 Task: You are planning a trip to New York City and want to book a unique Airbnb experience. Explore five Airbnb accommodations in NYC, each with its own flavor and Airbnb listings.
Action: Mouse moved to (405, 59)
Screenshot: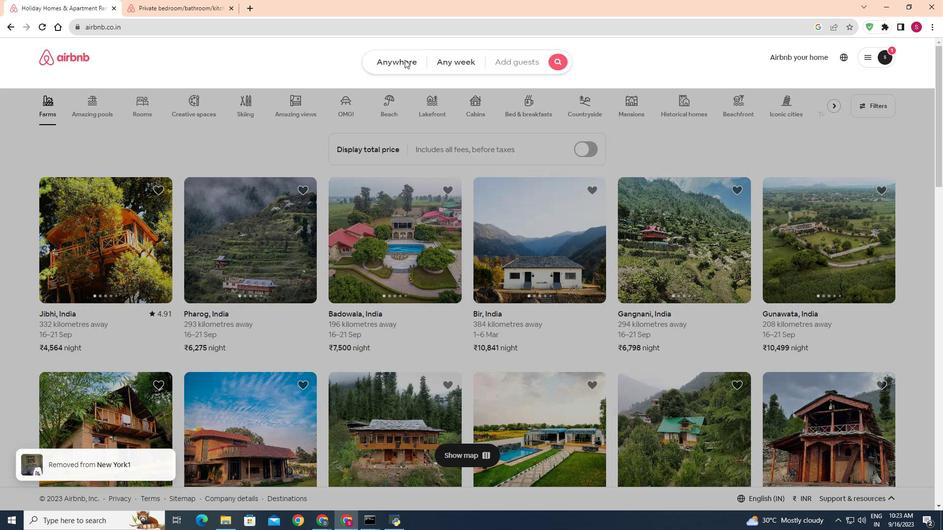 
Action: Mouse pressed left at (405, 59)
Screenshot: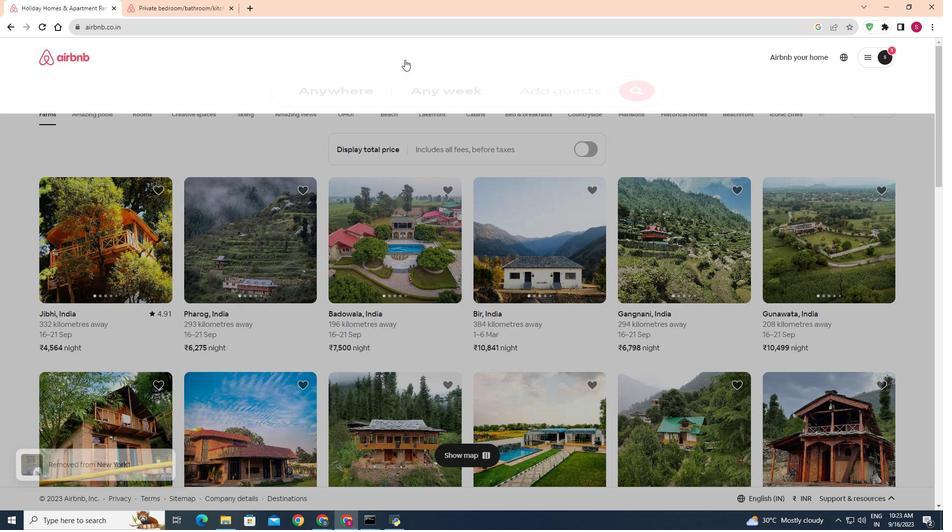 
Action: Mouse moved to (311, 93)
Screenshot: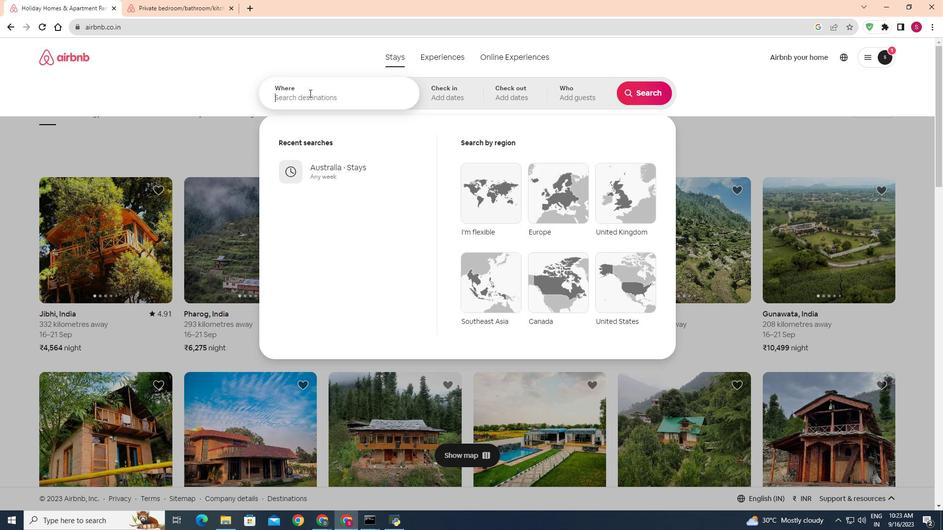
Action: Mouse pressed left at (311, 93)
Screenshot: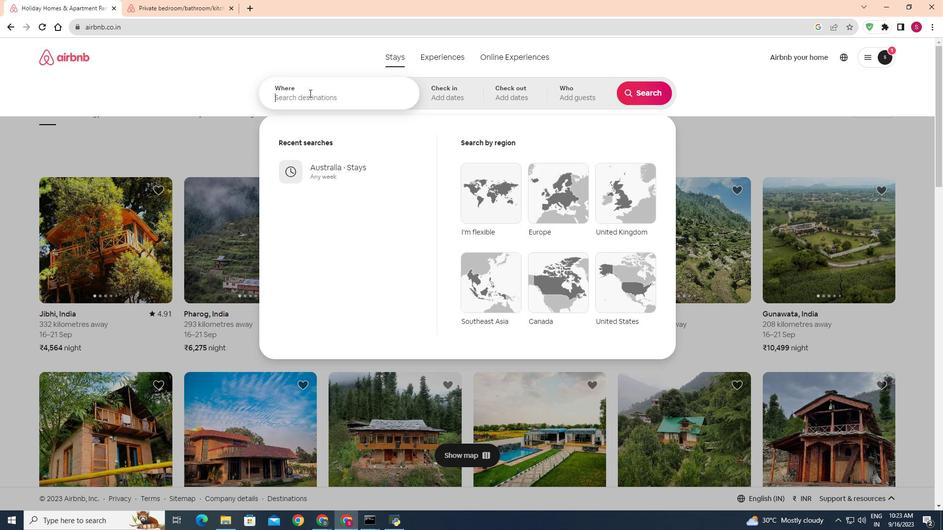 
Action: Mouse moved to (309, 93)
Screenshot: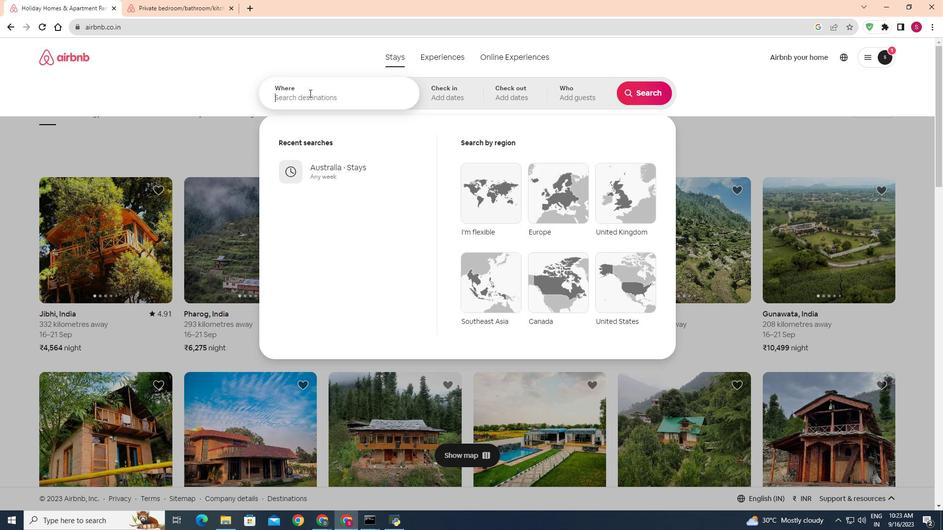 
Action: Key pressed <Key.shift><Key.shift><Key.shift><Key.shift><Key.shift>New<Key.space><Key.shift><Key.shift><Key.shift><Key.shift><Key.shift><Key.shift><Key.shift>York<Key.space><Key.shift>City<Key.enter>
Screenshot: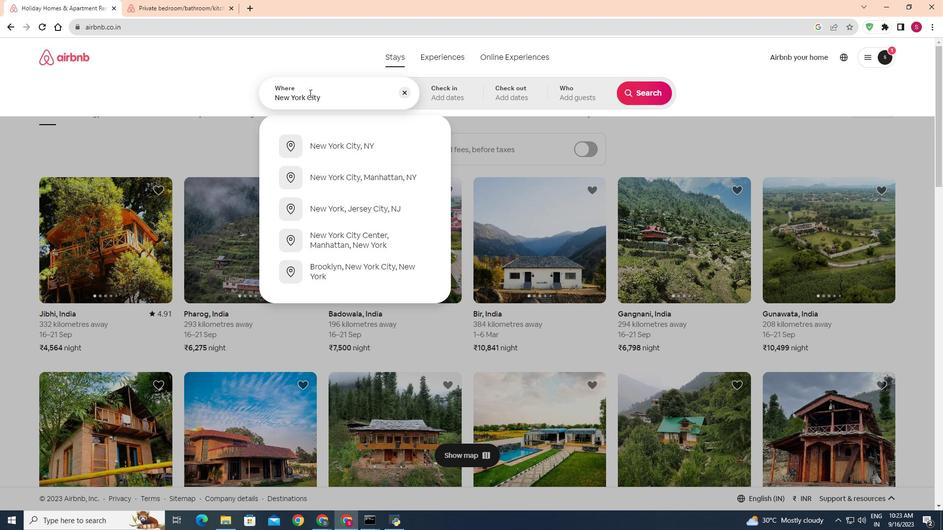 
Action: Mouse moved to (641, 92)
Screenshot: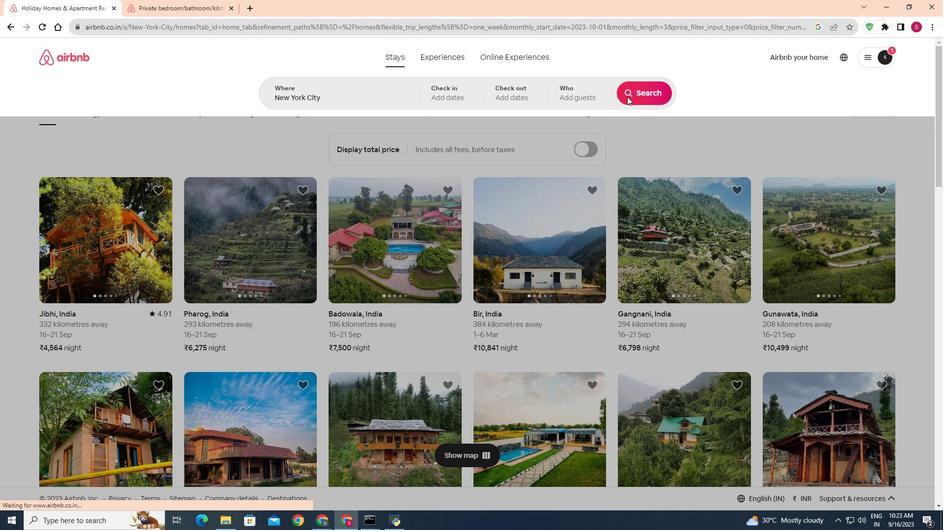 
Action: Mouse pressed left at (641, 92)
Screenshot: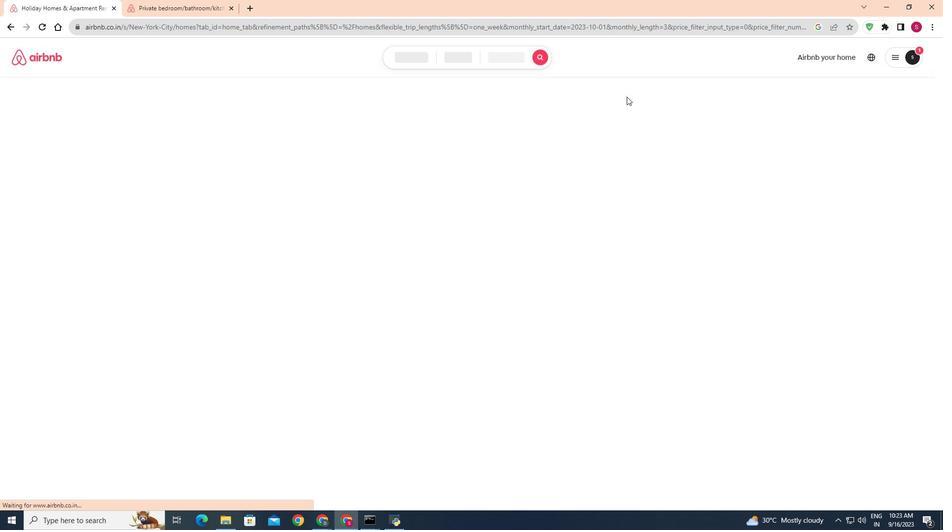 
Action: Mouse moved to (150, 261)
Screenshot: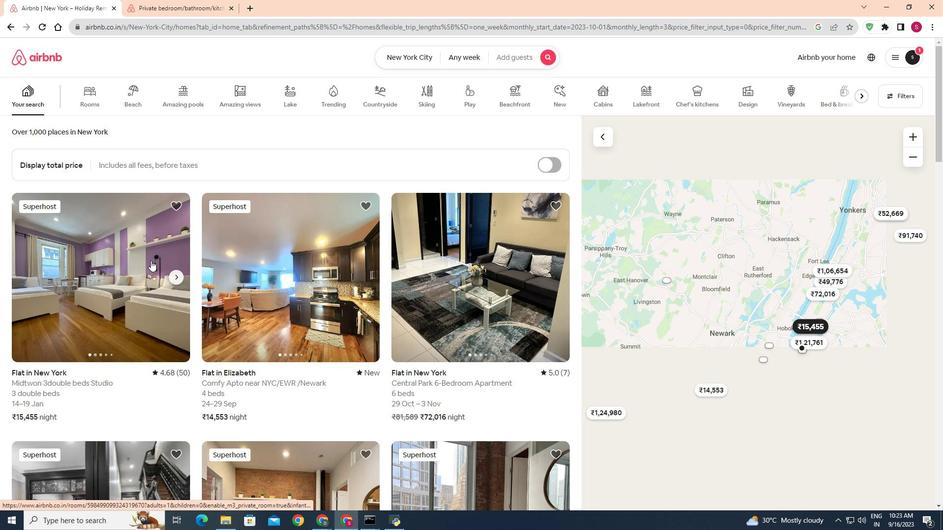 
Action: Mouse pressed left at (150, 261)
Screenshot: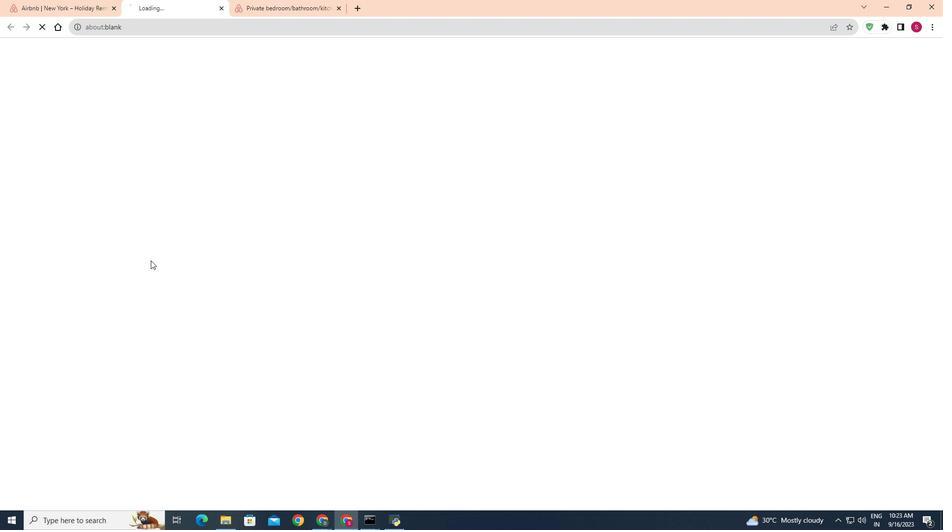 
Action: Mouse moved to (715, 364)
Screenshot: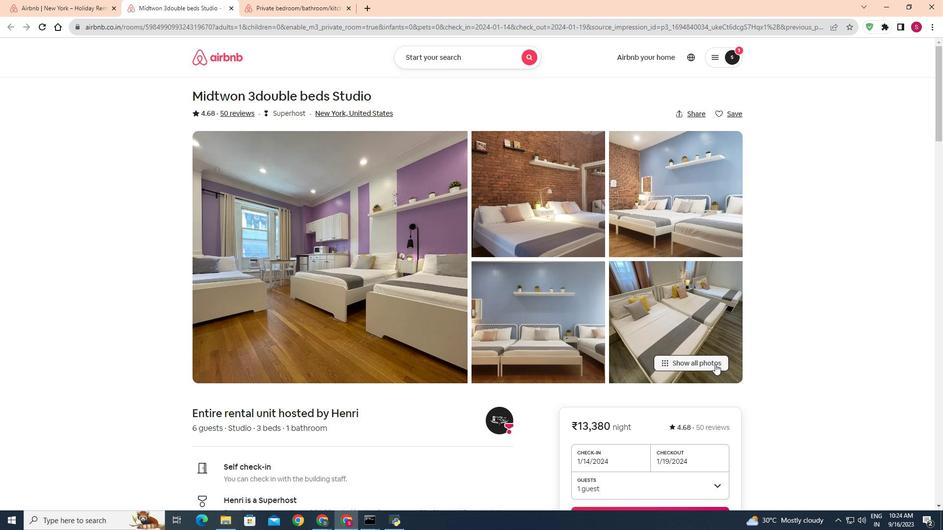 
Action: Mouse pressed left at (715, 364)
Screenshot: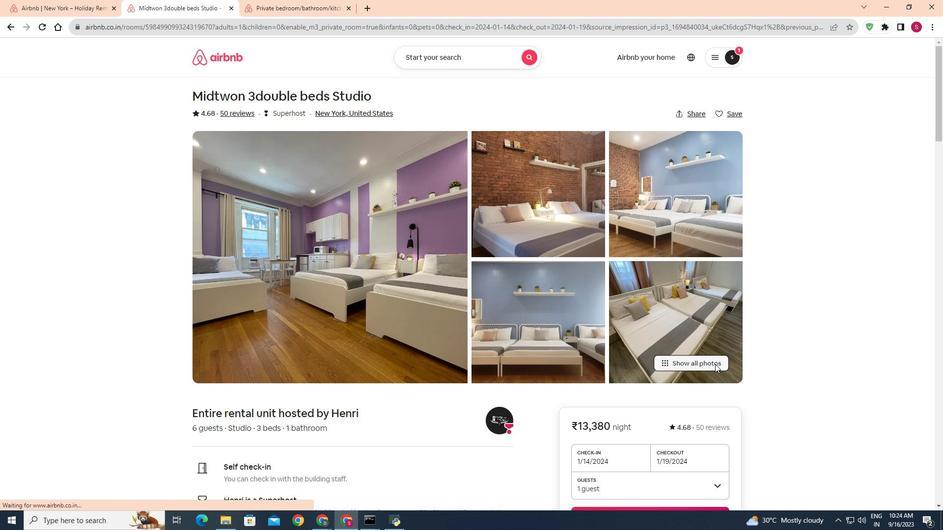 
Action: Mouse moved to (693, 299)
Screenshot: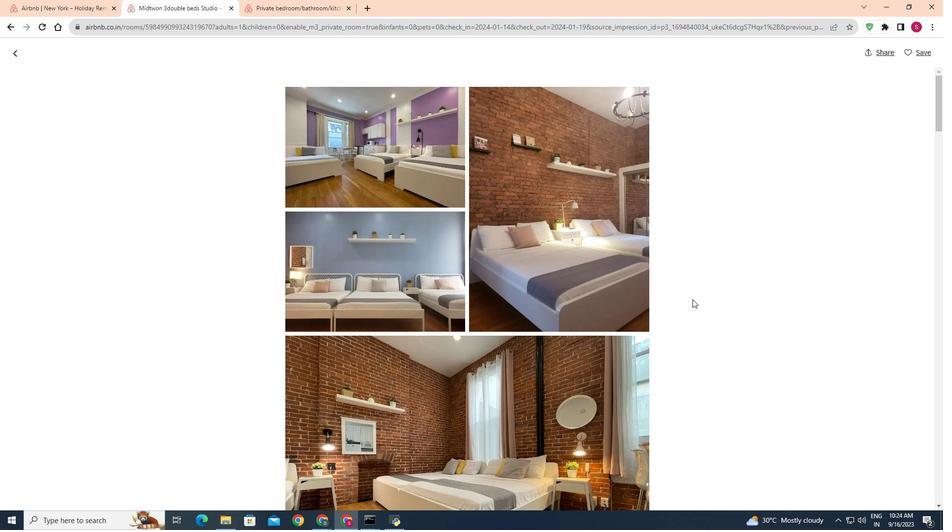 
Action: Mouse scrolled (693, 299) with delta (0, 0)
Screenshot: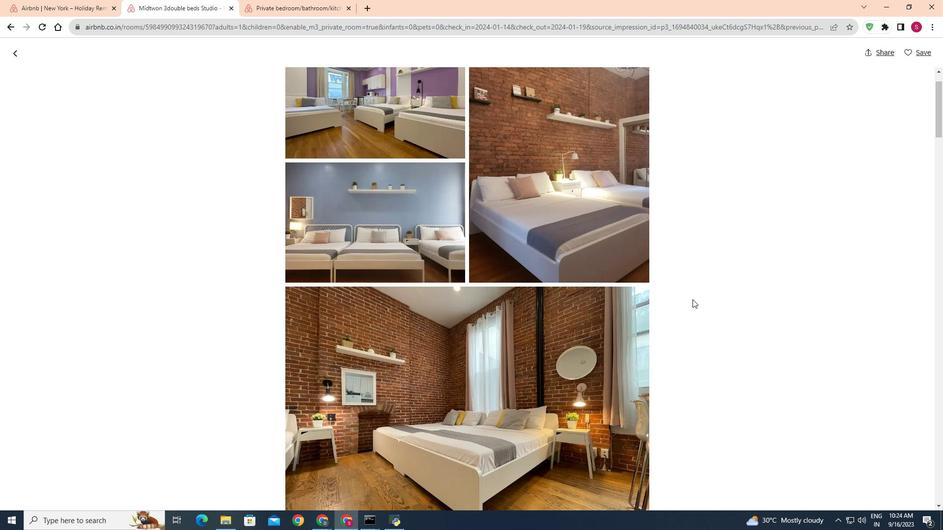 
Action: Mouse scrolled (693, 299) with delta (0, 0)
Screenshot: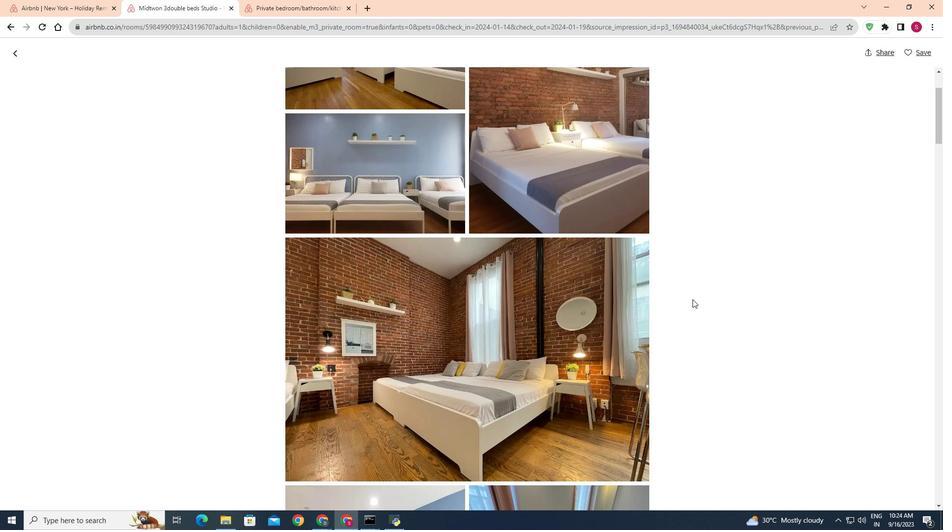 
Action: Mouse scrolled (693, 299) with delta (0, 0)
Screenshot: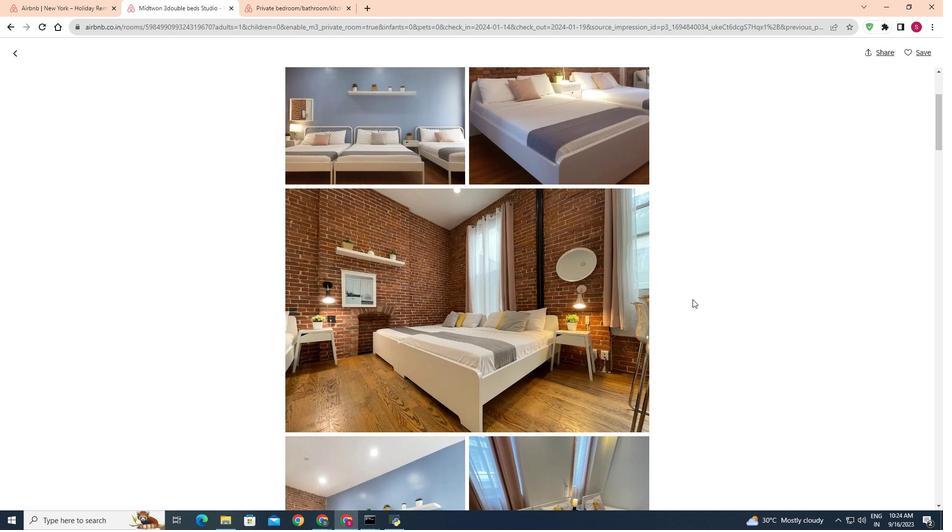 
Action: Mouse scrolled (693, 299) with delta (0, 0)
Screenshot: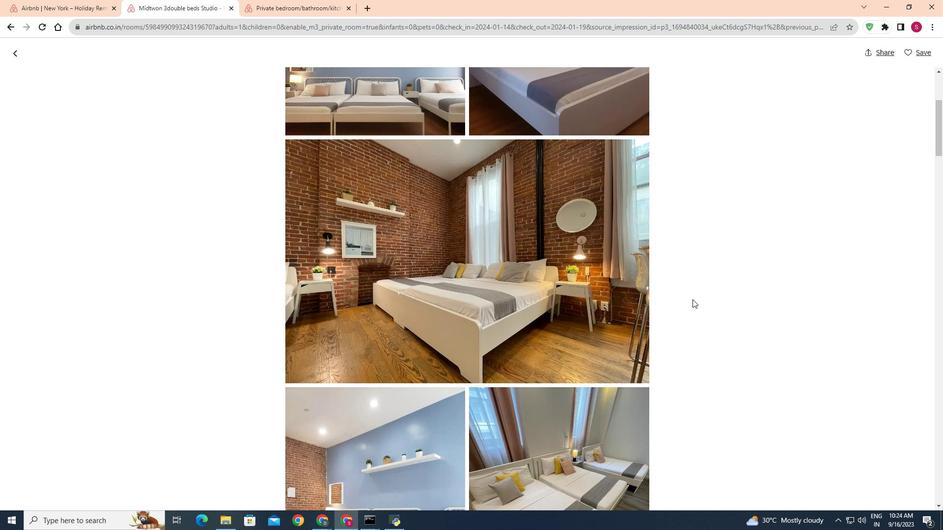 
Action: Mouse scrolled (693, 299) with delta (0, 0)
Screenshot: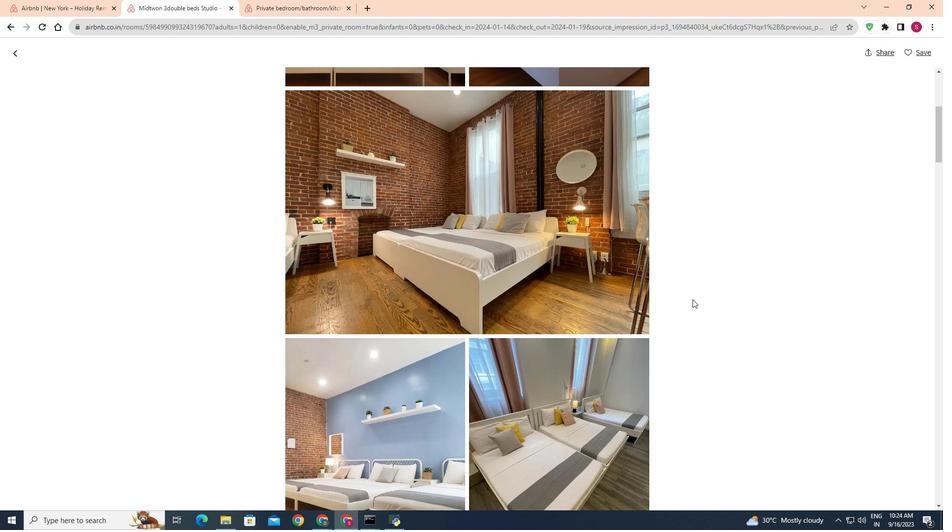 
Action: Mouse scrolled (693, 299) with delta (0, 0)
Screenshot: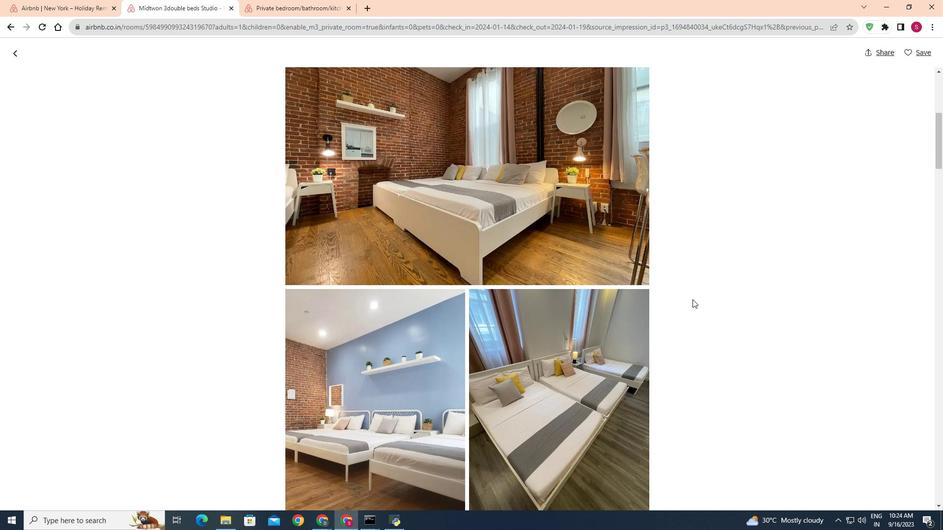 
Action: Mouse scrolled (693, 299) with delta (0, 0)
Screenshot: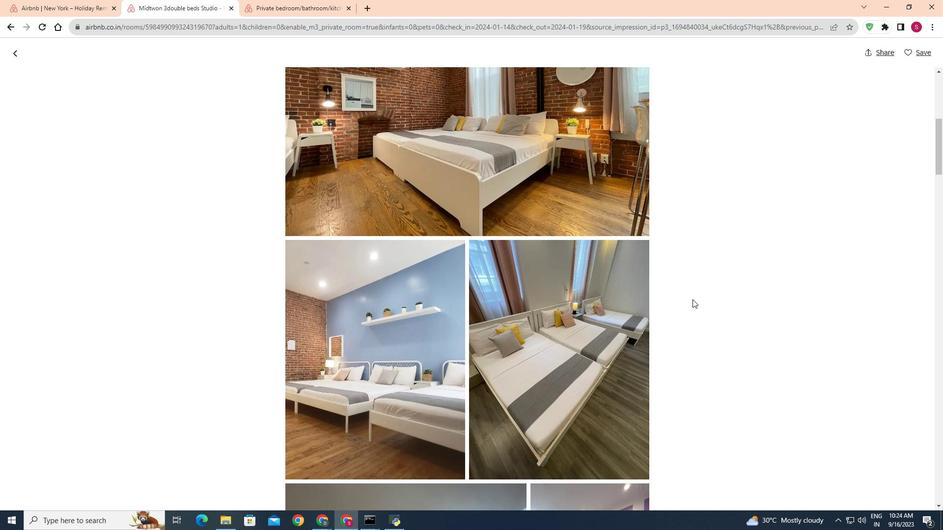 
Action: Mouse scrolled (693, 299) with delta (0, 0)
Screenshot: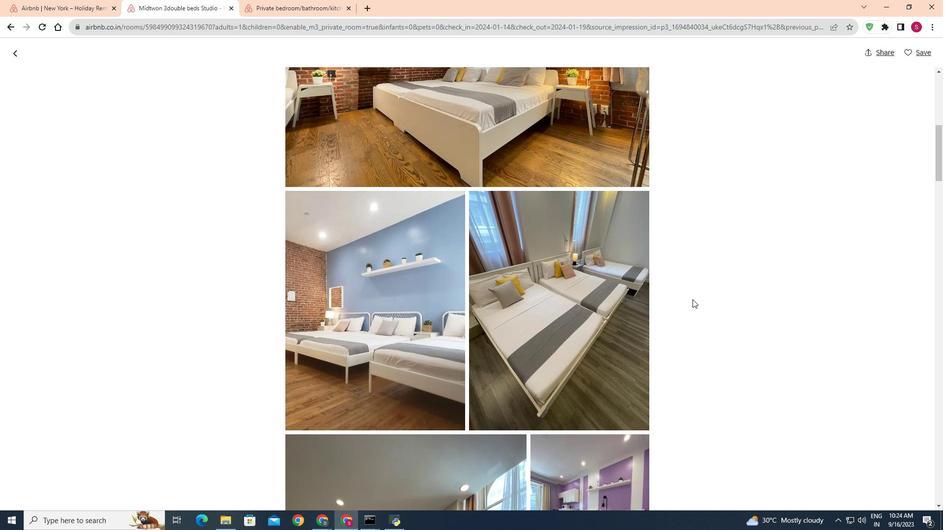 
Action: Mouse scrolled (693, 299) with delta (0, 0)
Screenshot: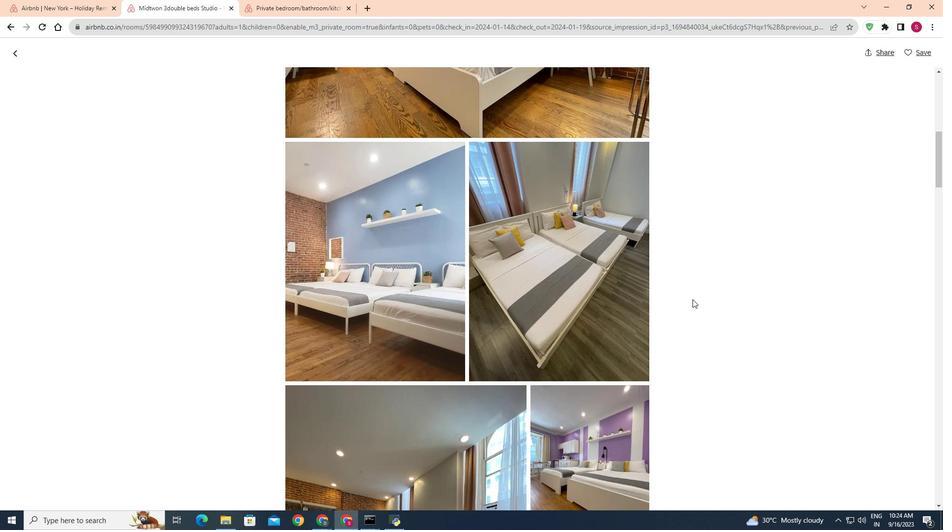 
Action: Mouse scrolled (693, 299) with delta (0, 0)
Screenshot: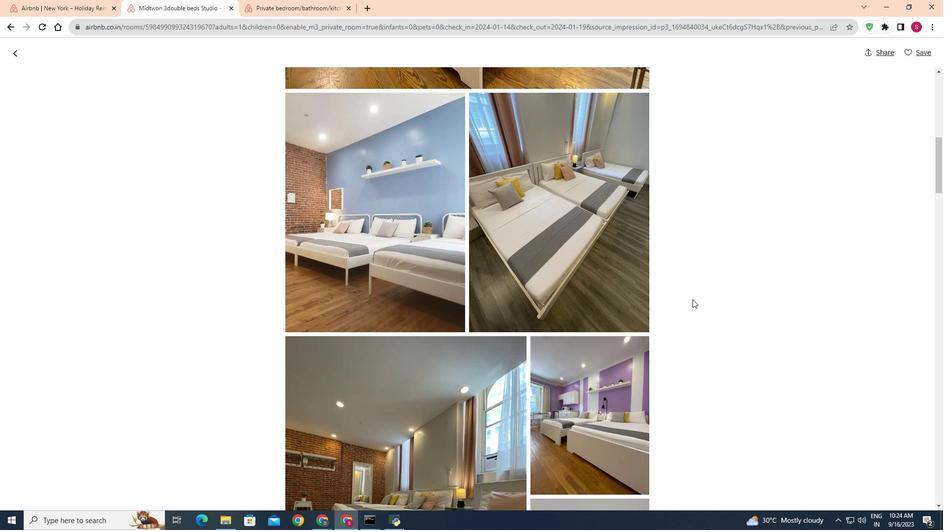 
Action: Mouse scrolled (693, 299) with delta (0, 0)
Screenshot: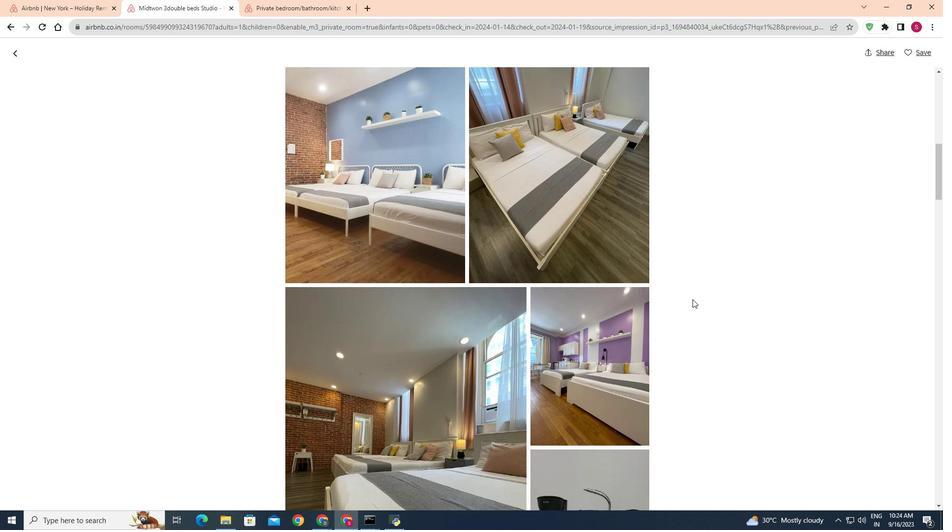 
Action: Mouse scrolled (693, 299) with delta (0, 0)
Screenshot: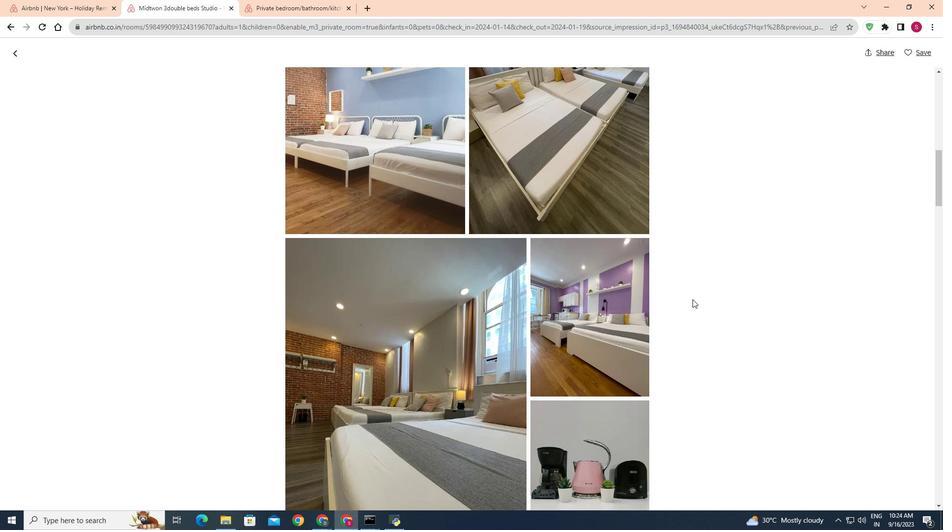 
Action: Mouse scrolled (693, 299) with delta (0, 0)
Screenshot: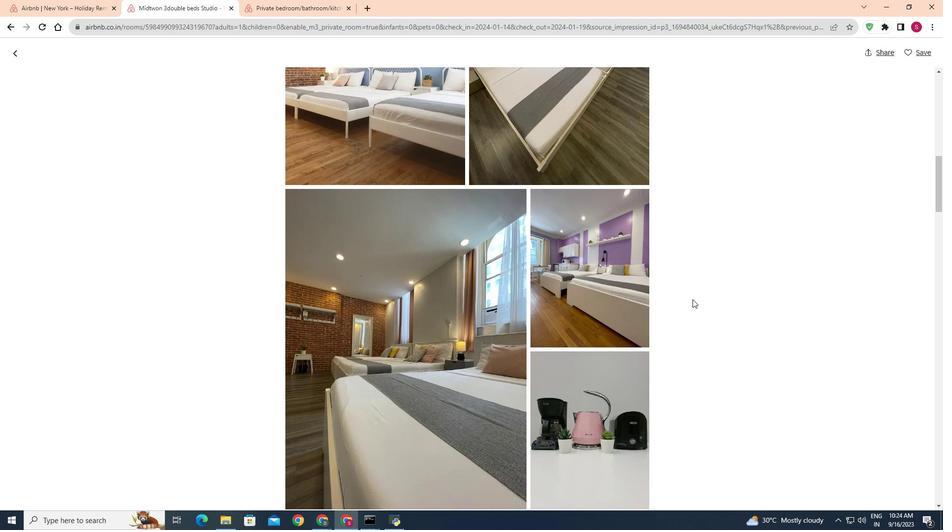 
Action: Mouse scrolled (693, 299) with delta (0, 0)
Screenshot: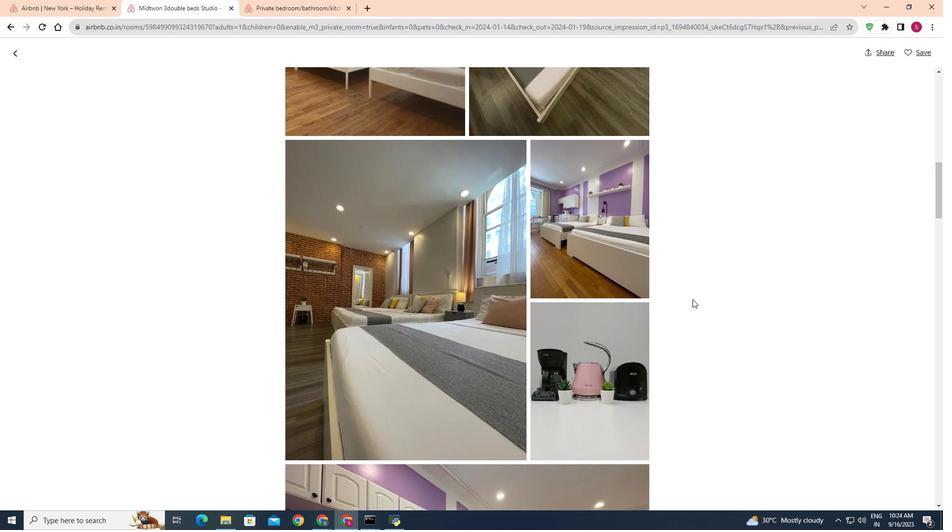 
Action: Mouse moved to (693, 300)
Screenshot: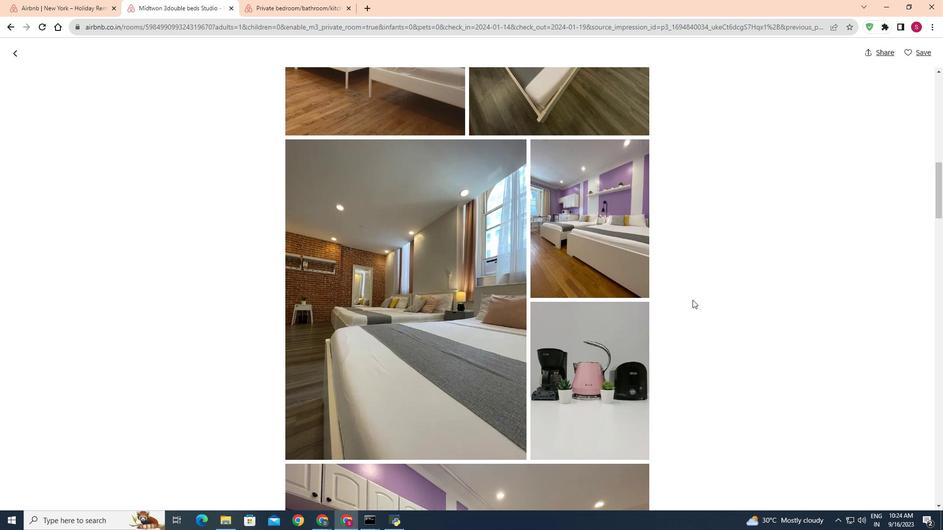 
Action: Mouse scrolled (693, 299) with delta (0, 0)
Screenshot: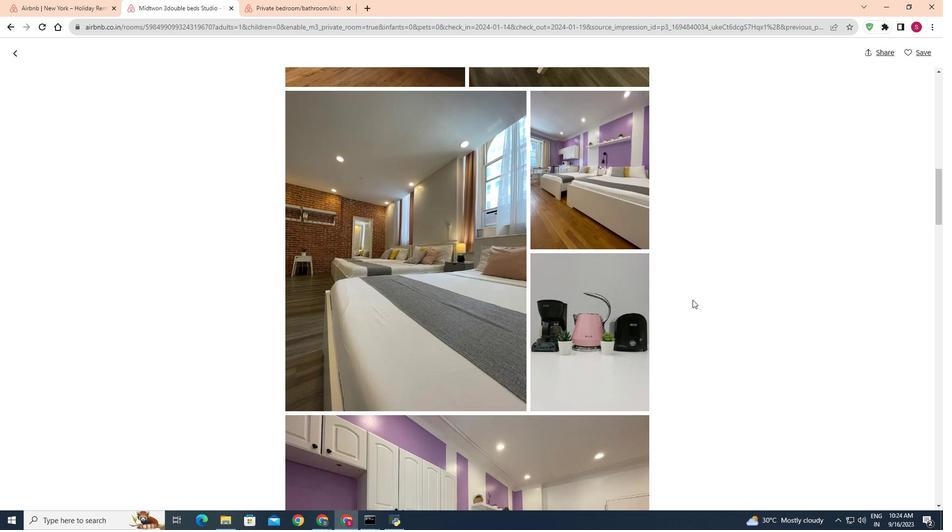 
Action: Mouse scrolled (693, 299) with delta (0, 0)
Screenshot: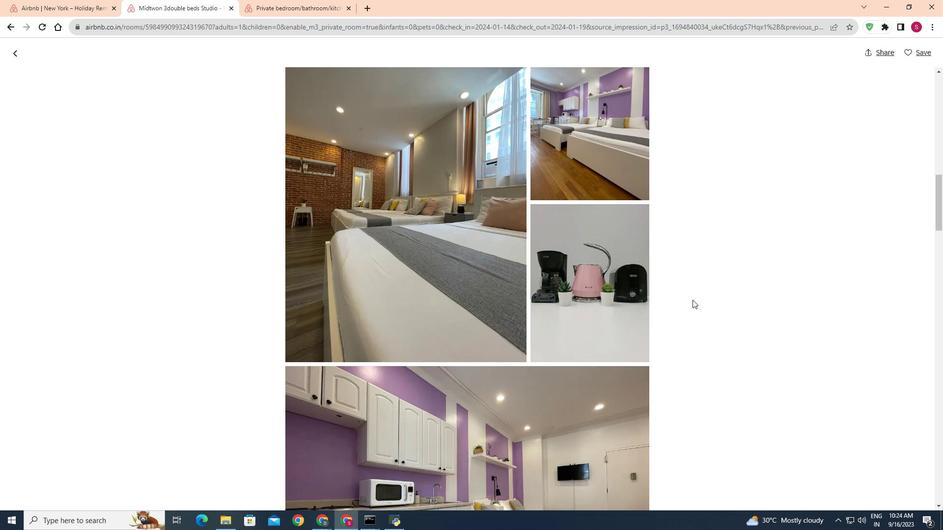 
Action: Mouse scrolled (693, 299) with delta (0, 0)
Screenshot: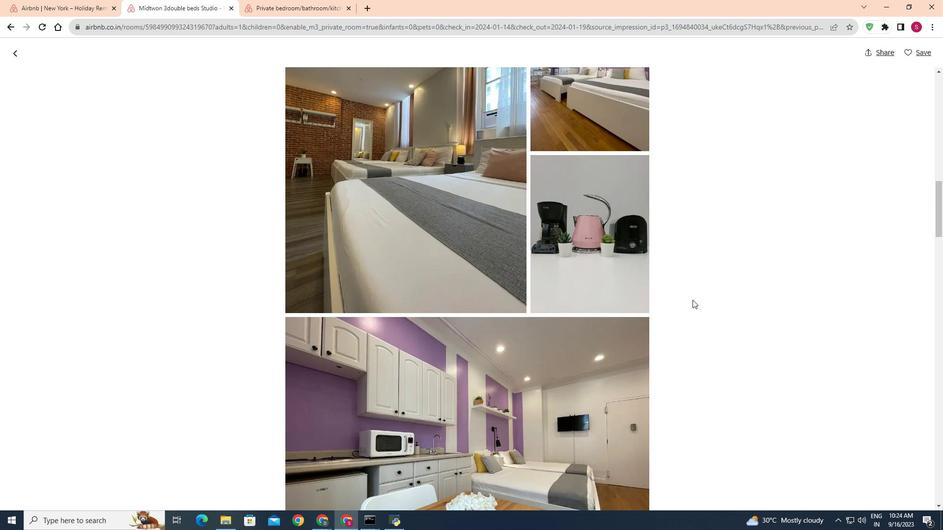 
Action: Mouse scrolled (693, 299) with delta (0, 0)
Screenshot: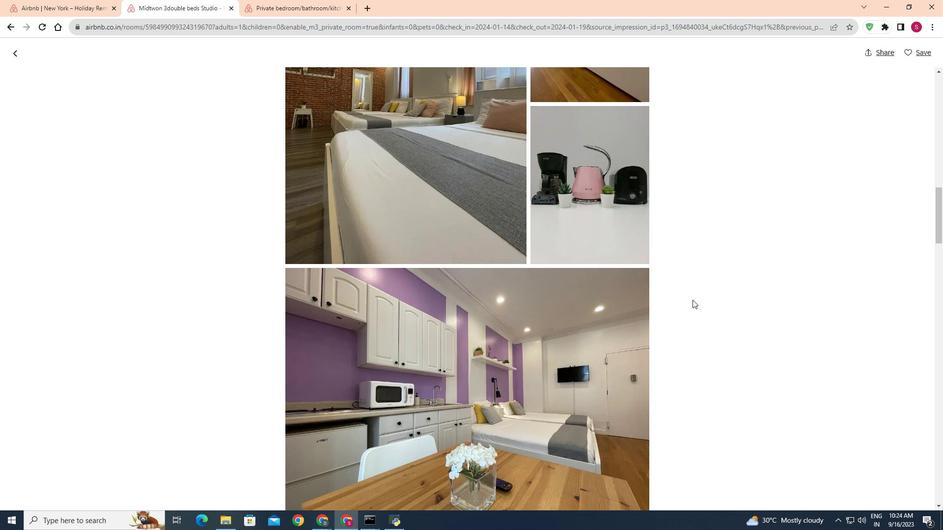
Action: Mouse scrolled (693, 299) with delta (0, 0)
Screenshot: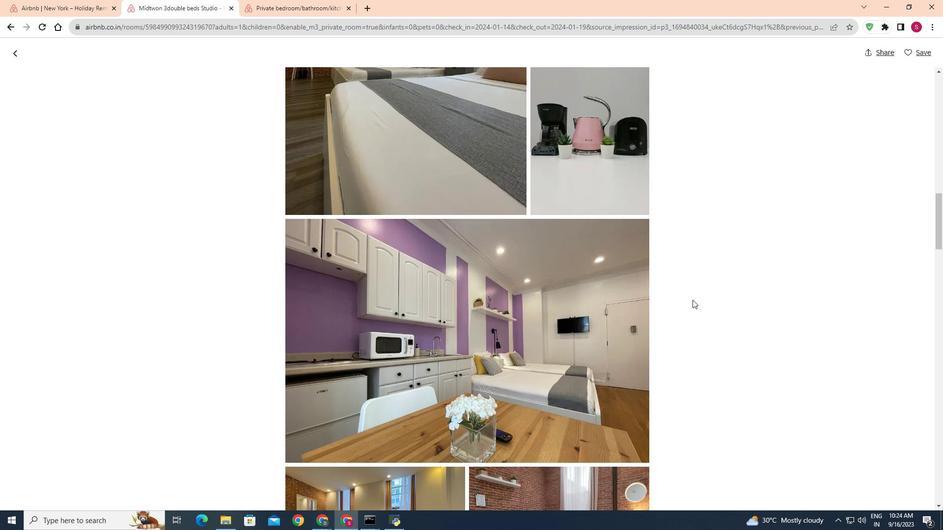 
Action: Mouse scrolled (693, 299) with delta (0, 0)
Screenshot: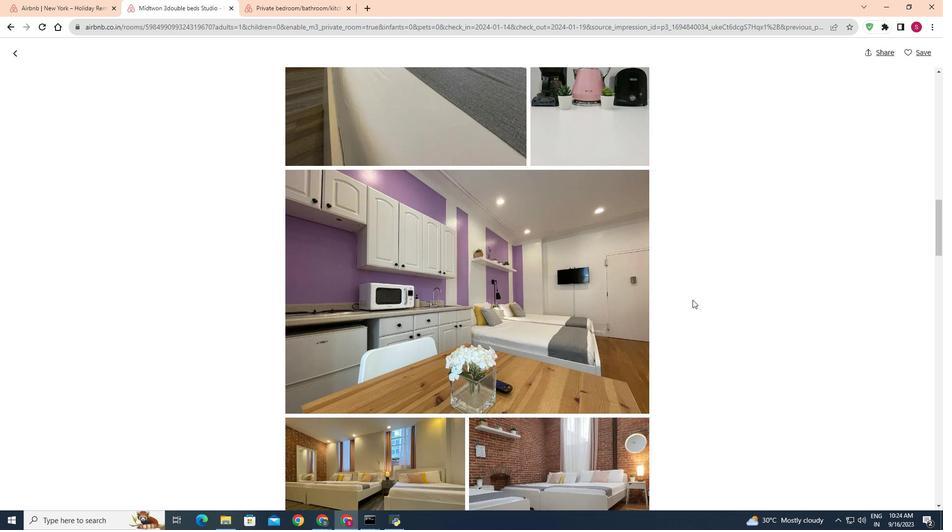 
Action: Mouse scrolled (693, 299) with delta (0, 0)
Screenshot: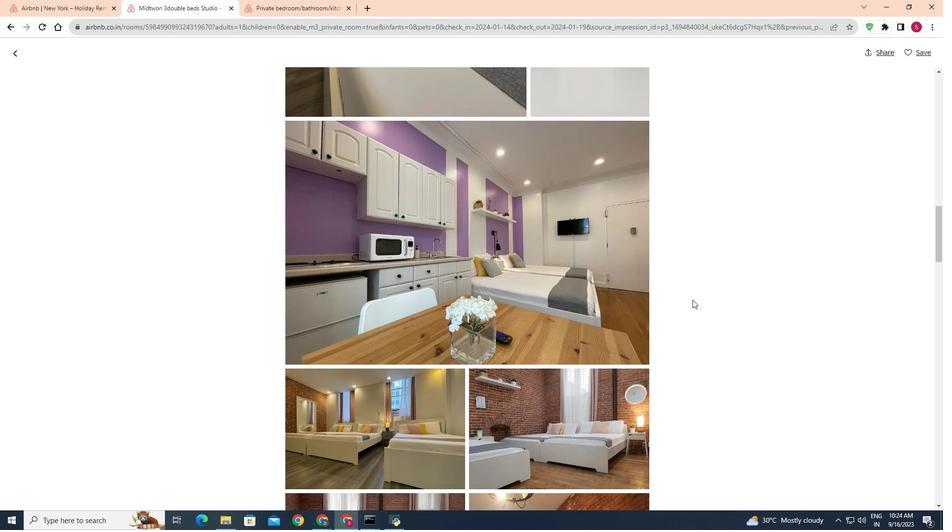 
Action: Mouse scrolled (693, 299) with delta (0, 0)
Screenshot: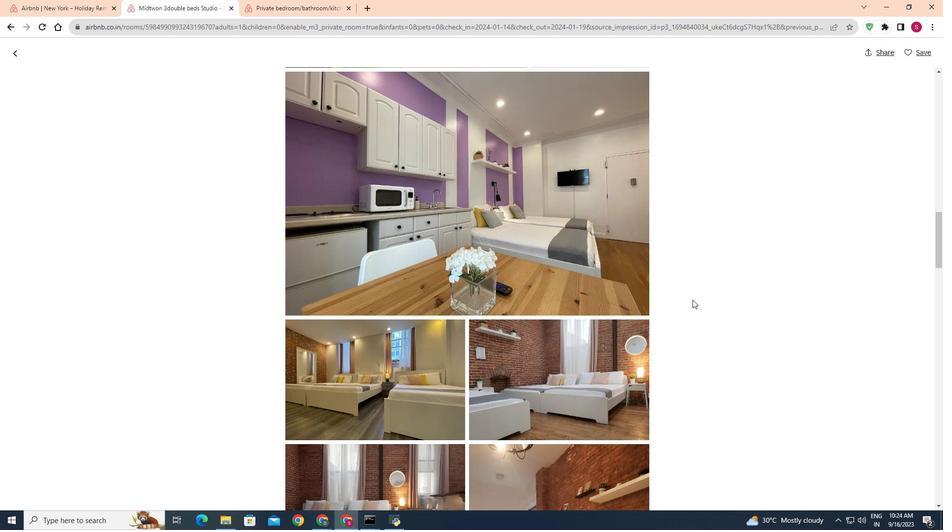 
Action: Mouse moved to (694, 299)
Screenshot: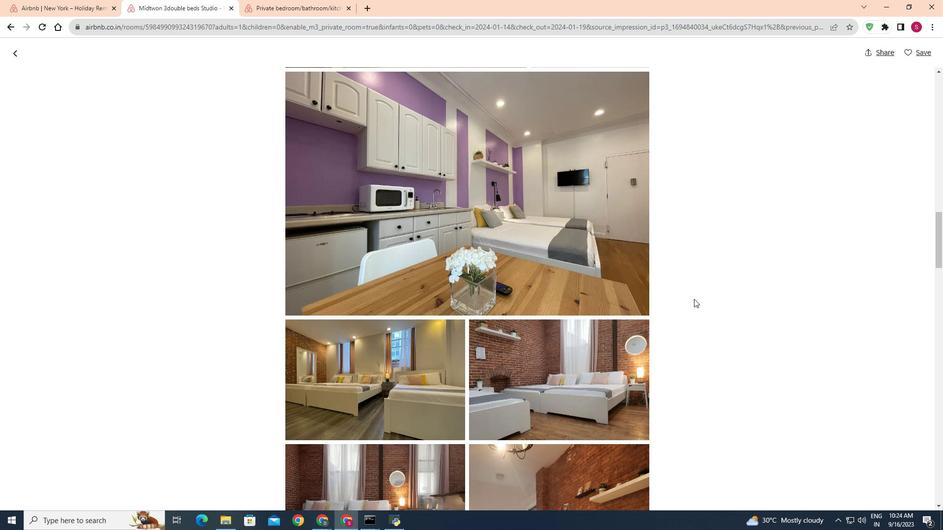 
Action: Mouse scrolled (694, 298) with delta (0, 0)
Screenshot: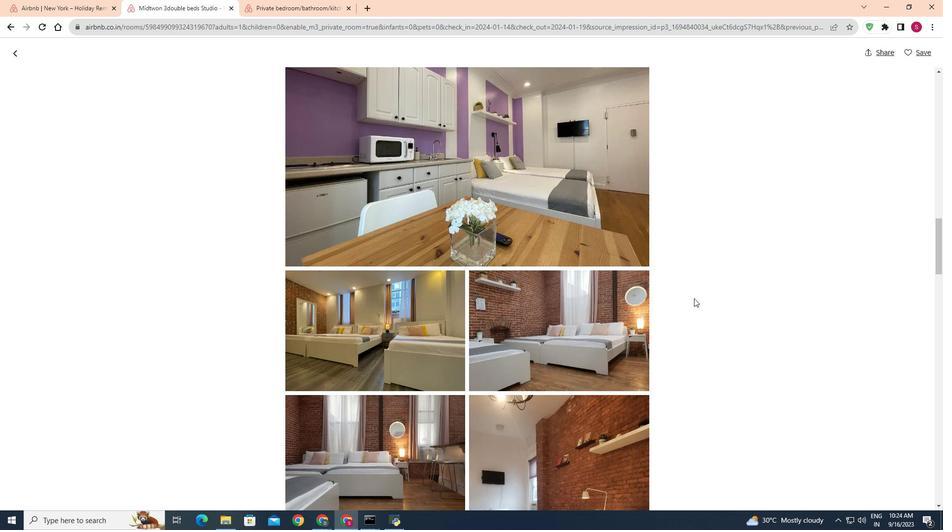 
Action: Mouse moved to (694, 301)
Screenshot: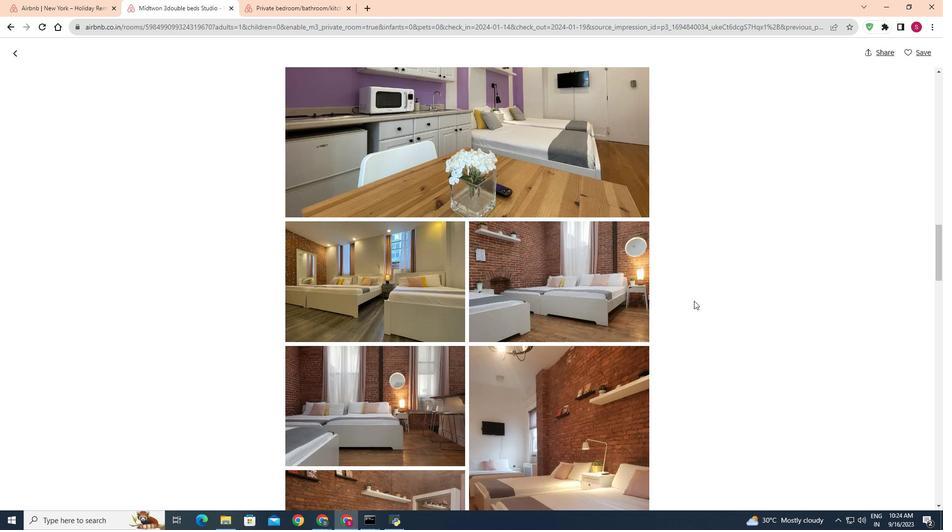 
Action: Mouse scrolled (694, 300) with delta (0, 0)
Screenshot: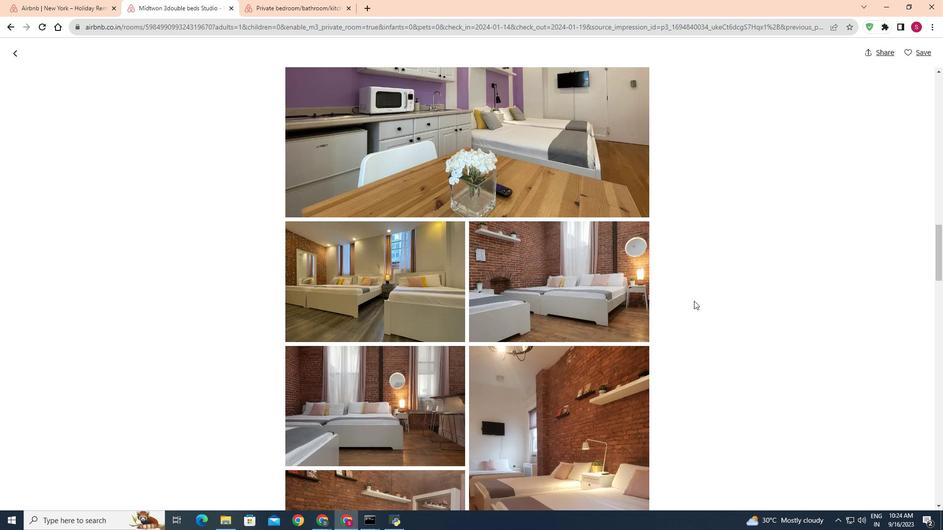 
Action: Mouse scrolled (694, 300) with delta (0, 0)
Screenshot: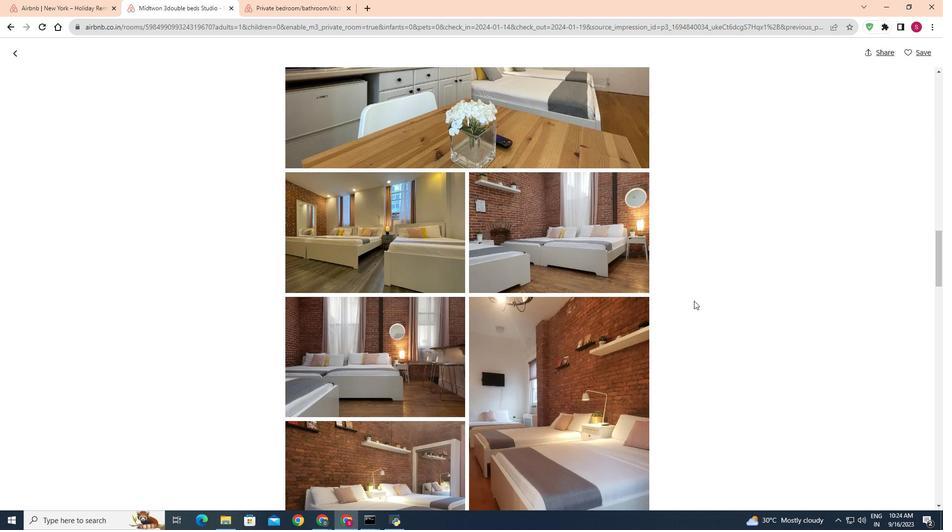 
Action: Mouse scrolled (694, 300) with delta (0, 0)
Screenshot: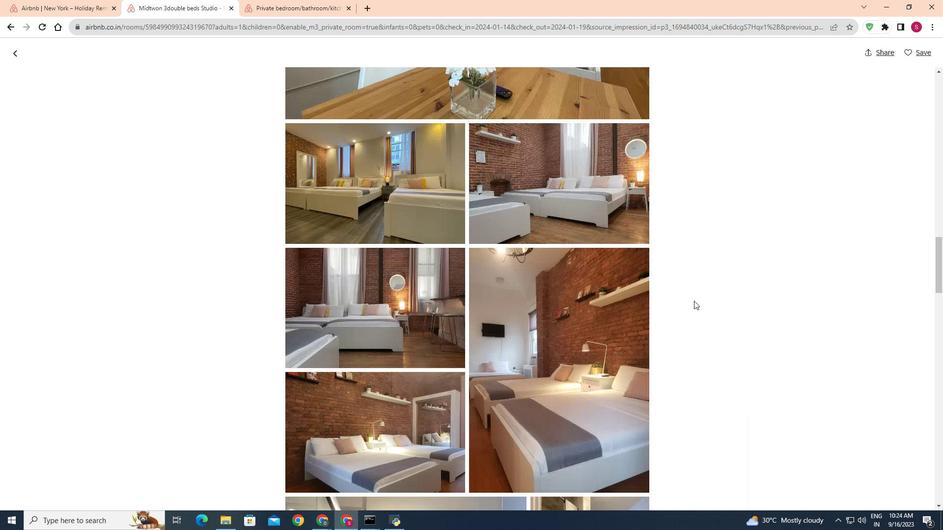 
Action: Mouse scrolled (694, 300) with delta (0, 0)
Screenshot: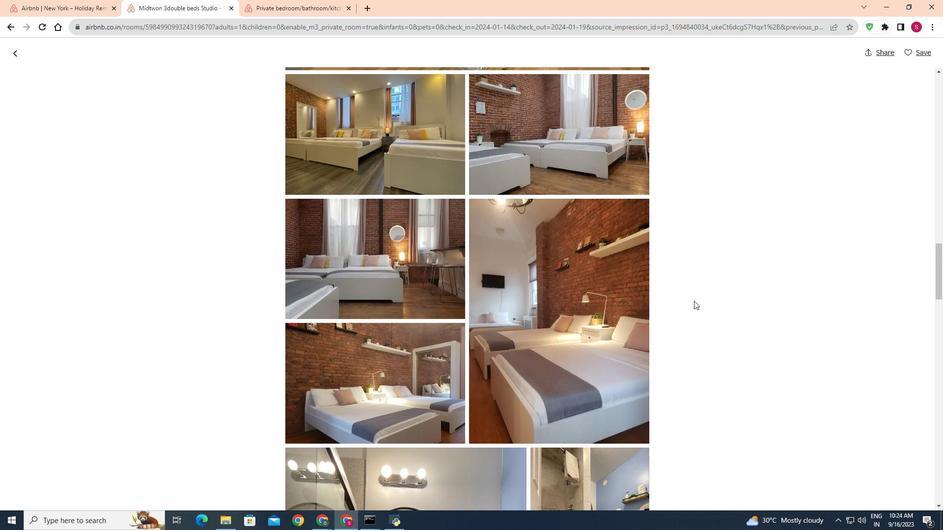 
Action: Mouse scrolled (694, 300) with delta (0, 0)
Screenshot: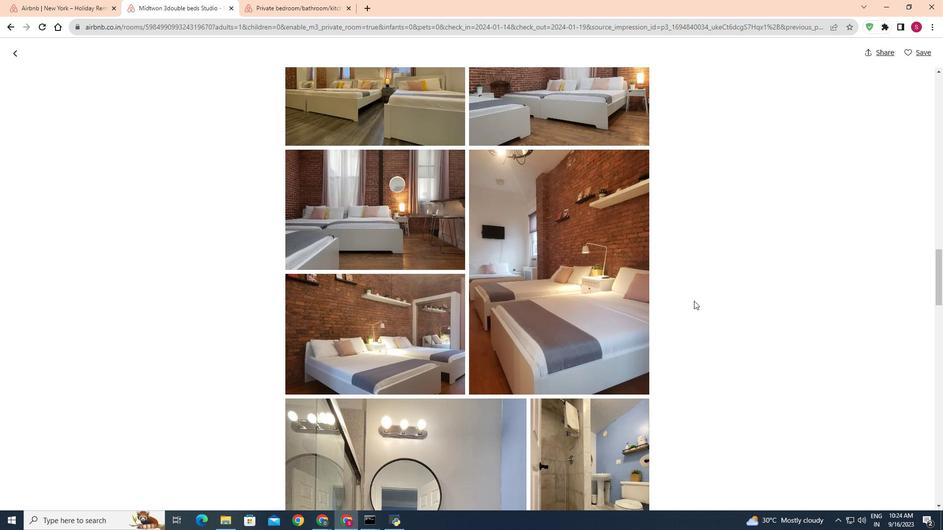 
Action: Mouse scrolled (694, 300) with delta (0, 0)
Screenshot: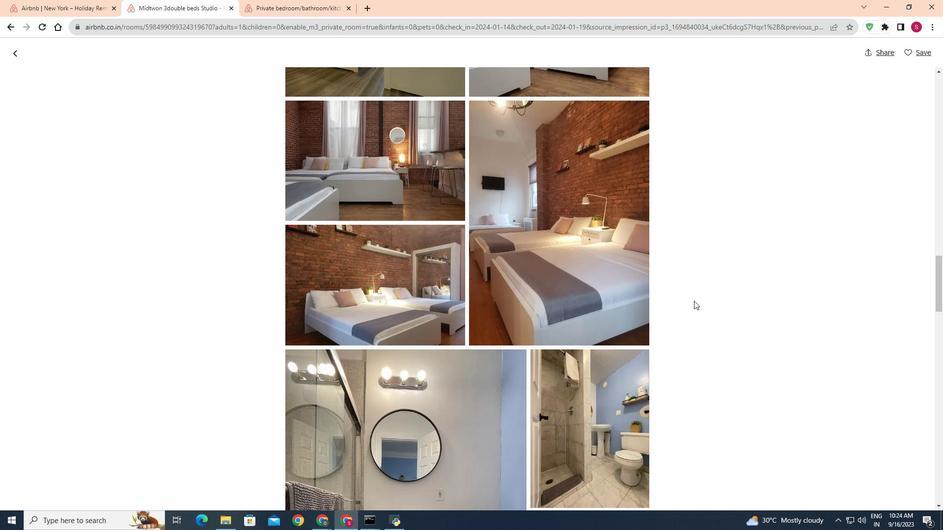 
Action: Mouse moved to (735, 293)
Screenshot: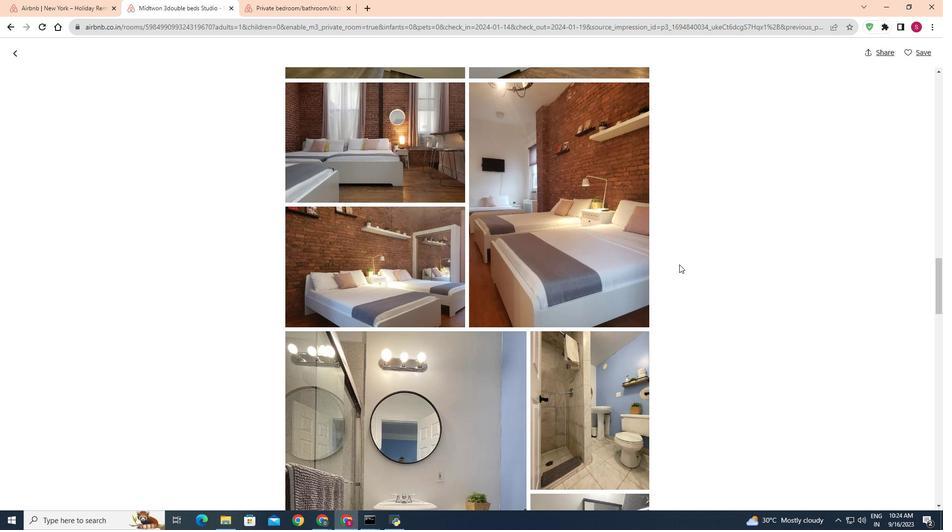
Action: Mouse scrolled (735, 293) with delta (0, 0)
Screenshot: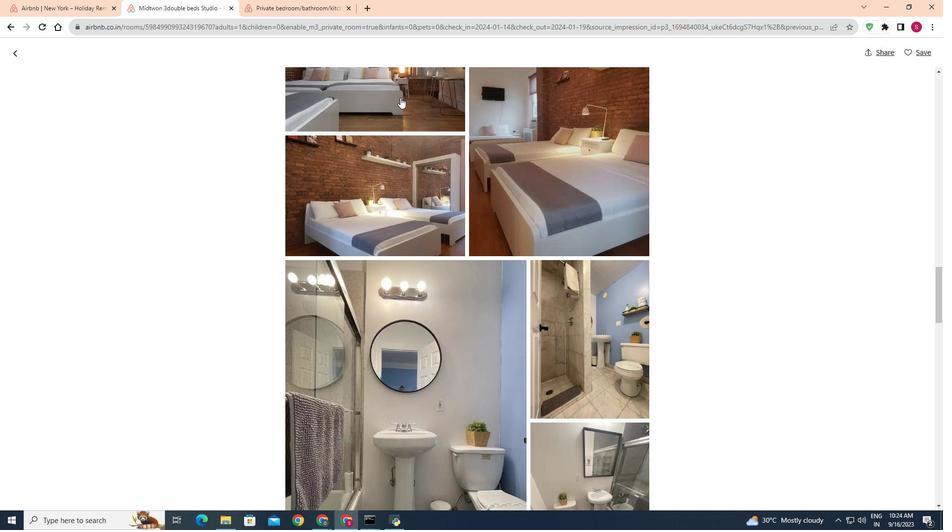 
Action: Mouse moved to (725, 290)
Screenshot: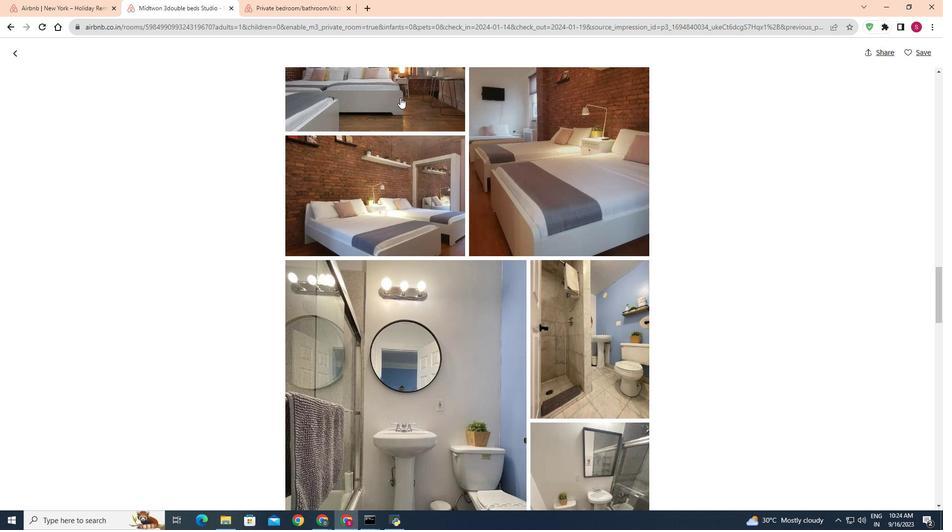 
Action: Mouse scrolled (725, 290) with delta (0, 0)
Screenshot: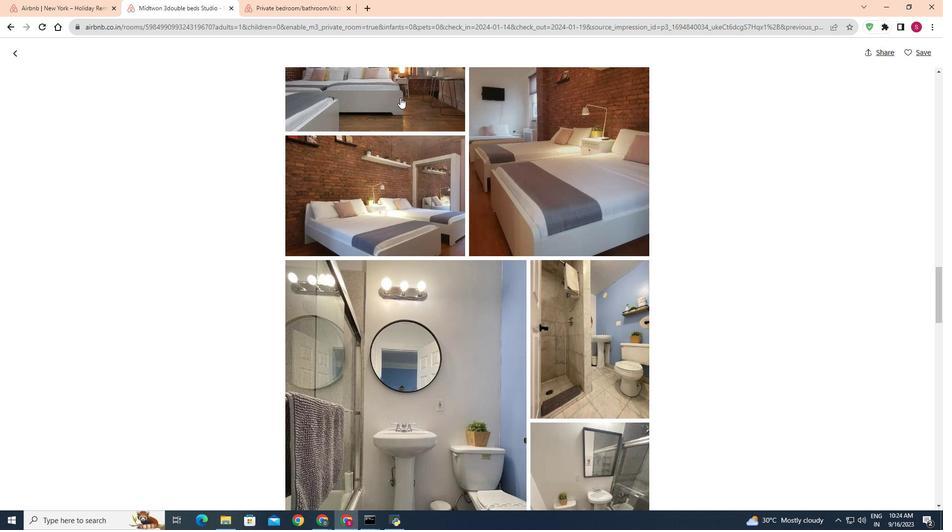 
Action: Mouse moved to (581, 253)
Screenshot: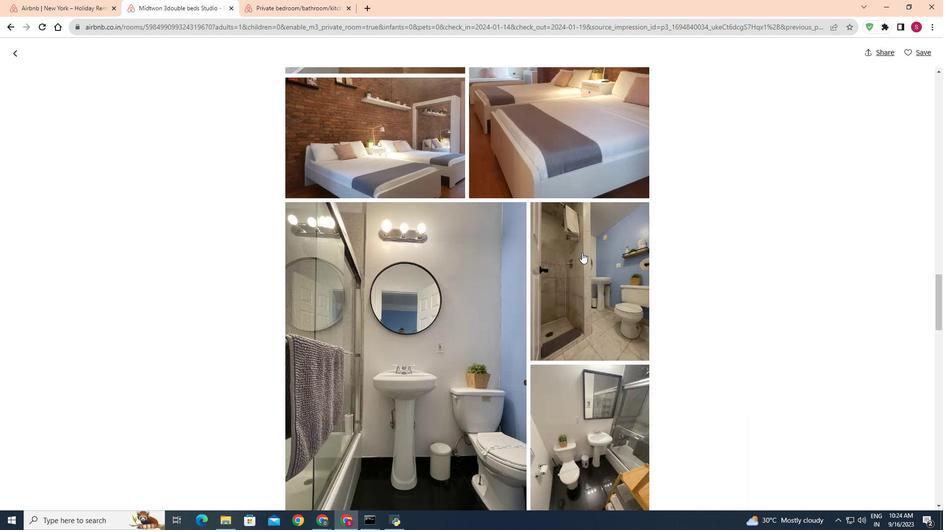 
Action: Mouse scrolled (581, 252) with delta (0, 0)
Screenshot: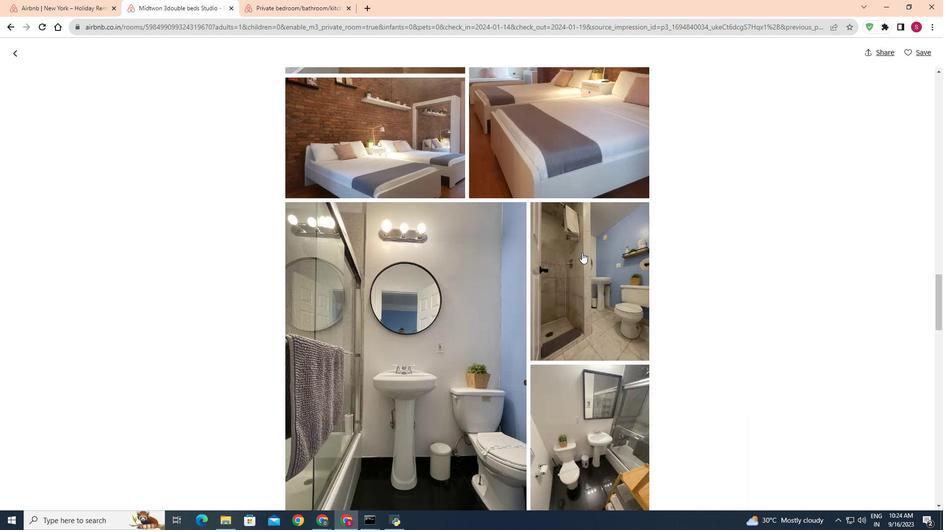
Action: Mouse moved to (348, 6)
Screenshot: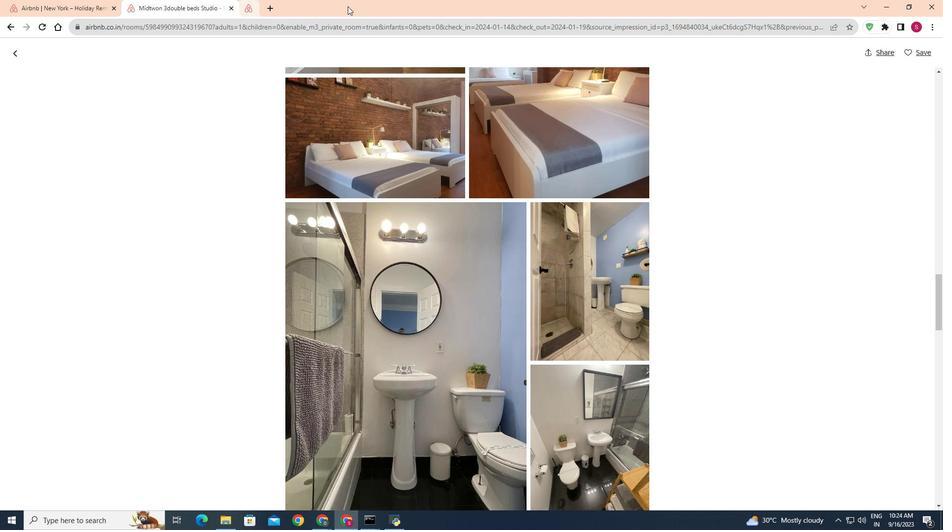 
Action: Mouse pressed left at (348, 6)
Screenshot: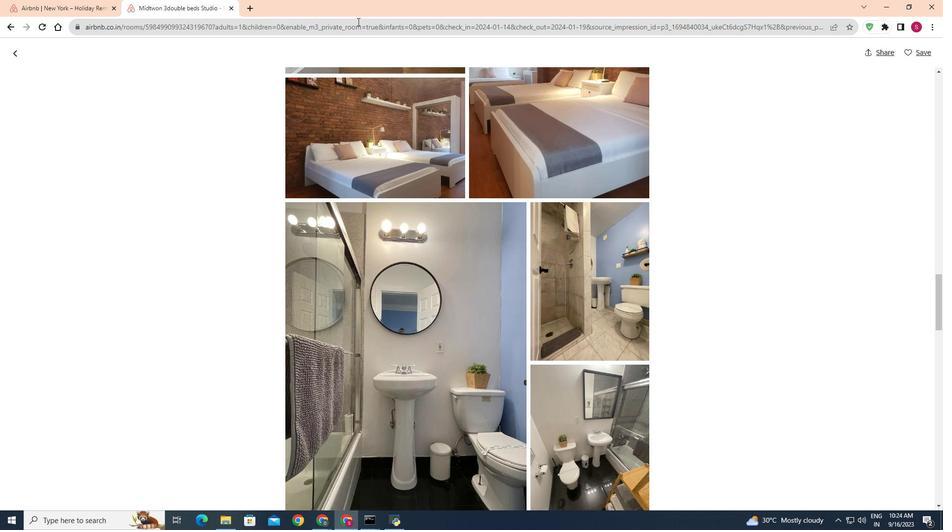
Action: Mouse moved to (656, 248)
Screenshot: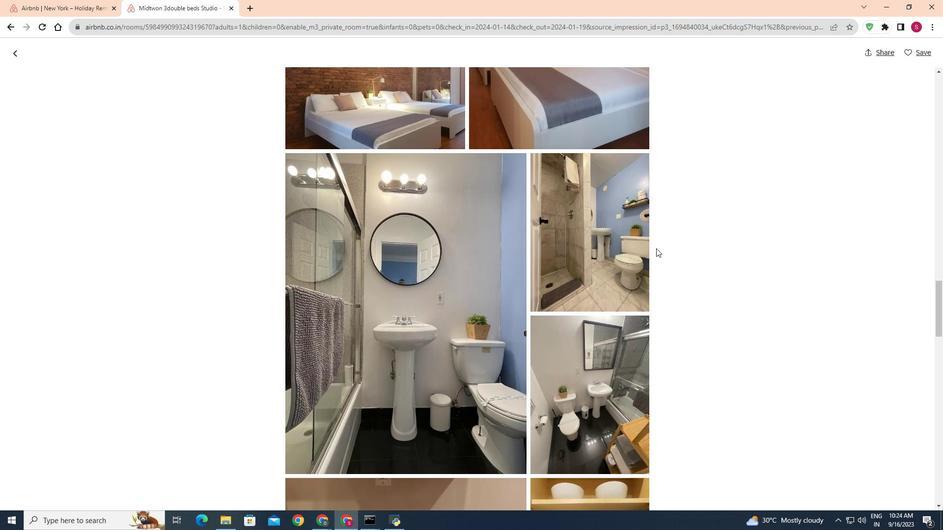 
Action: Mouse scrolled (656, 248) with delta (0, 0)
Screenshot: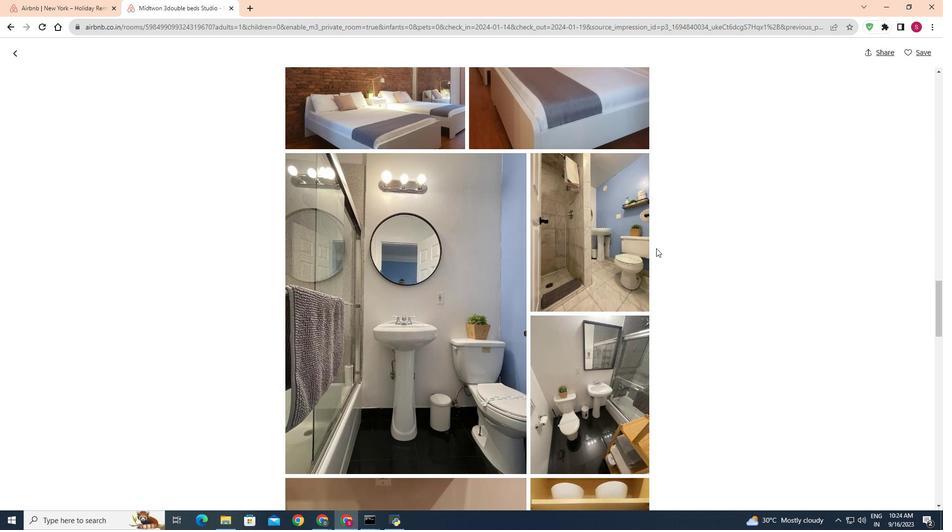 
Action: Mouse scrolled (656, 248) with delta (0, 0)
Screenshot: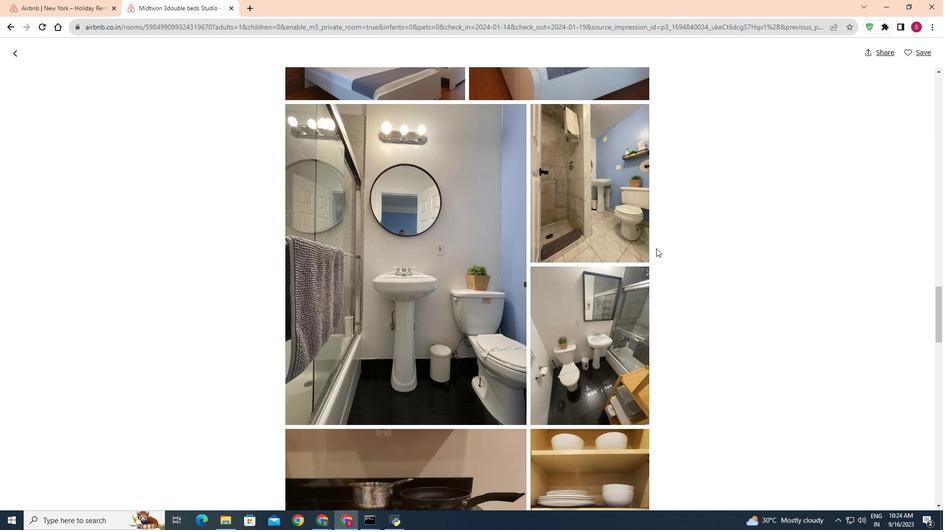 
Action: Mouse scrolled (656, 248) with delta (0, 0)
Screenshot: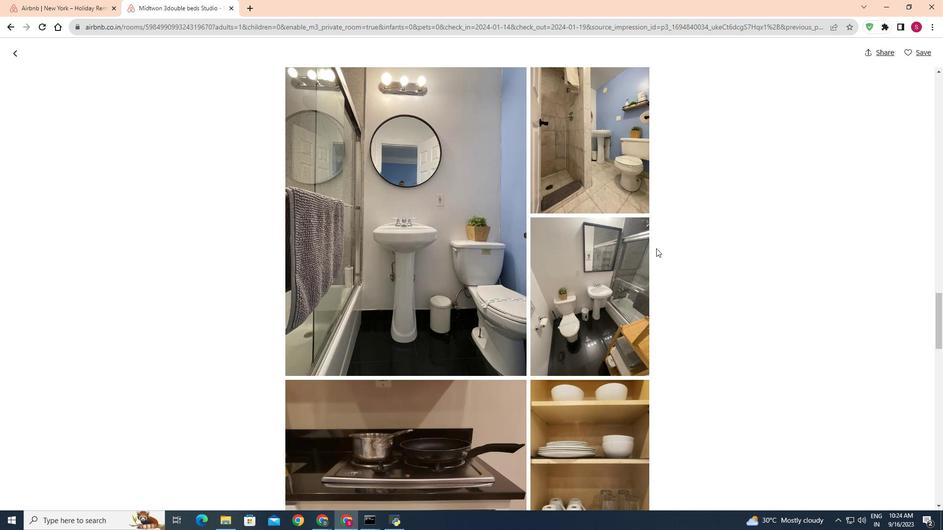 
Action: Mouse scrolled (656, 248) with delta (0, 0)
Screenshot: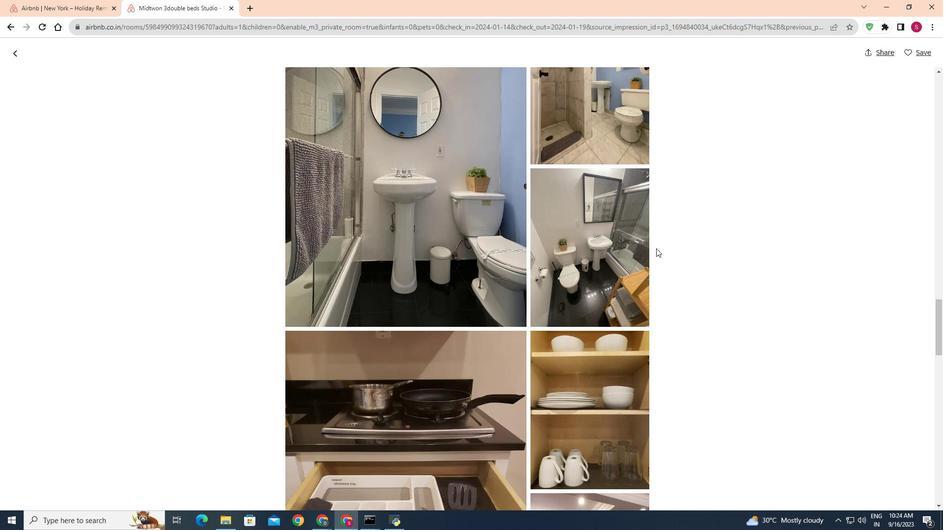 
Action: Mouse scrolled (656, 248) with delta (0, 0)
Screenshot: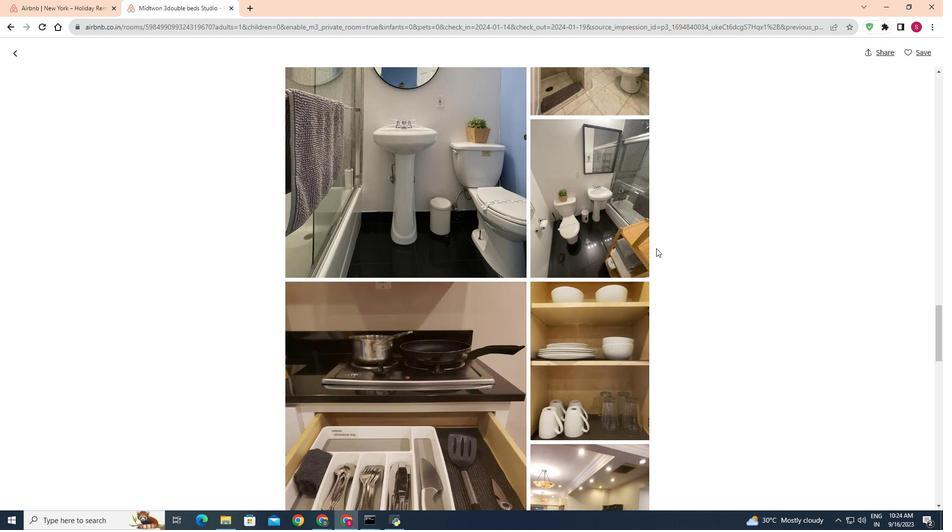 
Action: Mouse moved to (657, 249)
Screenshot: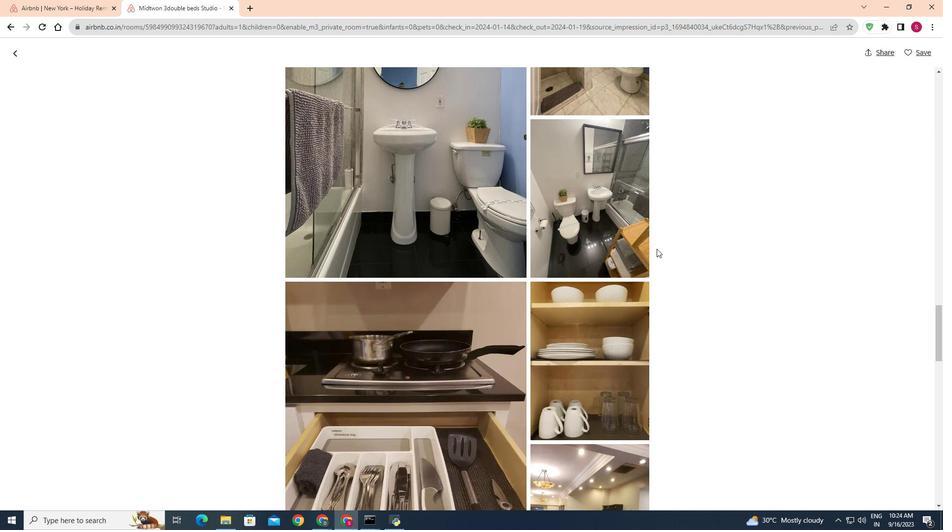 
Action: Mouse scrolled (657, 248) with delta (0, 0)
Screenshot: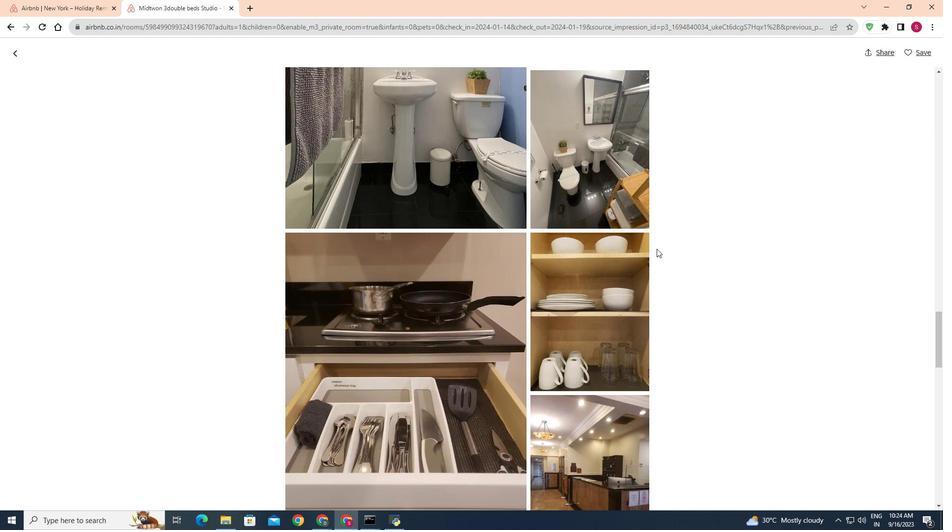 
Action: Mouse scrolled (657, 248) with delta (0, 0)
Screenshot: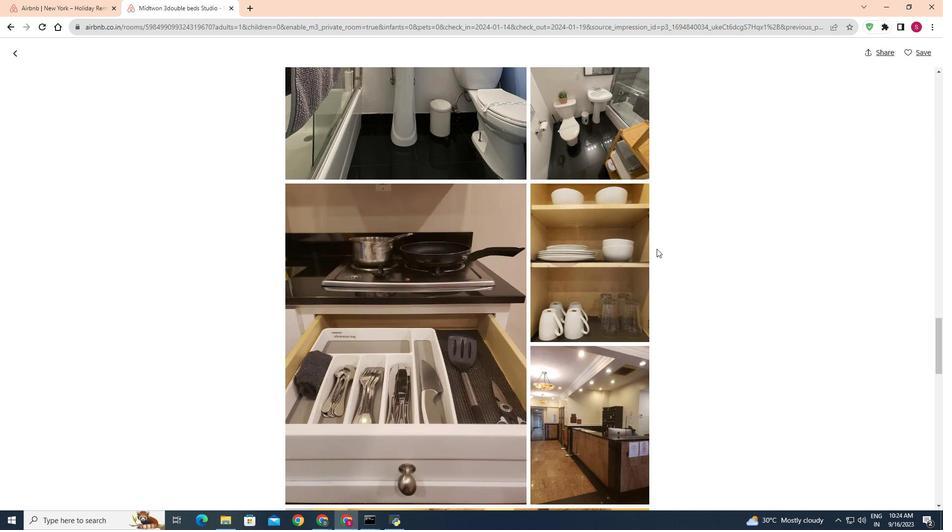 
Action: Mouse scrolled (657, 248) with delta (0, 0)
Screenshot: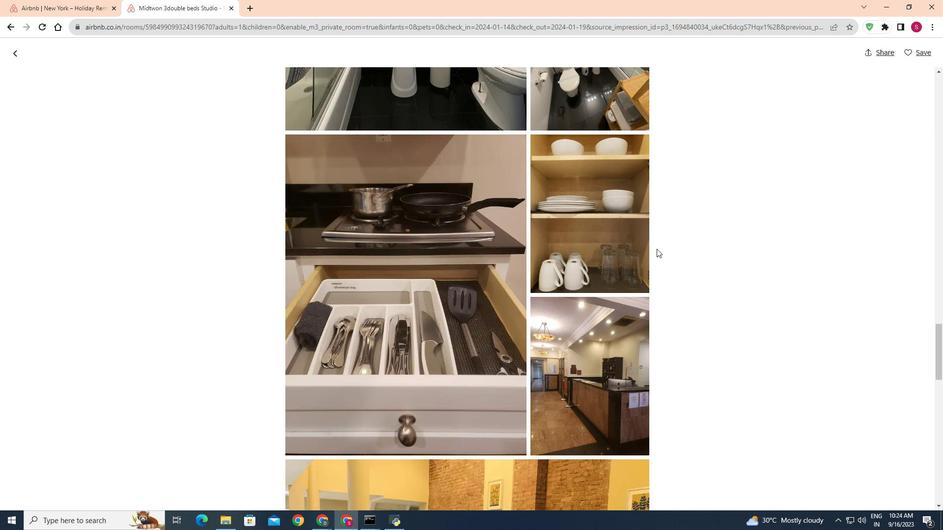 
Action: Mouse scrolled (657, 248) with delta (0, 0)
Screenshot: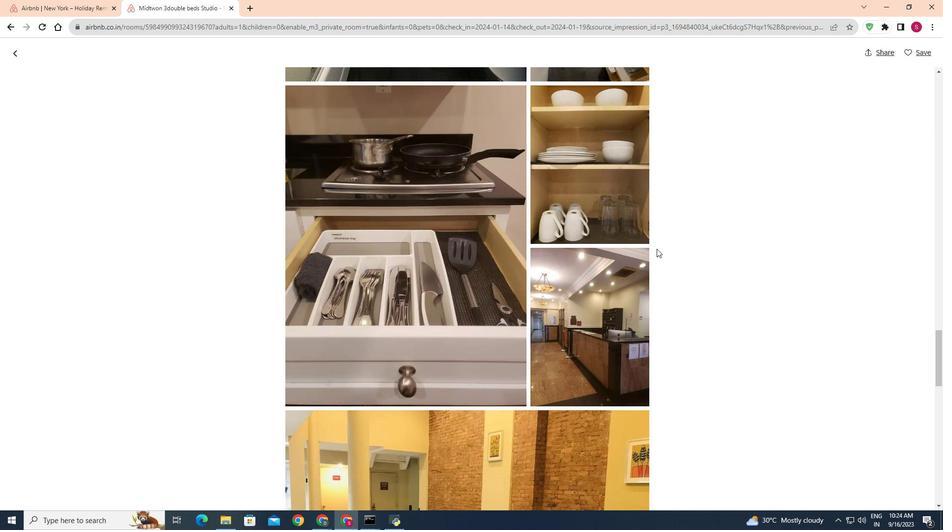 
Action: Mouse scrolled (657, 248) with delta (0, 0)
Screenshot: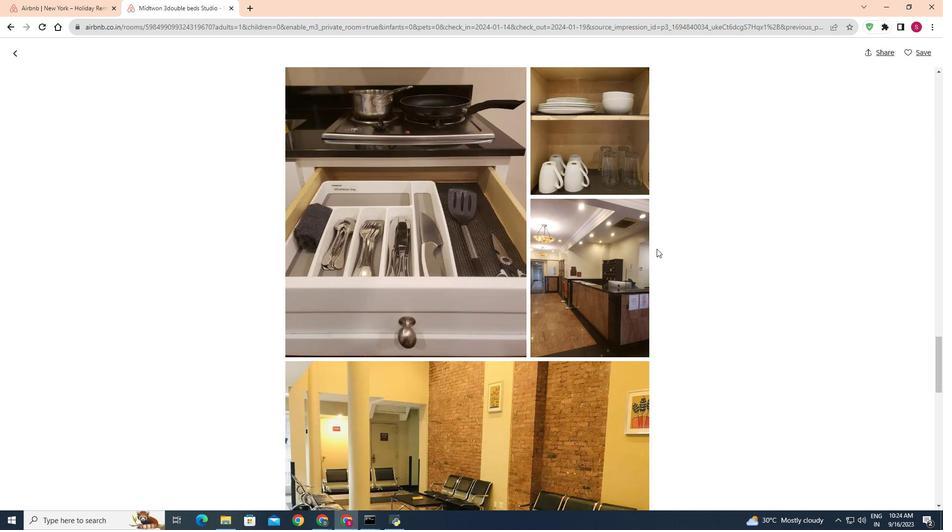 
Action: Mouse scrolled (657, 248) with delta (0, 0)
Screenshot: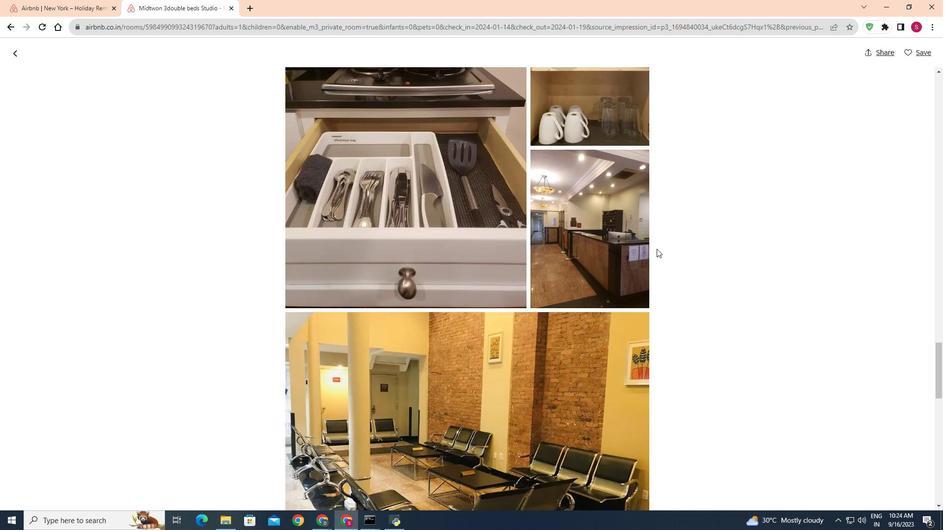 
Action: Mouse scrolled (657, 248) with delta (0, 0)
Screenshot: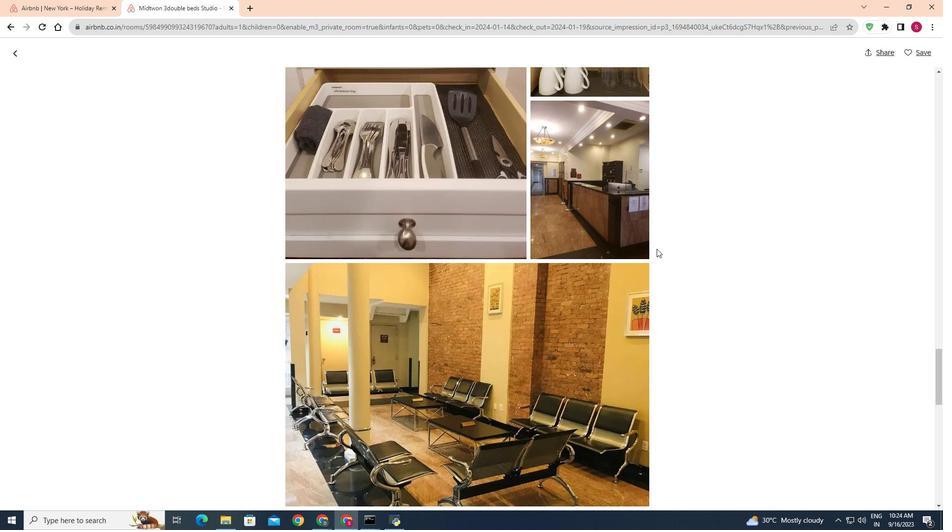 
Action: Mouse scrolled (657, 248) with delta (0, 0)
Screenshot: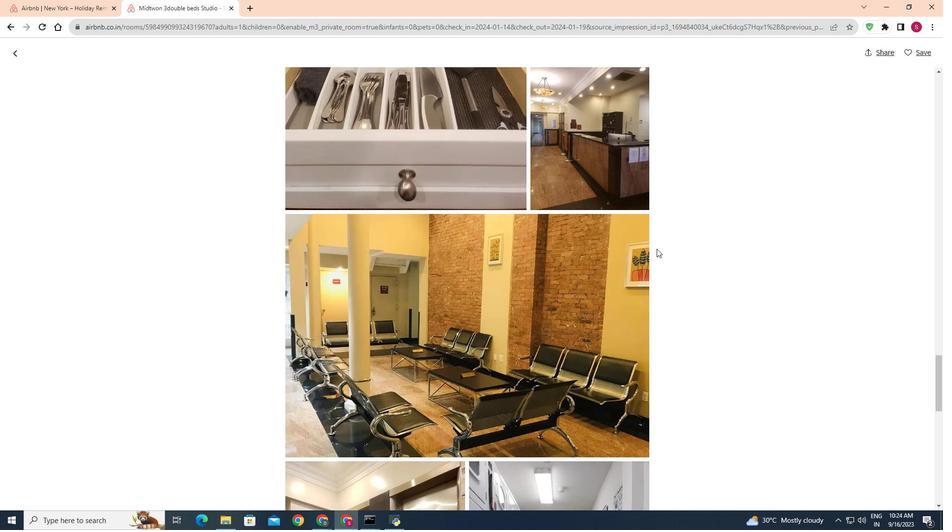 
Action: Mouse scrolled (657, 248) with delta (0, 0)
Screenshot: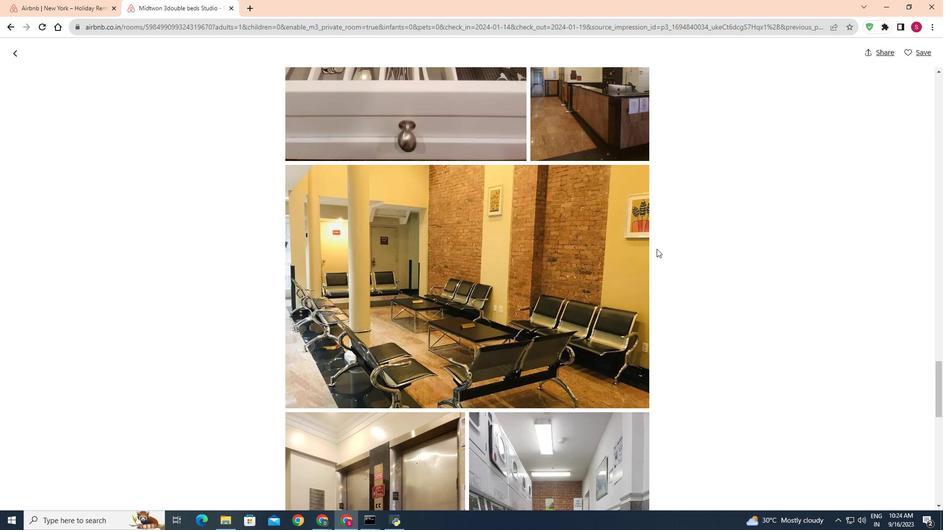 
Action: Mouse scrolled (657, 248) with delta (0, 0)
Screenshot: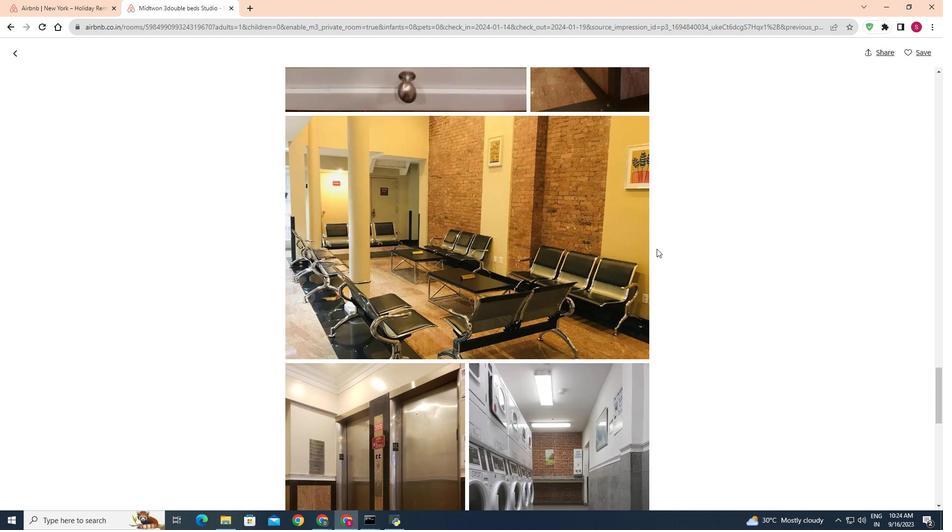 
Action: Mouse scrolled (657, 248) with delta (0, 0)
Screenshot: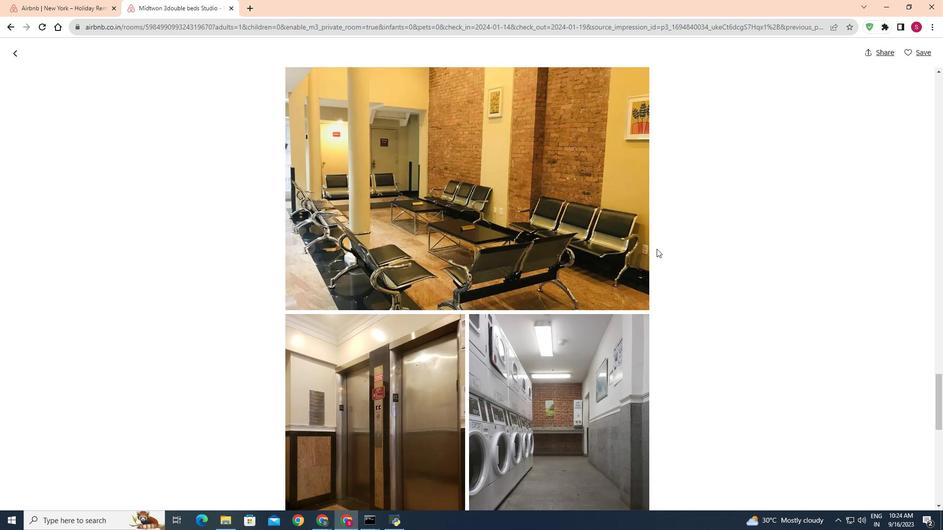 
Action: Mouse scrolled (657, 248) with delta (0, 0)
Screenshot: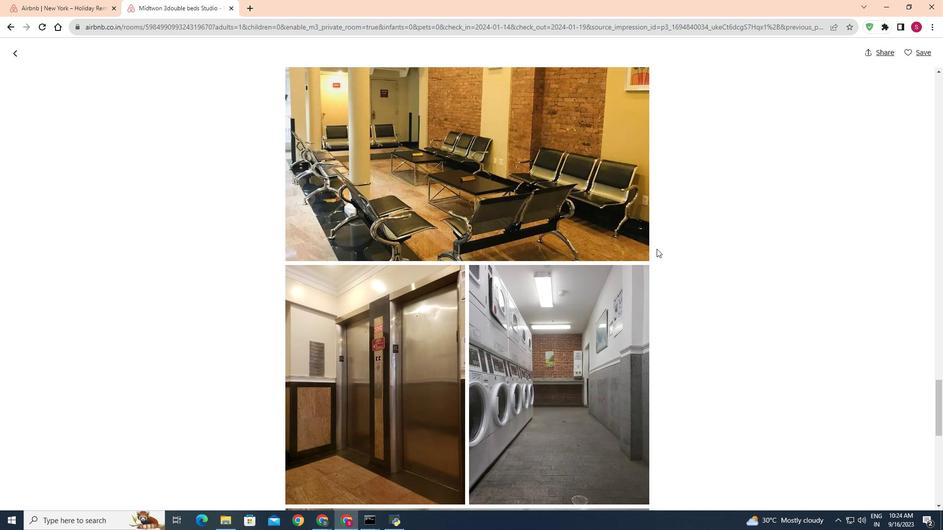 
Action: Mouse scrolled (657, 248) with delta (0, 0)
Screenshot: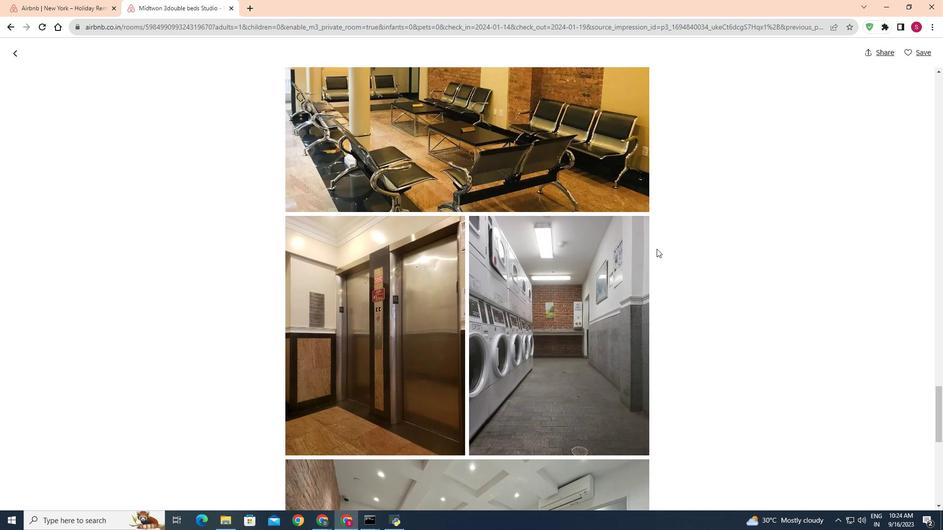 
Action: Mouse scrolled (657, 248) with delta (0, 0)
Screenshot: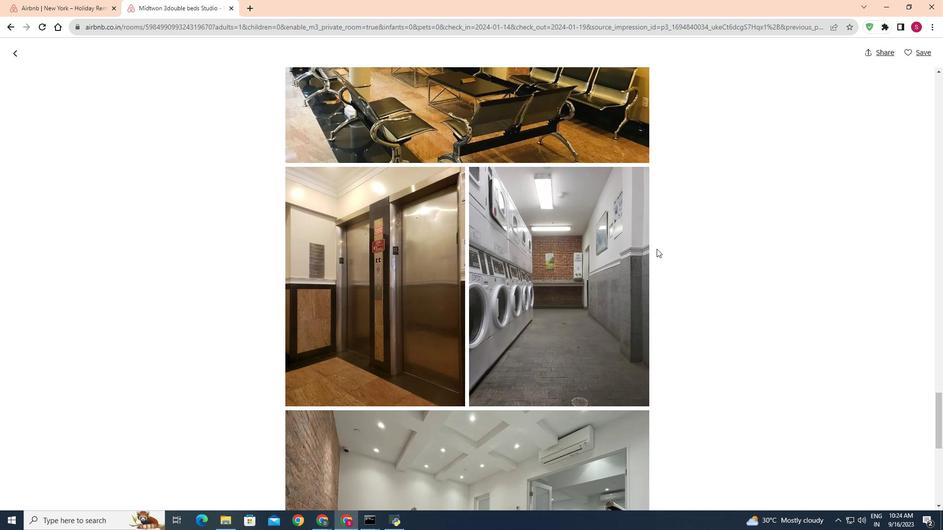 
Action: Mouse scrolled (657, 248) with delta (0, 0)
Screenshot: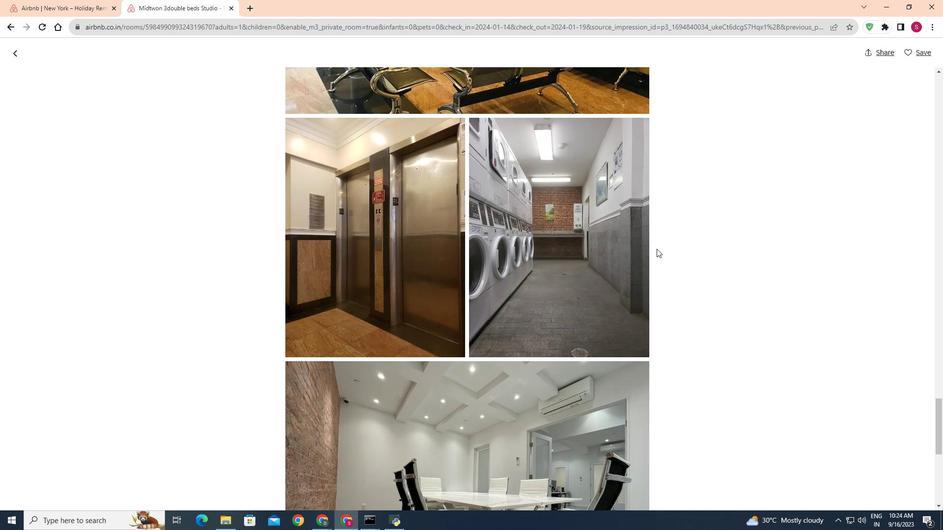 
Action: Mouse scrolled (657, 248) with delta (0, 0)
Screenshot: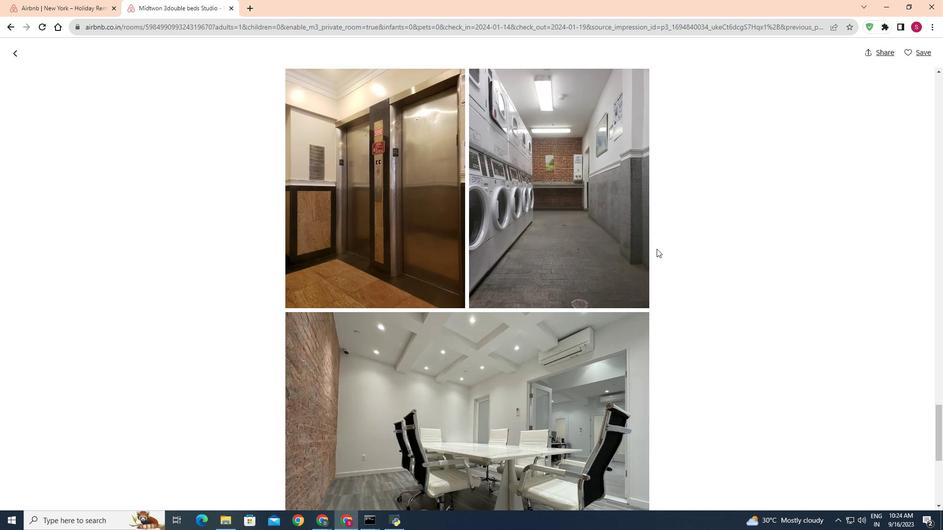 
Action: Mouse scrolled (657, 248) with delta (0, 0)
Screenshot: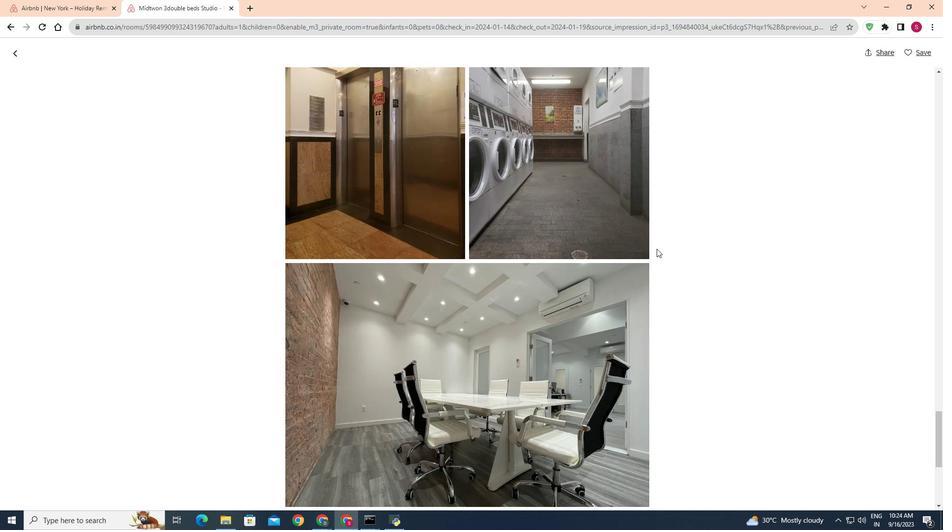 
Action: Mouse scrolled (657, 248) with delta (0, 0)
Screenshot: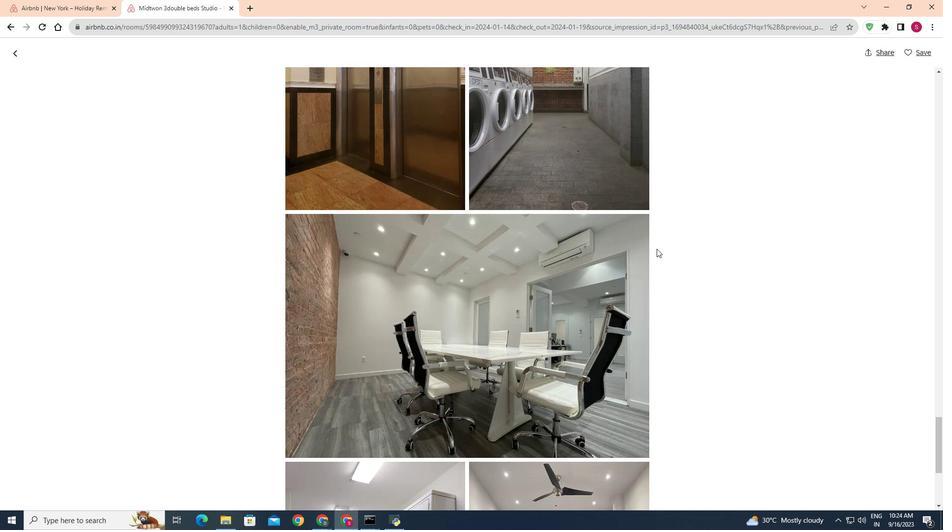 
Action: Mouse scrolled (657, 248) with delta (0, 0)
Screenshot: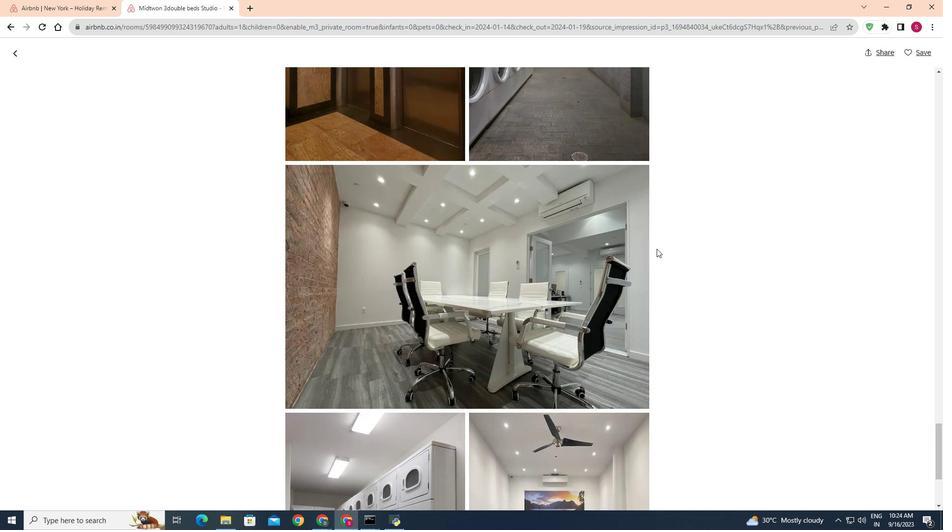 
Action: Mouse scrolled (657, 248) with delta (0, 0)
Screenshot: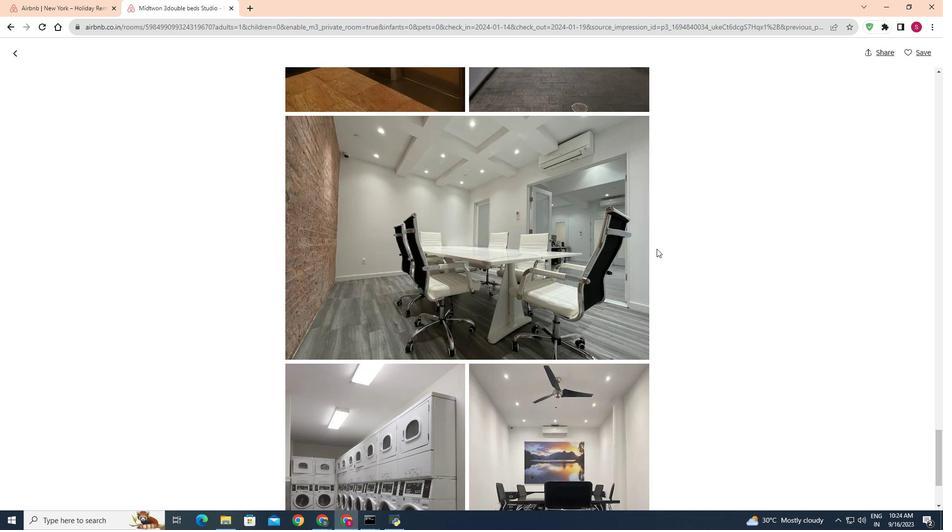 
Action: Mouse scrolled (657, 248) with delta (0, 0)
Screenshot: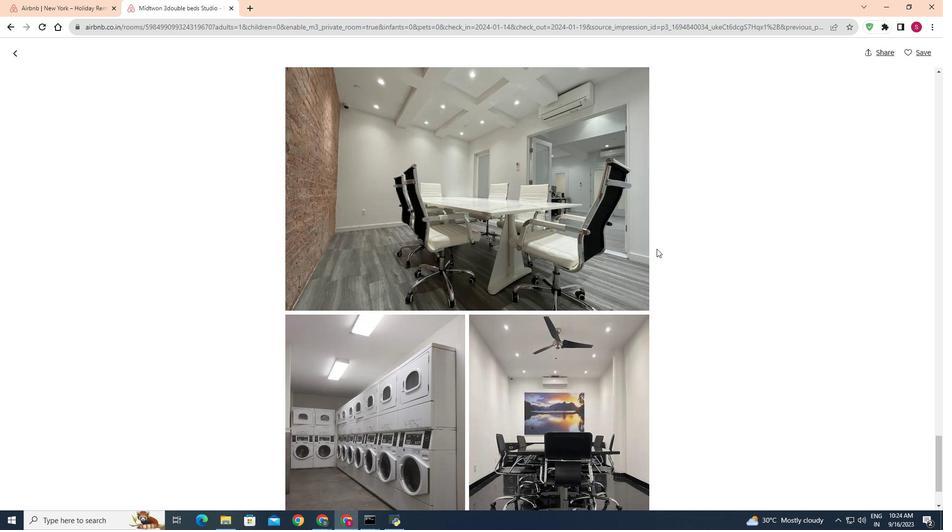 
Action: Mouse scrolled (657, 248) with delta (0, 0)
Screenshot: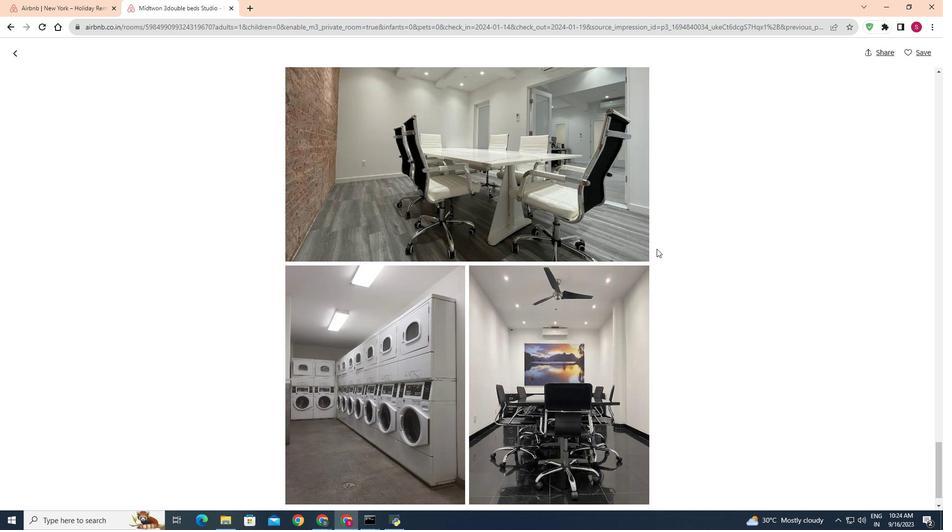 
Action: Mouse scrolled (657, 248) with delta (0, 0)
Screenshot: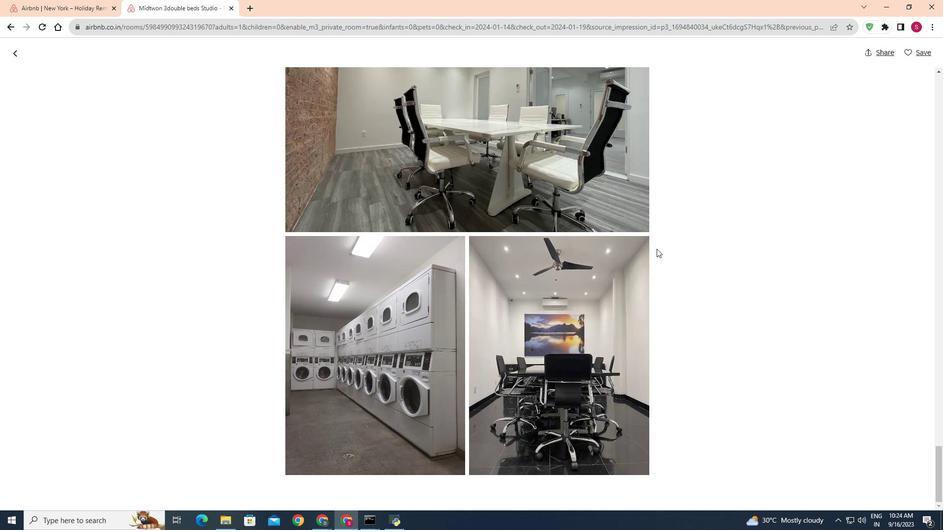 
Action: Mouse scrolled (657, 248) with delta (0, 0)
Screenshot: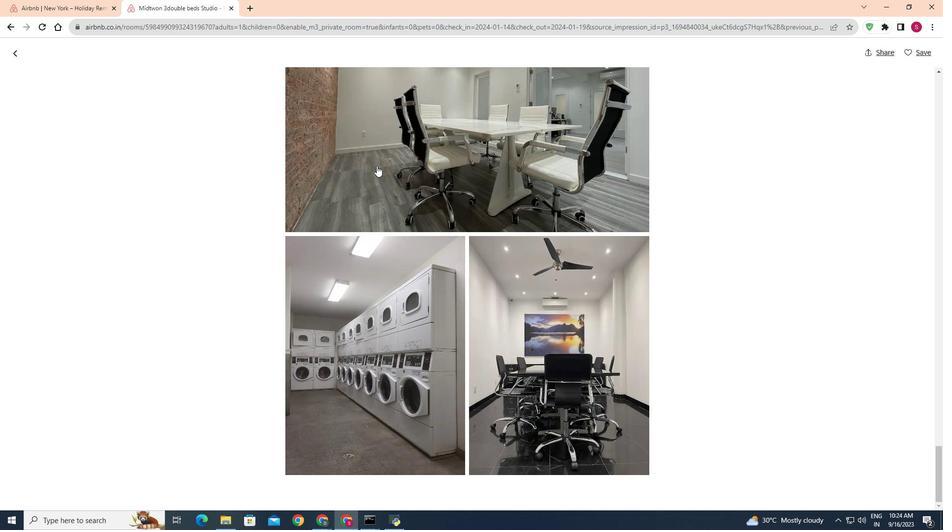 
Action: Mouse moved to (13, 52)
Screenshot: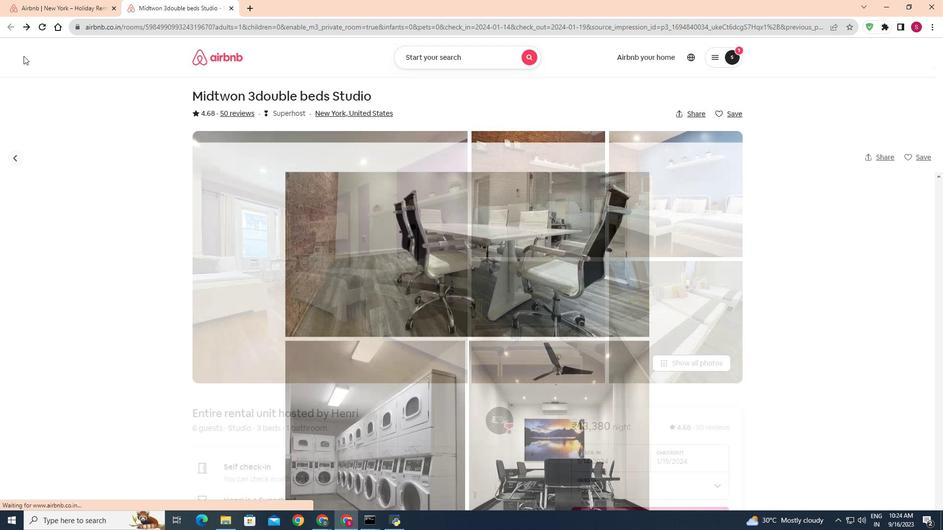 
Action: Mouse pressed left at (13, 52)
Screenshot: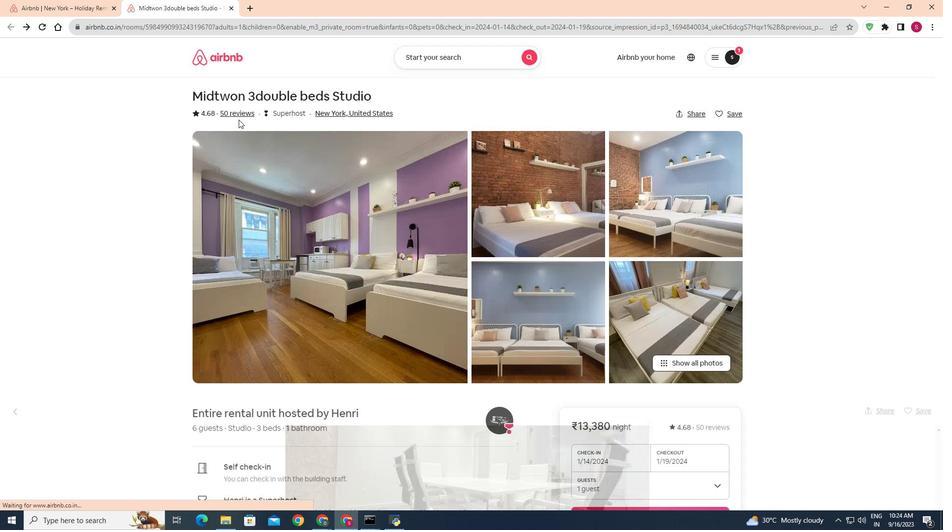 
Action: Mouse moved to (851, 280)
Screenshot: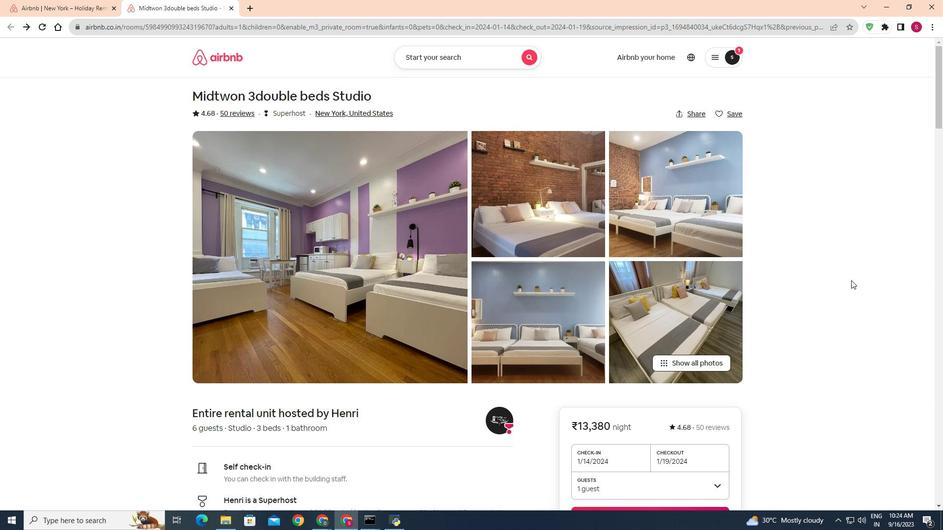 
Action: Mouse scrolled (851, 280) with delta (0, 0)
Screenshot: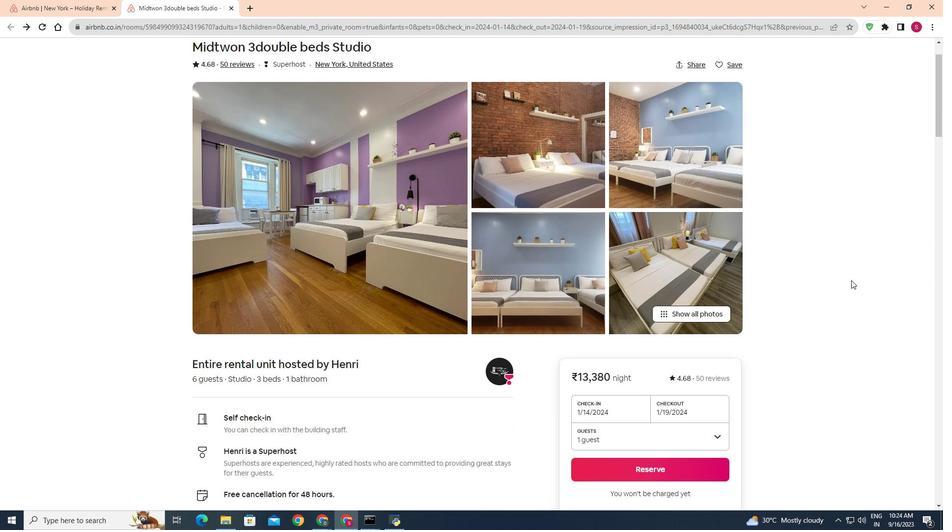 
Action: Mouse scrolled (851, 280) with delta (0, 0)
Screenshot: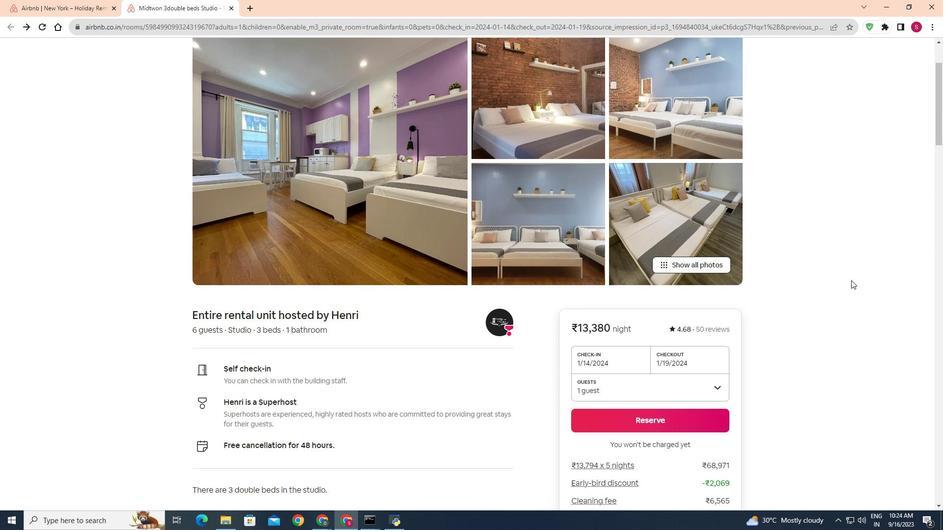 
Action: Mouse moved to (849, 281)
Screenshot: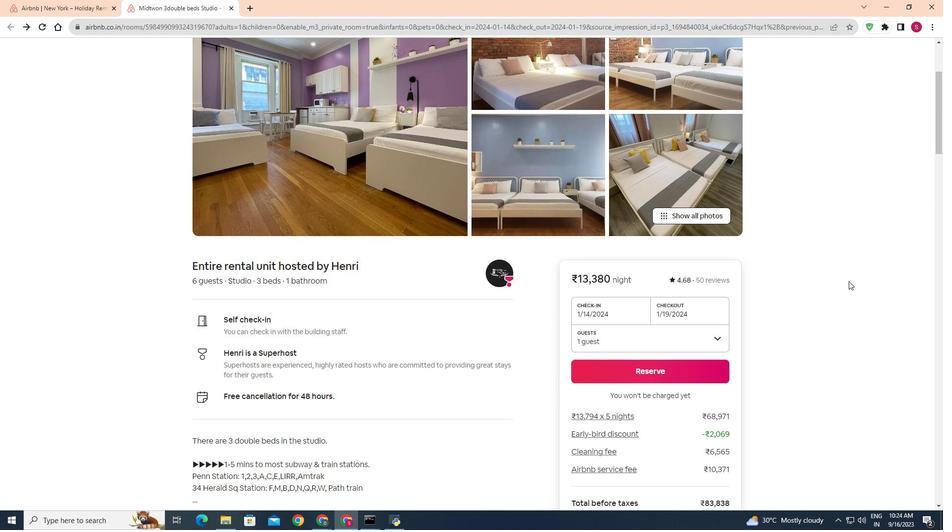 
Action: Mouse scrolled (849, 281) with delta (0, 0)
Screenshot: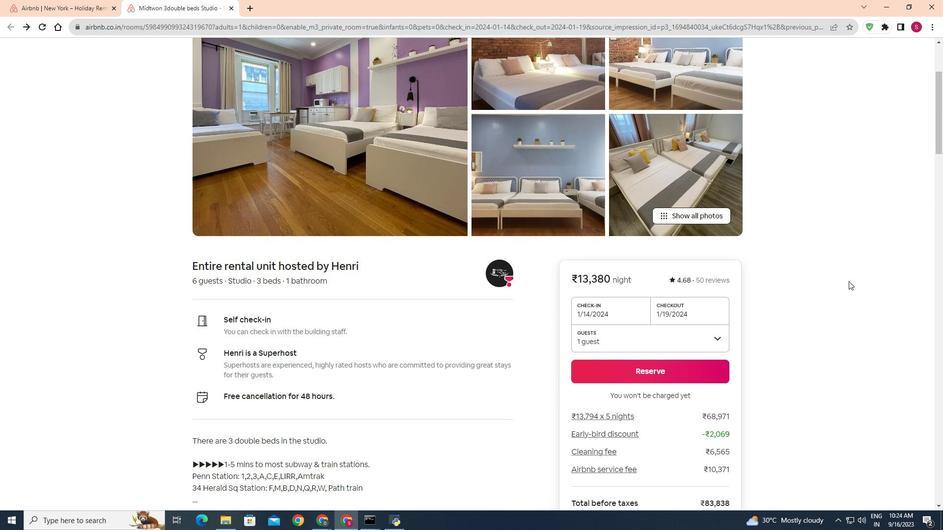 
Action: Mouse moved to (848, 282)
Screenshot: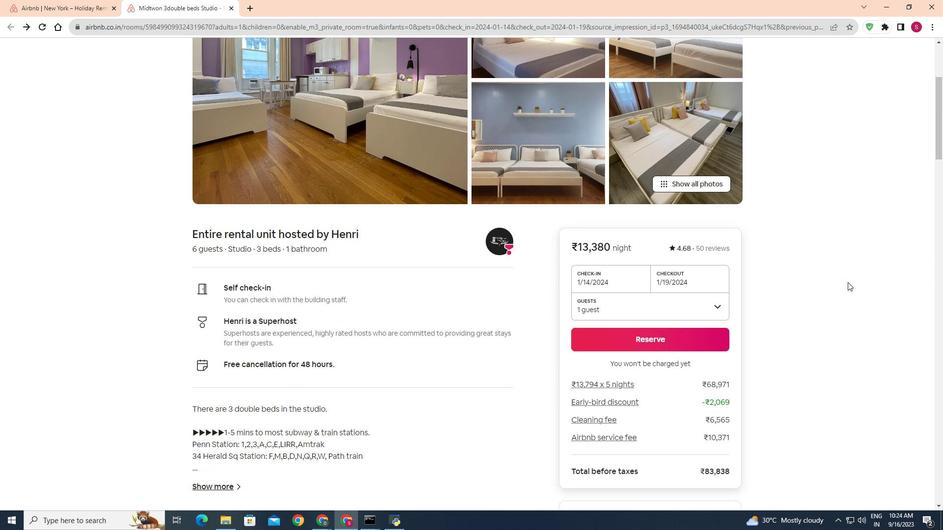 
Action: Mouse scrolled (848, 282) with delta (0, 0)
Screenshot: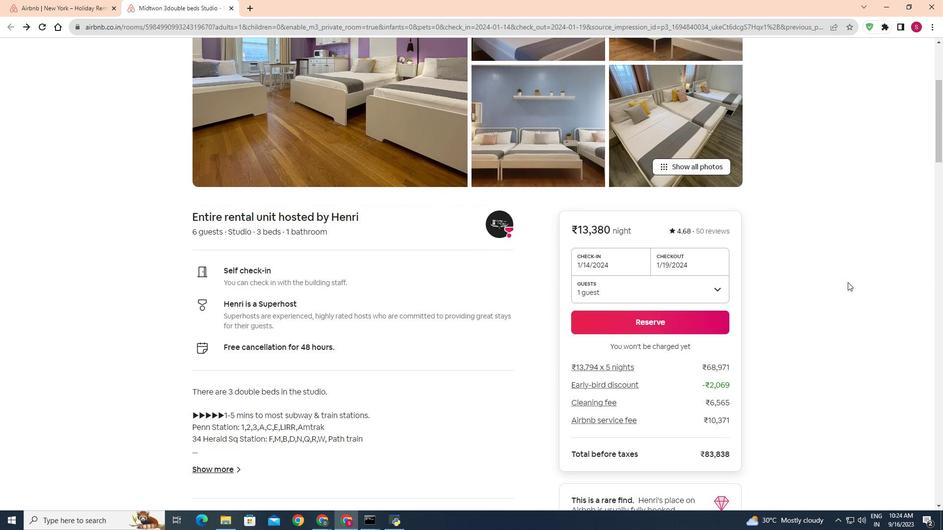 
Action: Mouse moved to (830, 298)
Screenshot: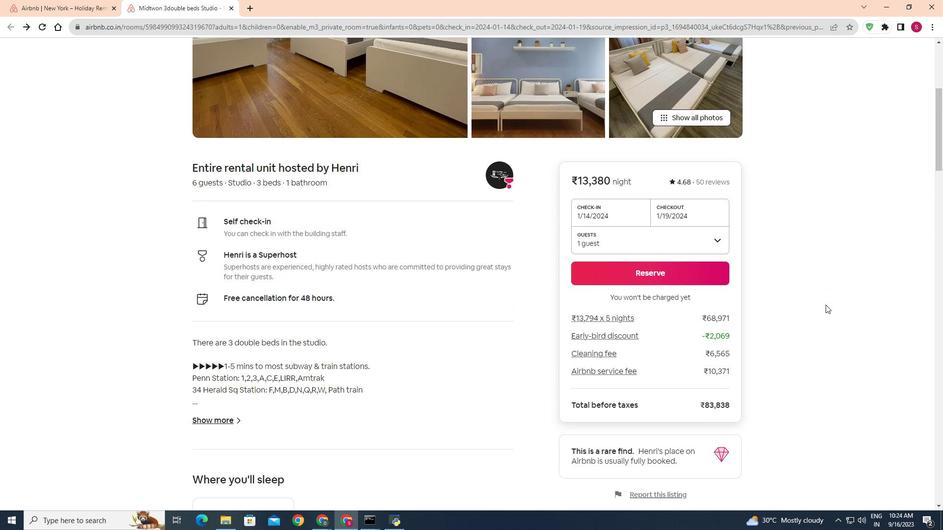 
Action: Mouse scrolled (830, 297) with delta (0, 0)
Screenshot: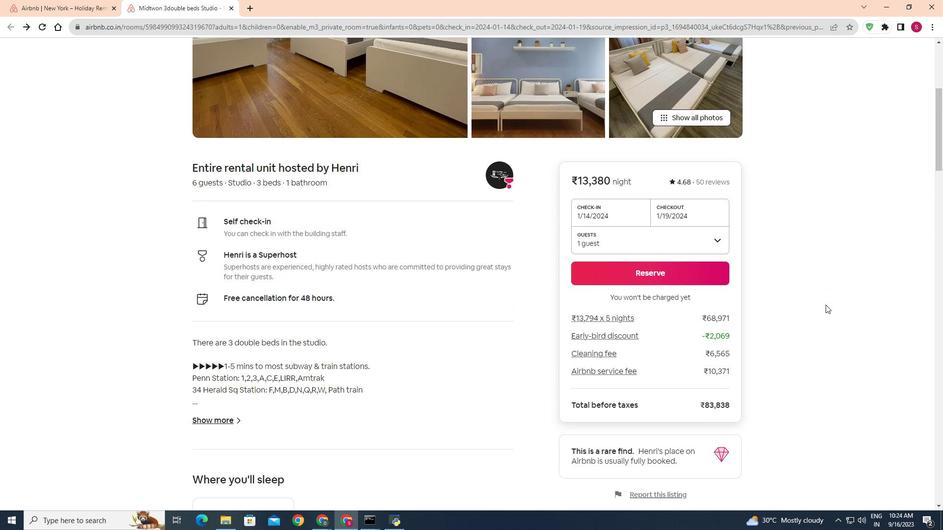 
Action: Mouse moved to (780, 328)
Screenshot: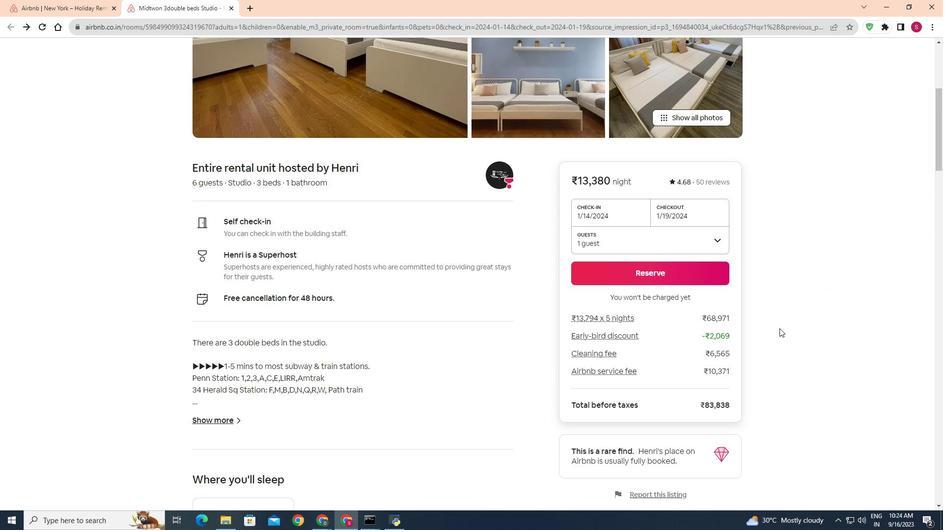 
Action: Mouse scrolled (780, 328) with delta (0, 0)
Screenshot: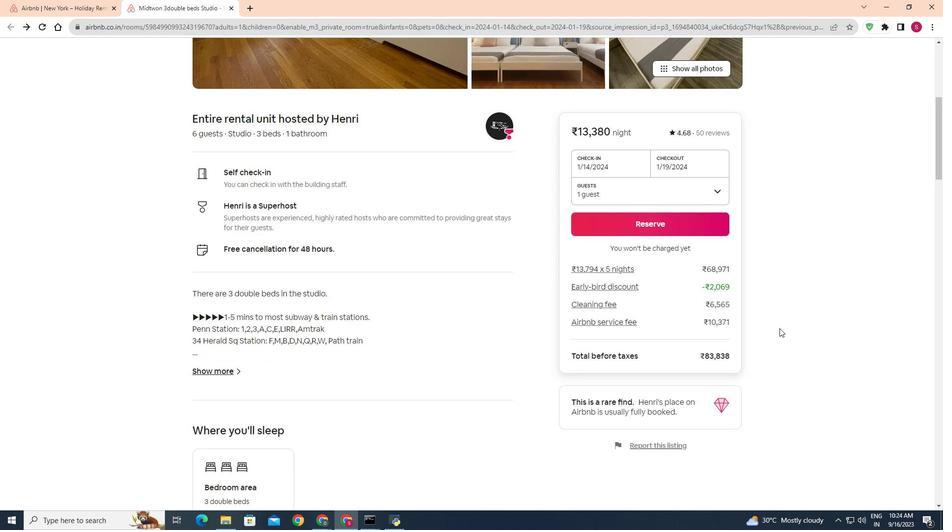 
Action: Mouse scrolled (780, 328) with delta (0, 0)
Screenshot: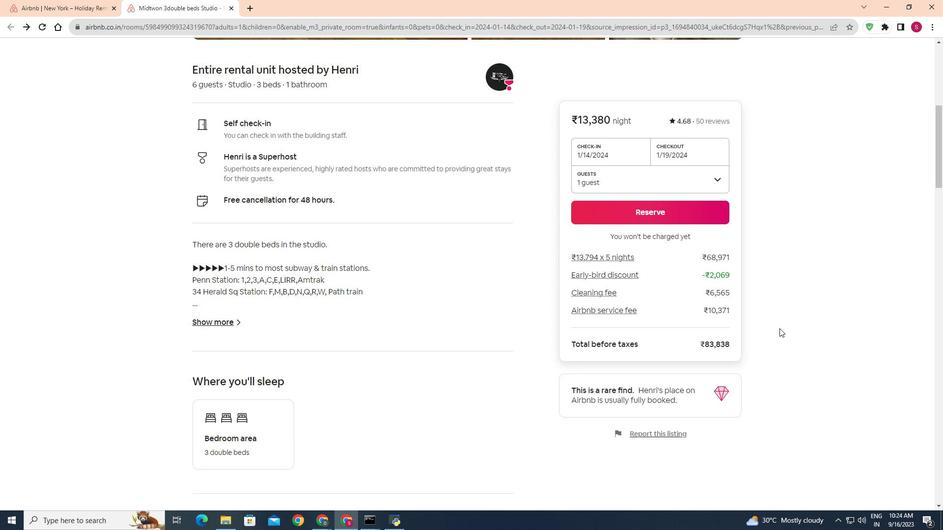 
Action: Mouse moved to (780, 328)
Screenshot: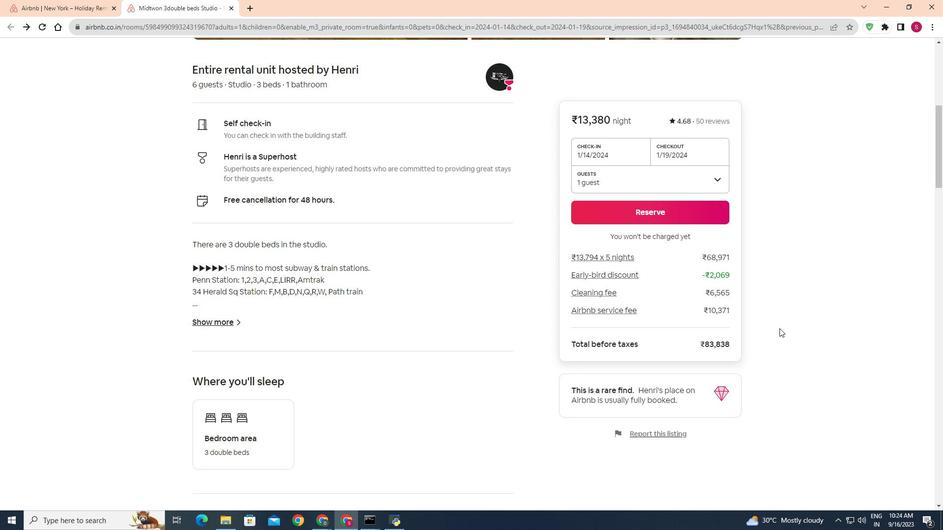 
Action: Mouse scrolled (780, 328) with delta (0, 0)
Screenshot: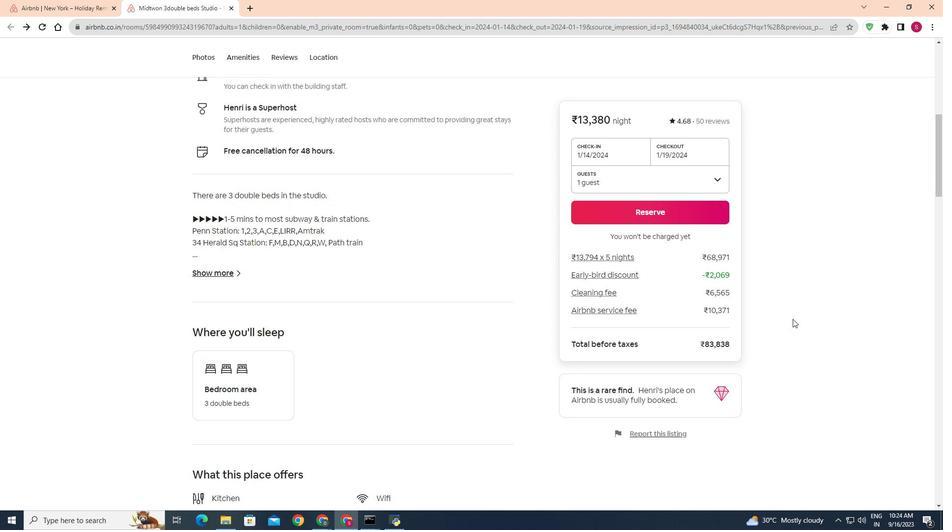 
Action: Mouse moved to (225, 271)
Screenshot: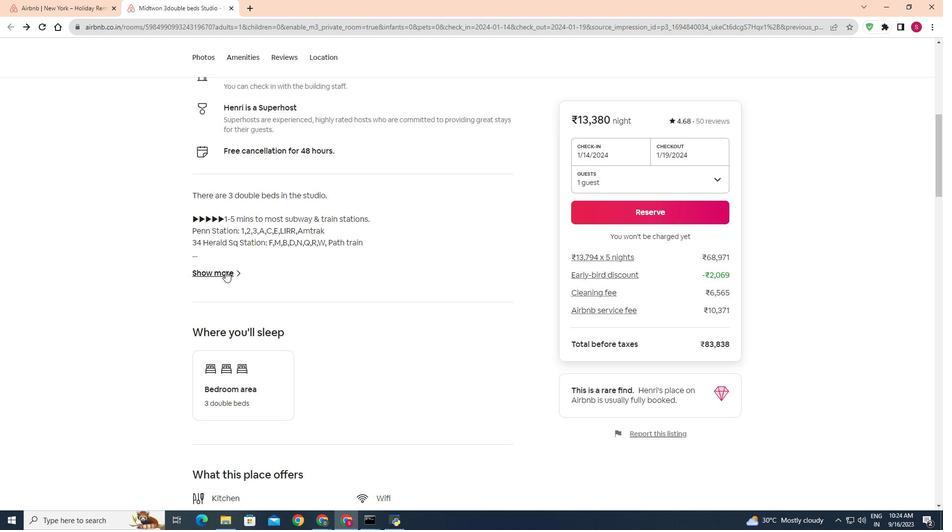 
Action: Mouse pressed left at (225, 271)
Screenshot: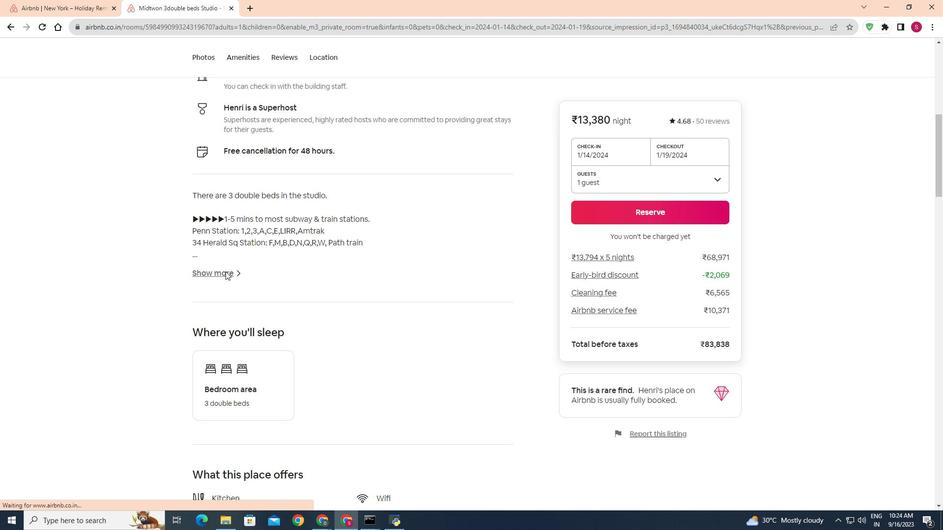 
Action: Mouse moved to (564, 288)
Screenshot: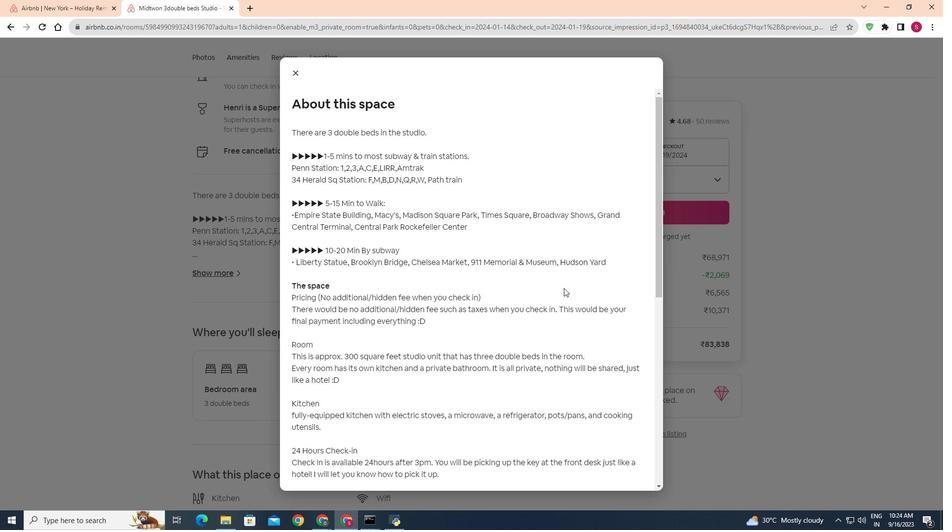 
Action: Mouse scrolled (564, 288) with delta (0, 0)
Screenshot: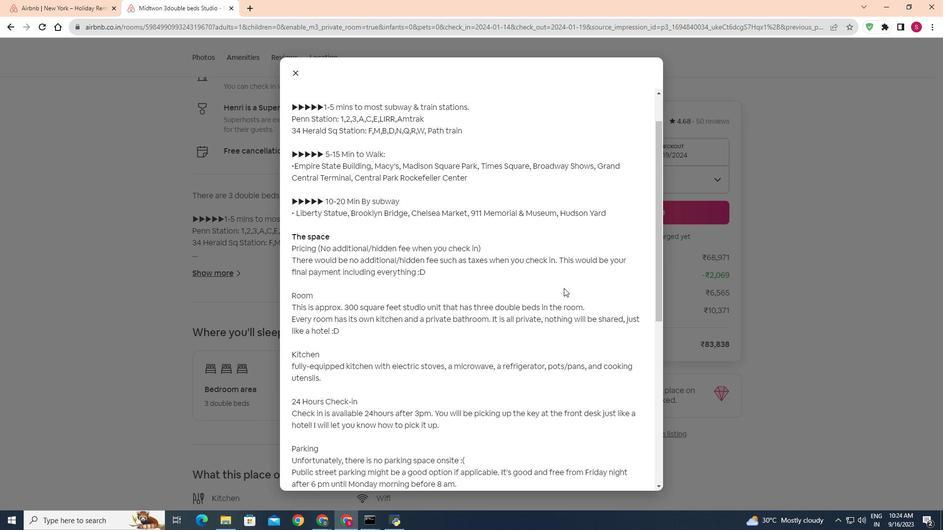 
Action: Mouse scrolled (564, 288) with delta (0, 0)
Screenshot: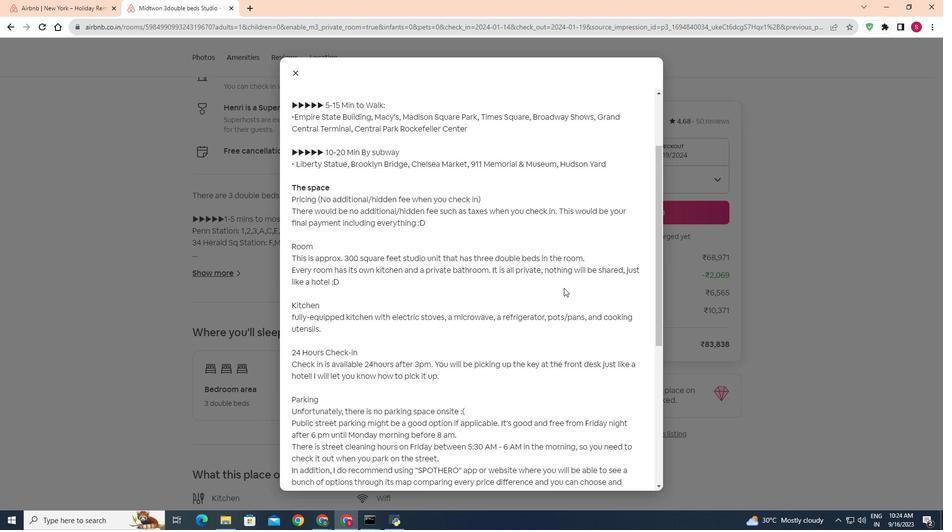 
Action: Mouse scrolled (564, 288) with delta (0, 0)
Screenshot: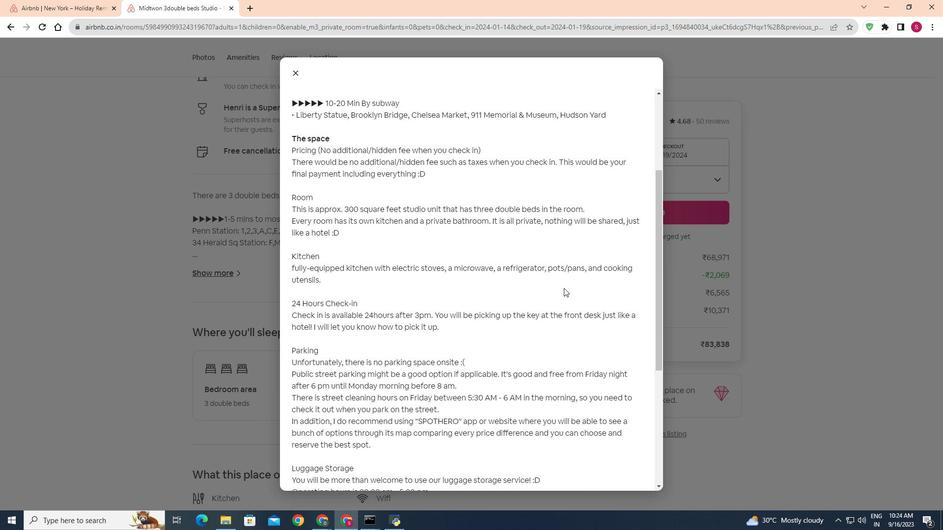 
Action: Mouse scrolled (564, 288) with delta (0, 0)
Screenshot: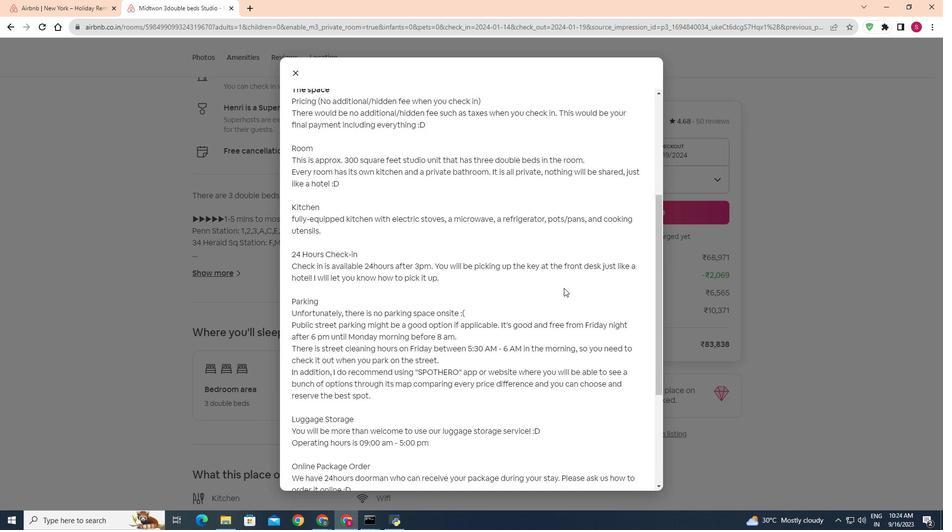 
Action: Mouse scrolled (564, 288) with delta (0, 0)
Screenshot: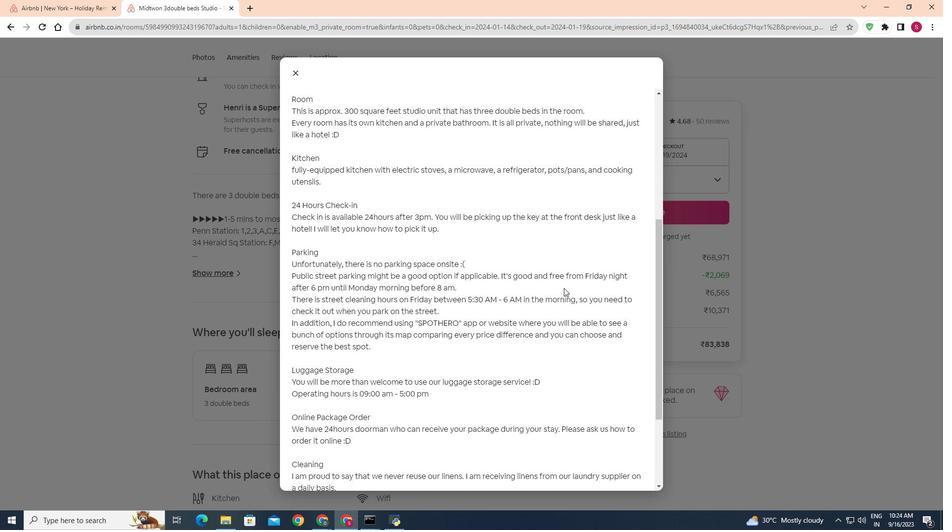 
Action: Mouse scrolled (564, 288) with delta (0, 0)
Screenshot: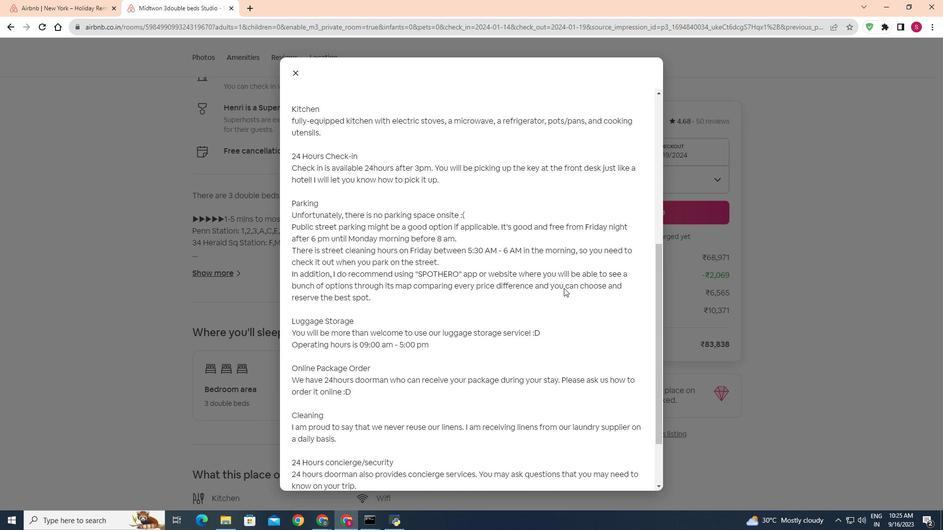 
Action: Mouse scrolled (564, 288) with delta (0, 0)
Screenshot: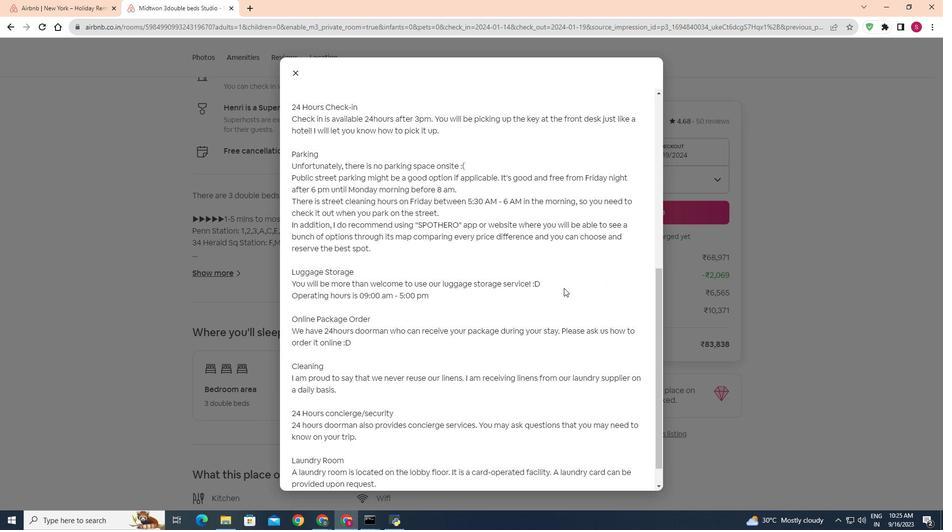 
Action: Mouse scrolled (564, 288) with delta (0, 0)
Screenshot: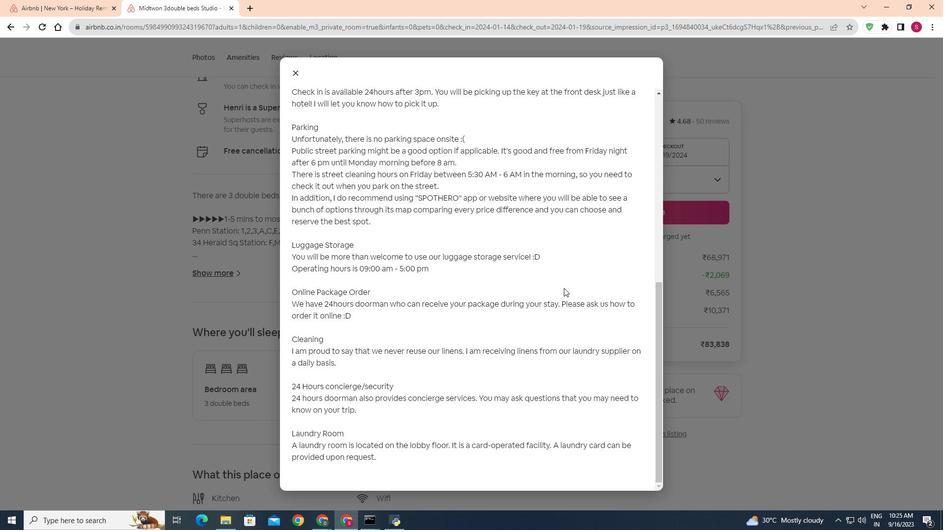 
Action: Mouse scrolled (564, 288) with delta (0, 0)
Screenshot: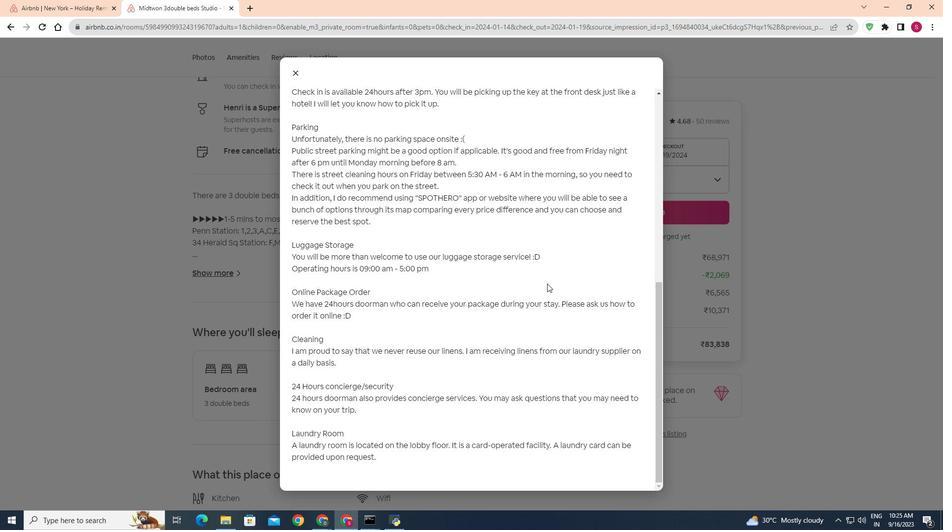 
Action: Mouse moved to (290, 71)
Screenshot: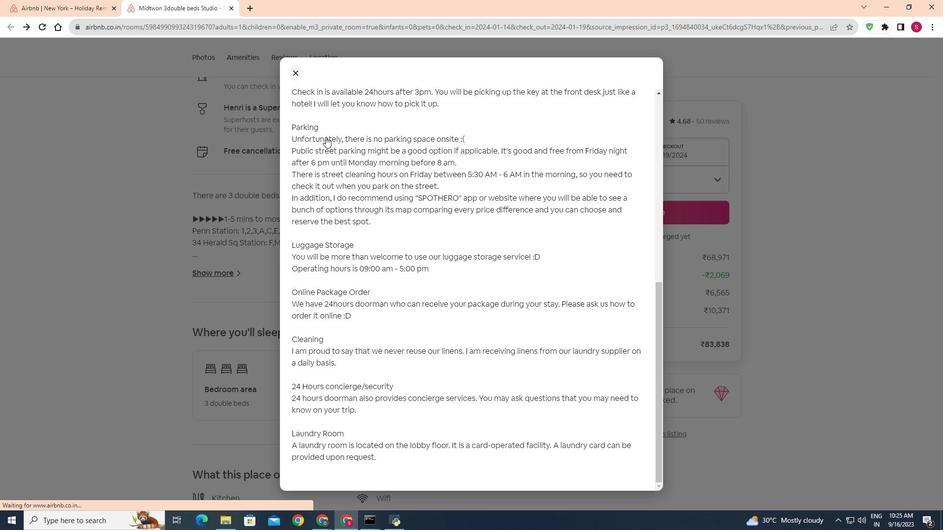 
Action: Mouse pressed left at (290, 71)
Screenshot: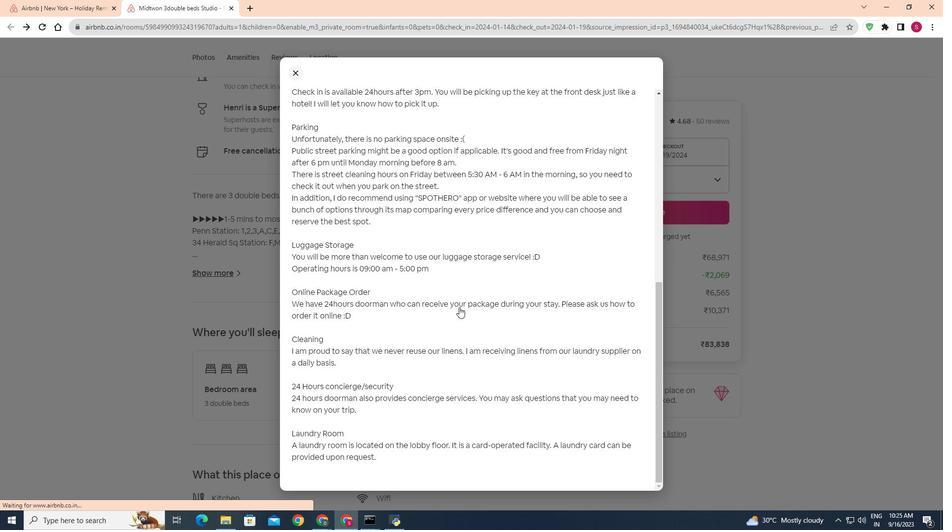 
Action: Mouse moved to (506, 338)
Screenshot: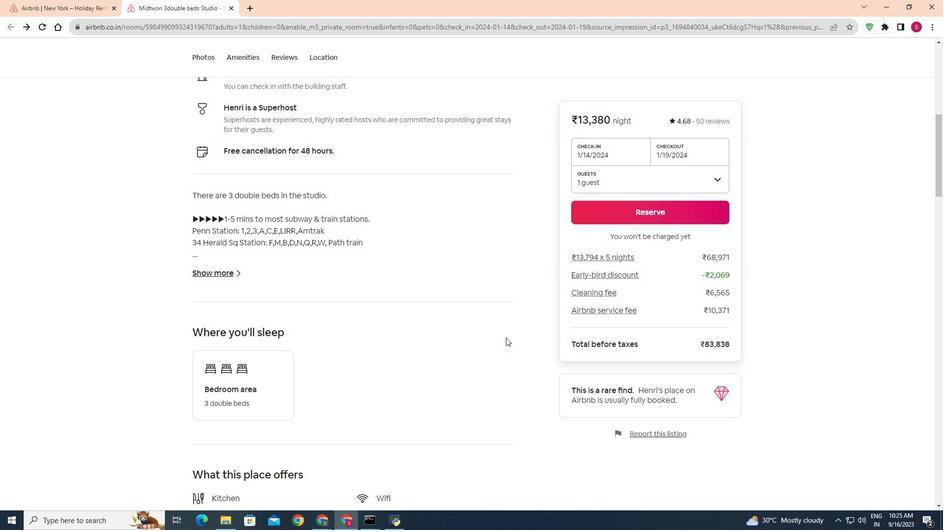 
Action: Mouse scrolled (506, 337) with delta (0, 0)
Screenshot: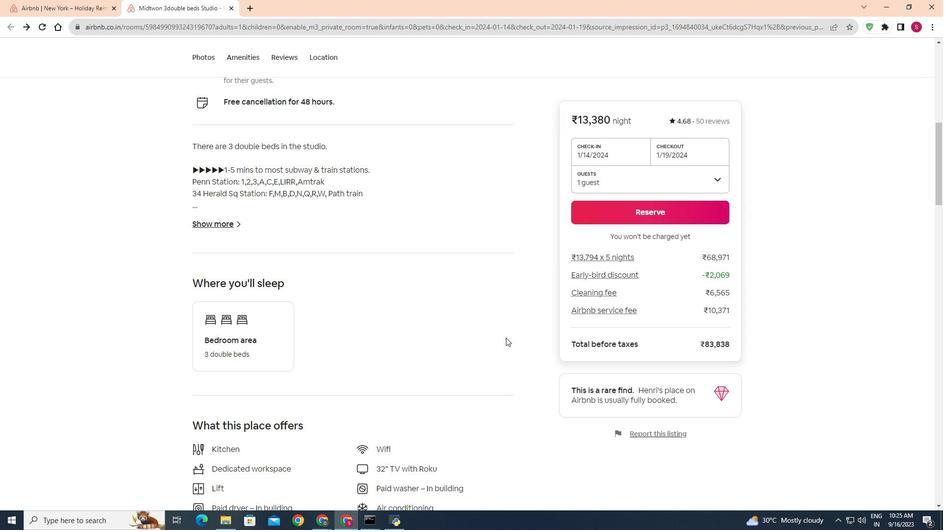 
Action: Mouse scrolled (506, 337) with delta (0, 0)
Screenshot: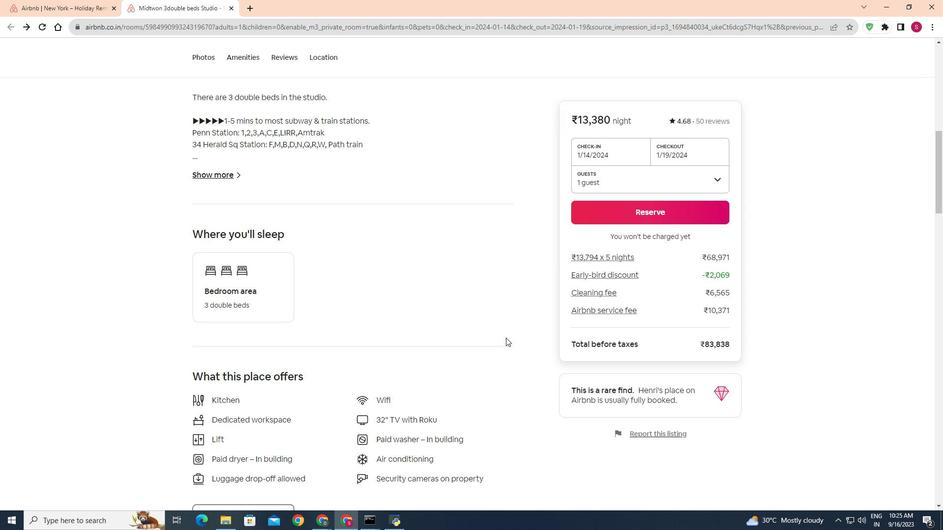 
Action: Mouse scrolled (506, 337) with delta (0, 0)
Screenshot: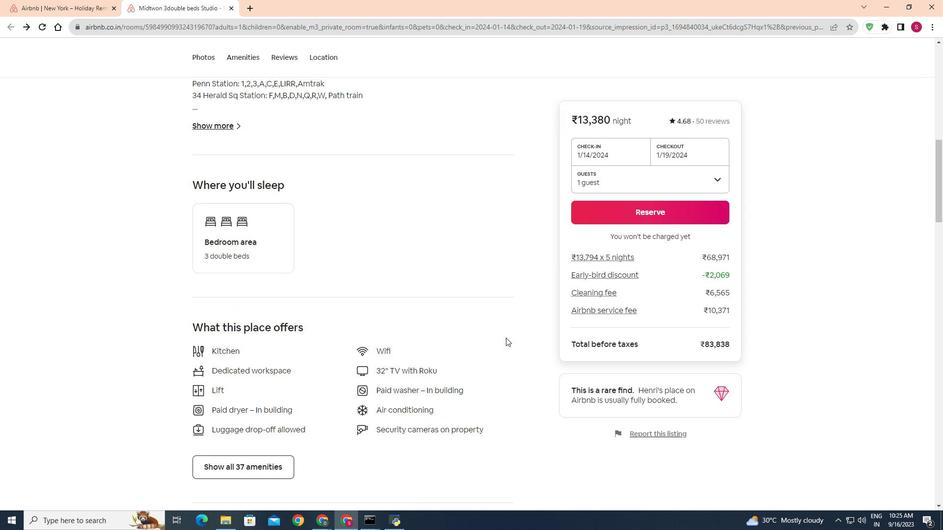 
Action: Mouse moved to (504, 337)
Screenshot: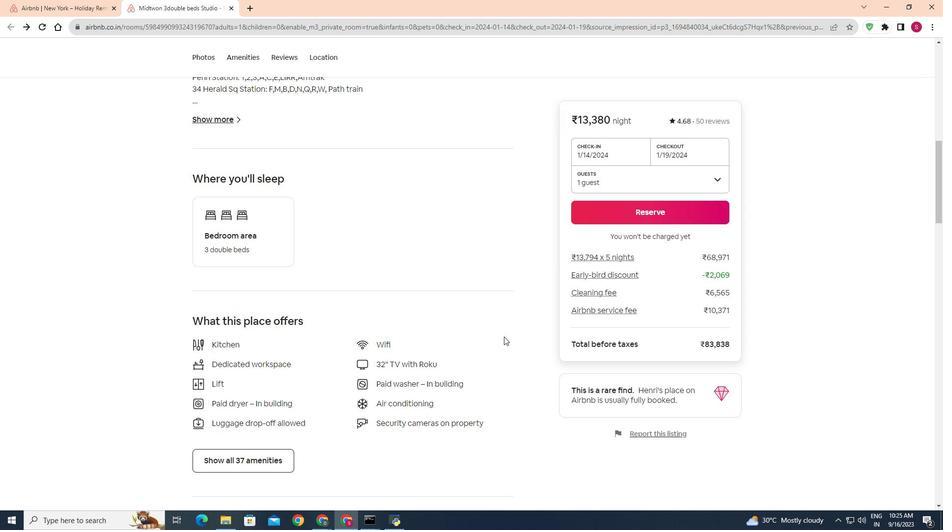 
Action: Mouse scrolled (504, 336) with delta (0, 0)
Screenshot: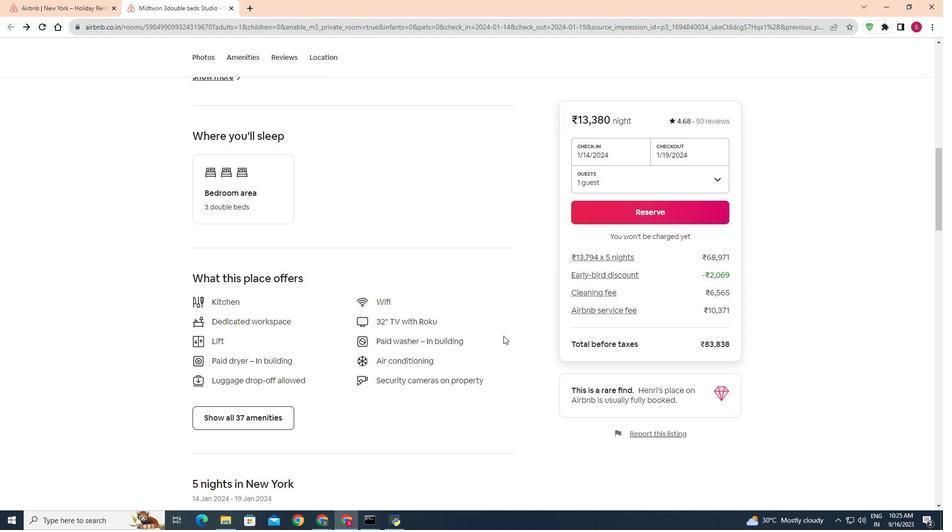 
Action: Mouse moved to (503, 336)
Screenshot: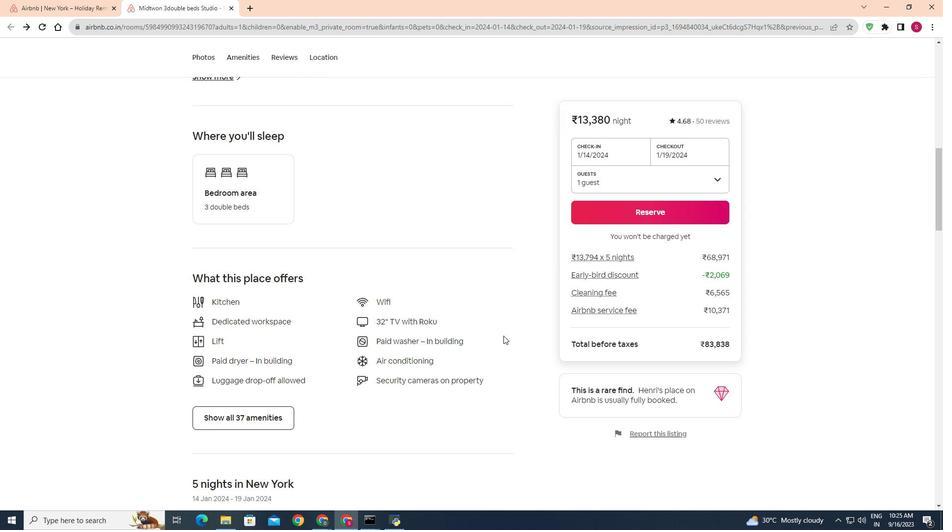 
Action: Mouse scrolled (503, 335) with delta (0, 0)
Screenshot: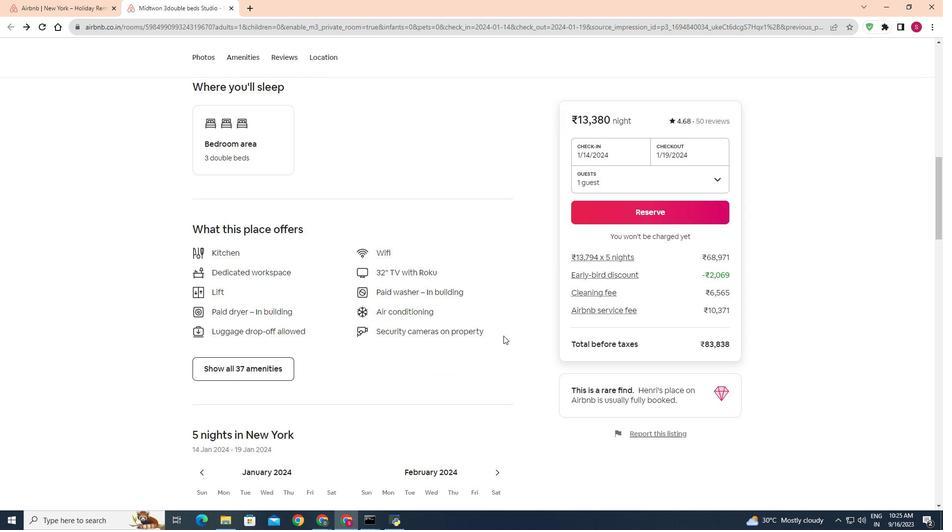 
Action: Mouse scrolled (503, 335) with delta (0, 0)
Screenshot: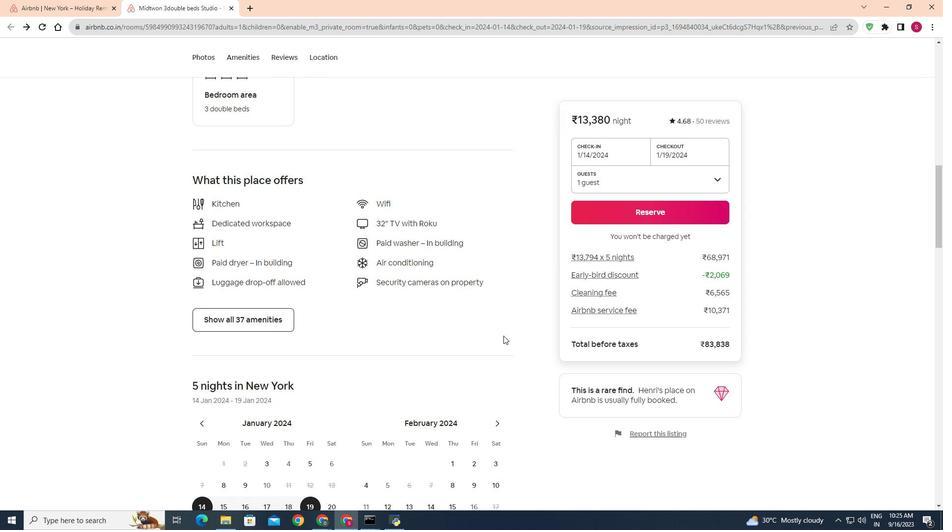 
Action: Mouse scrolled (503, 335) with delta (0, 0)
Screenshot: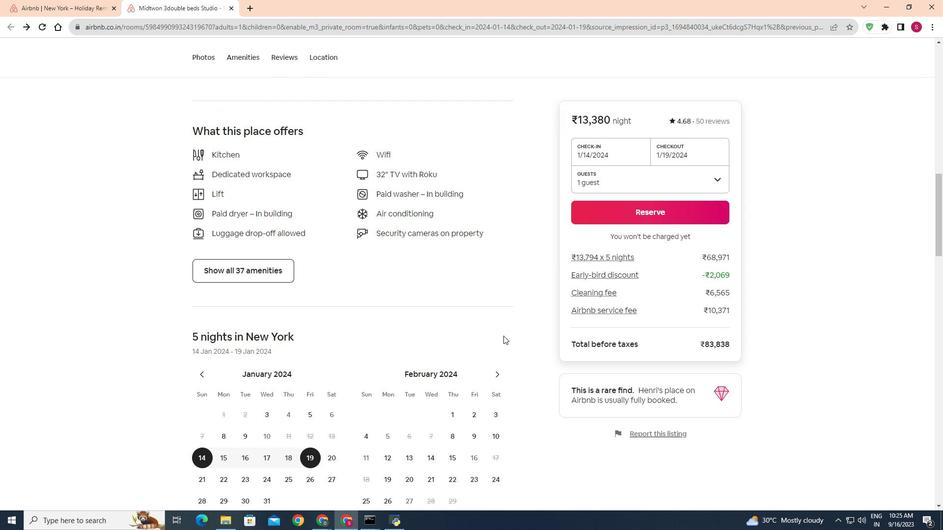 
Action: Mouse scrolled (503, 335) with delta (0, 0)
Screenshot: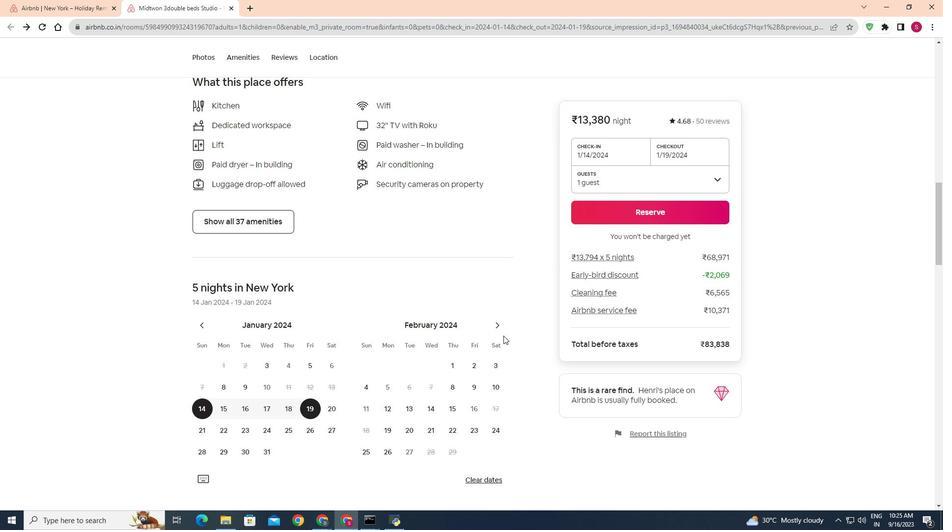 
Action: Mouse moved to (240, 211)
Screenshot: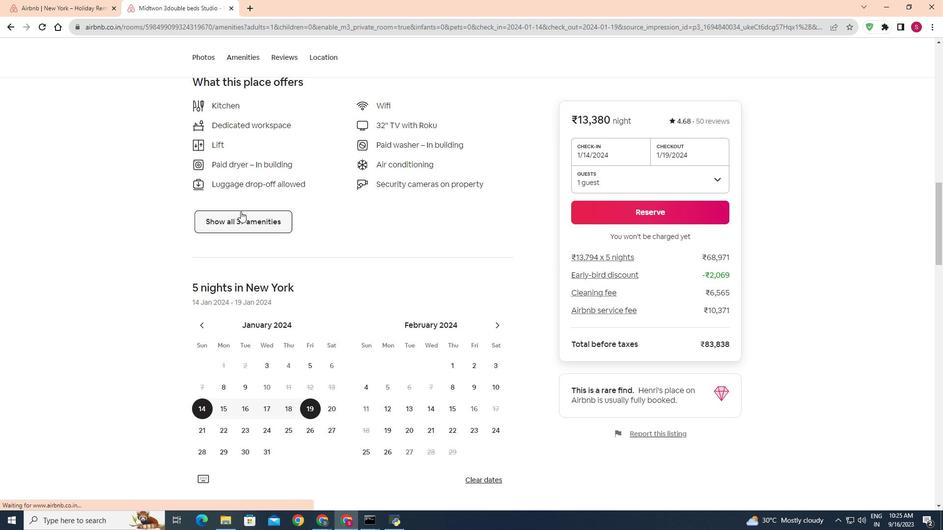 
Action: Mouse pressed left at (240, 211)
Screenshot: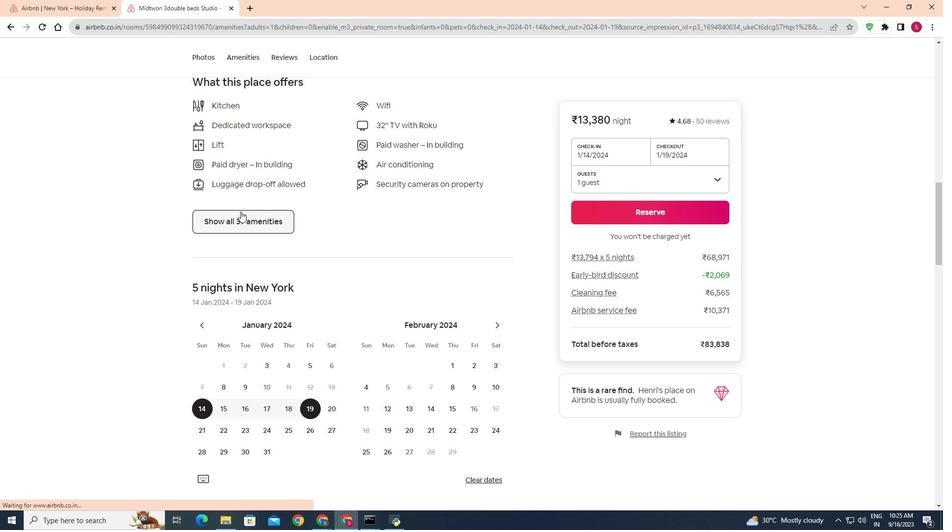 
Action: Mouse moved to (571, 199)
Screenshot: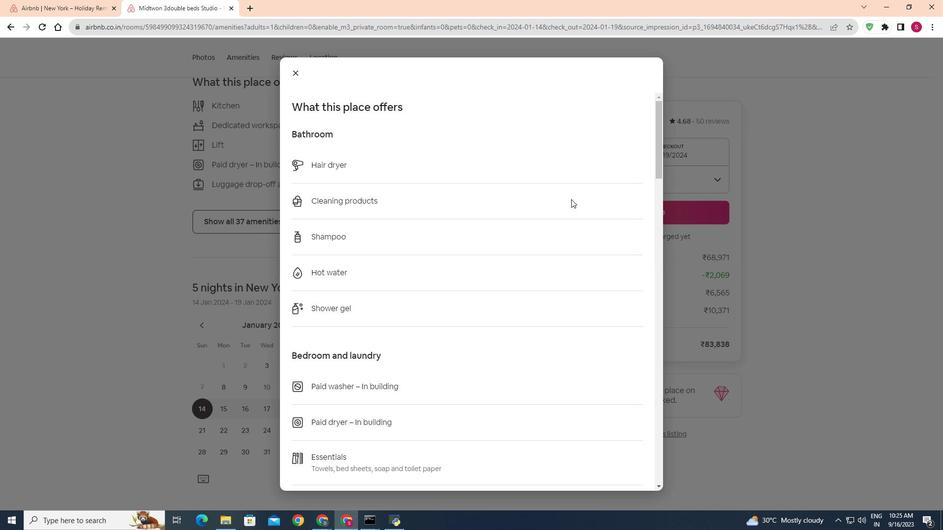 
Action: Mouse scrolled (571, 199) with delta (0, 0)
Screenshot: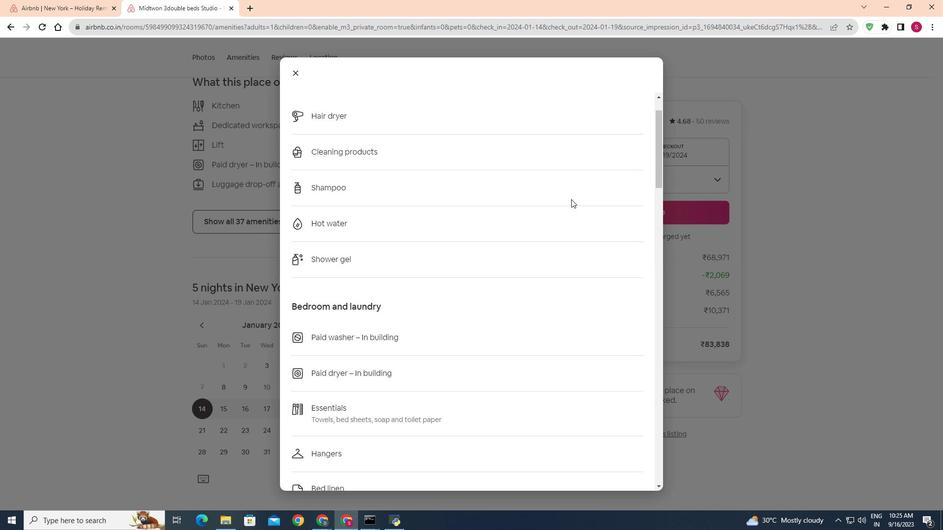 
Action: Mouse scrolled (571, 199) with delta (0, 0)
Screenshot: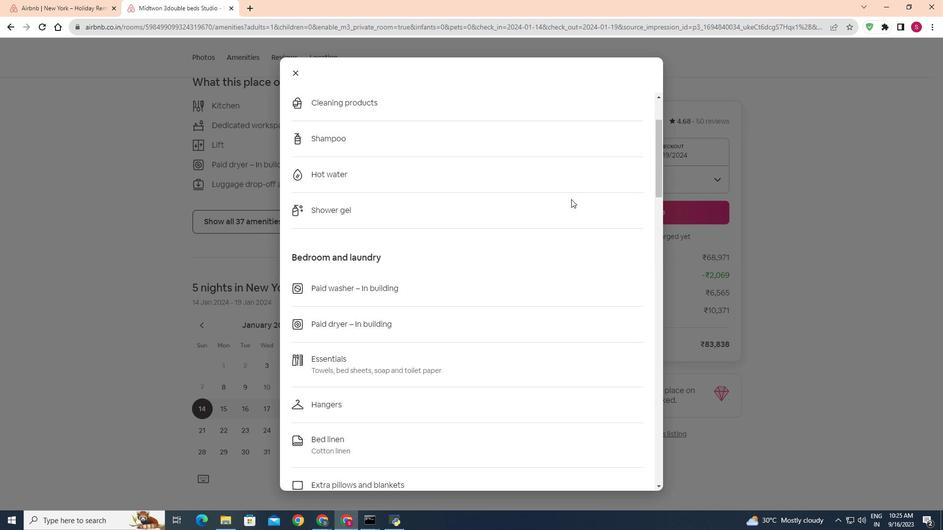 
Action: Mouse scrolled (571, 199) with delta (0, 0)
Screenshot: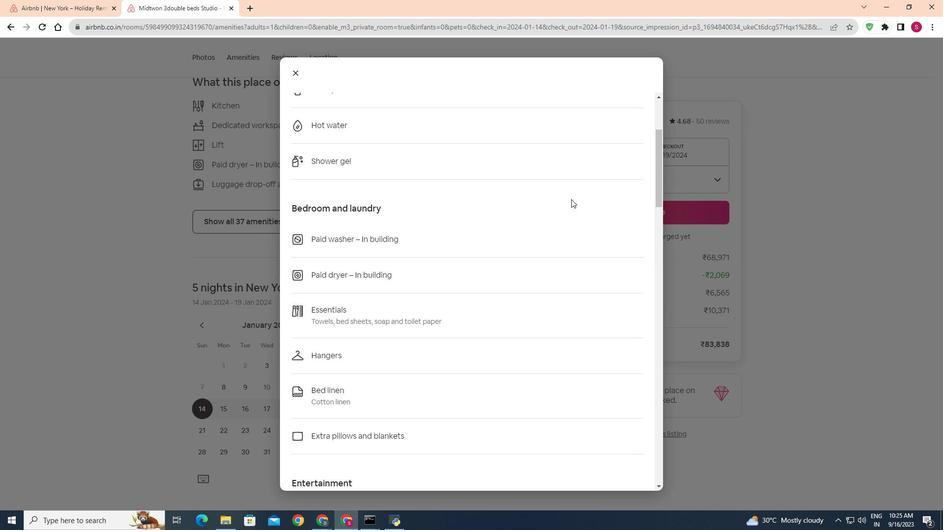
Action: Mouse scrolled (571, 199) with delta (0, 0)
Screenshot: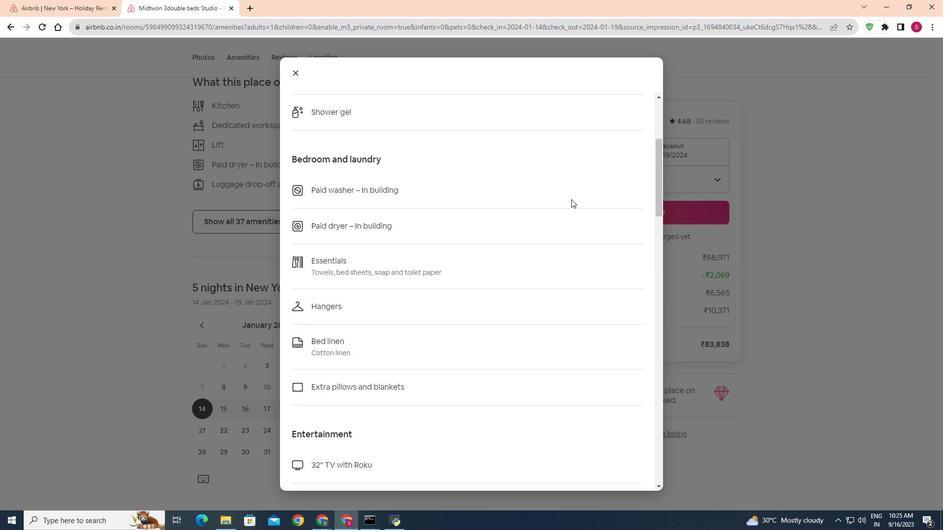 
Action: Mouse scrolled (571, 199) with delta (0, 0)
Screenshot: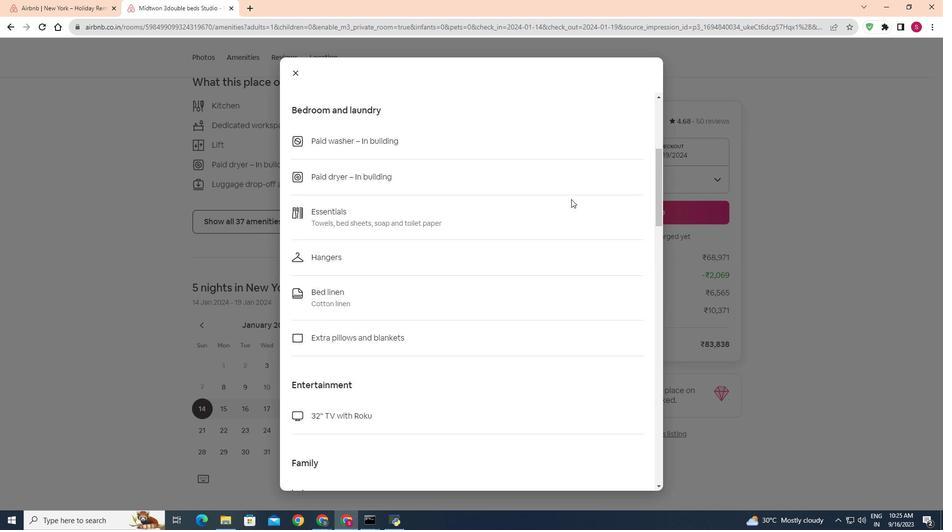 
Action: Mouse scrolled (571, 199) with delta (0, 0)
Screenshot: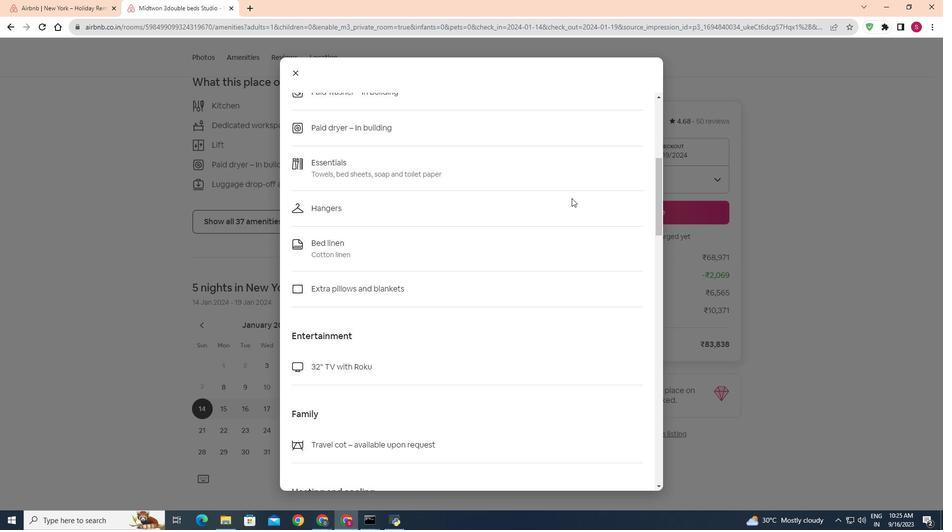 
Action: Mouse moved to (572, 198)
Screenshot: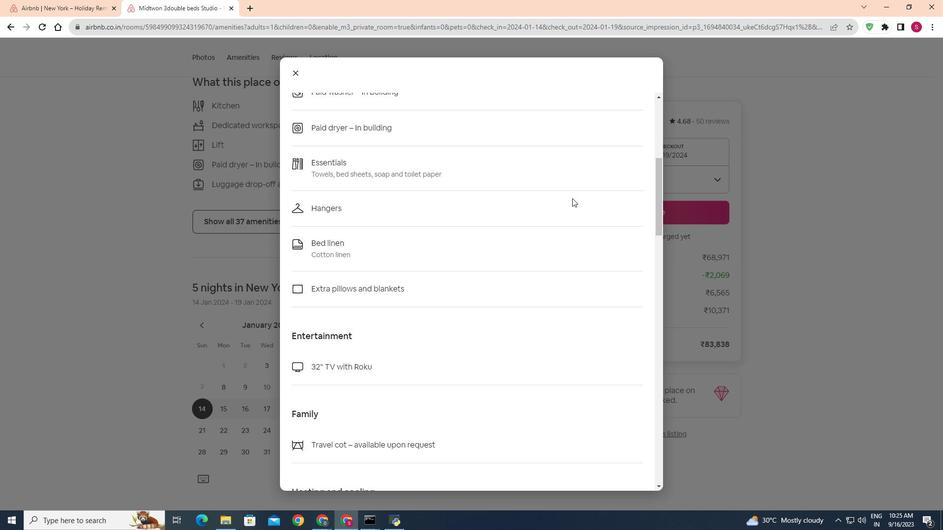 
Action: Mouse scrolled (572, 198) with delta (0, 0)
Screenshot: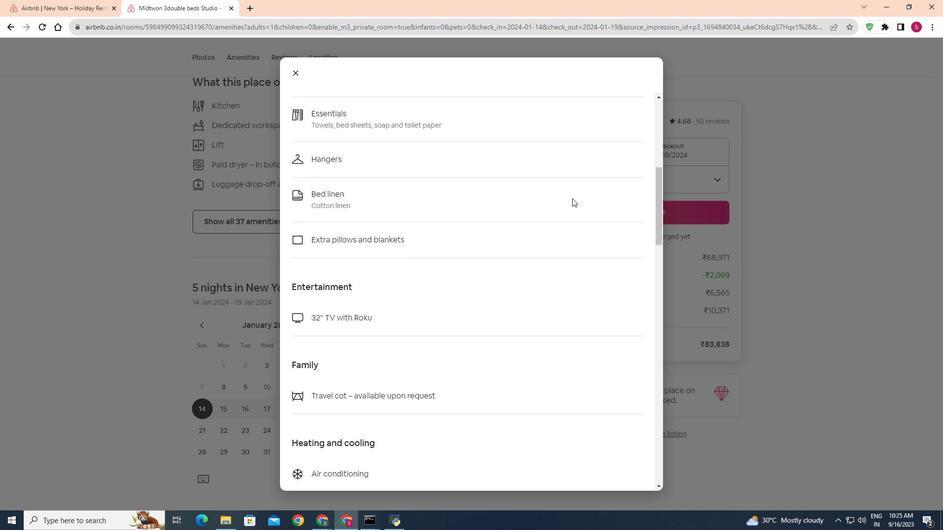 
Action: Mouse scrolled (572, 198) with delta (0, 0)
Screenshot: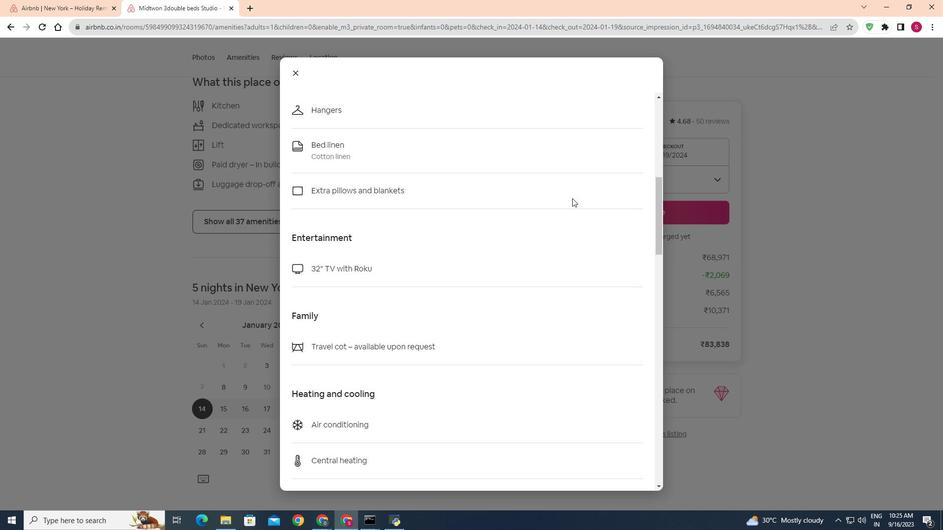 
Action: Mouse scrolled (572, 198) with delta (0, 0)
Screenshot: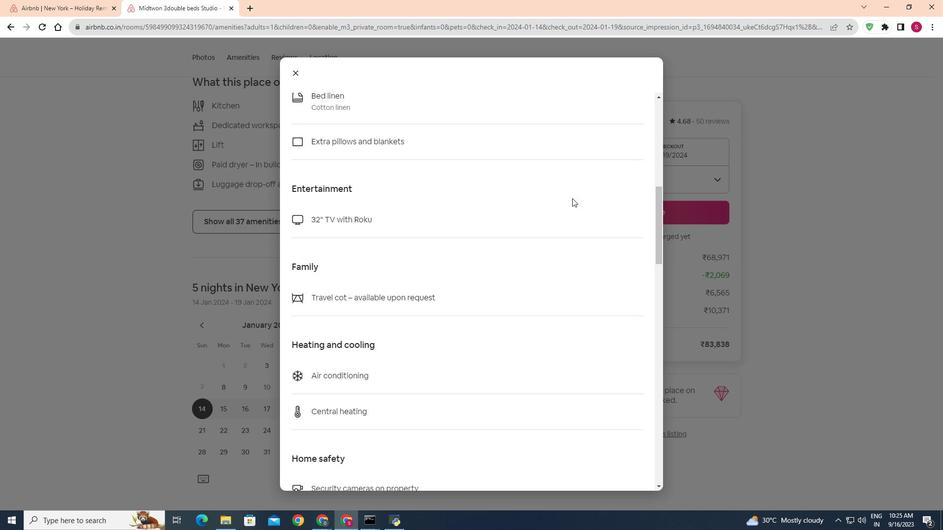 
Action: Mouse scrolled (572, 198) with delta (0, 0)
Screenshot: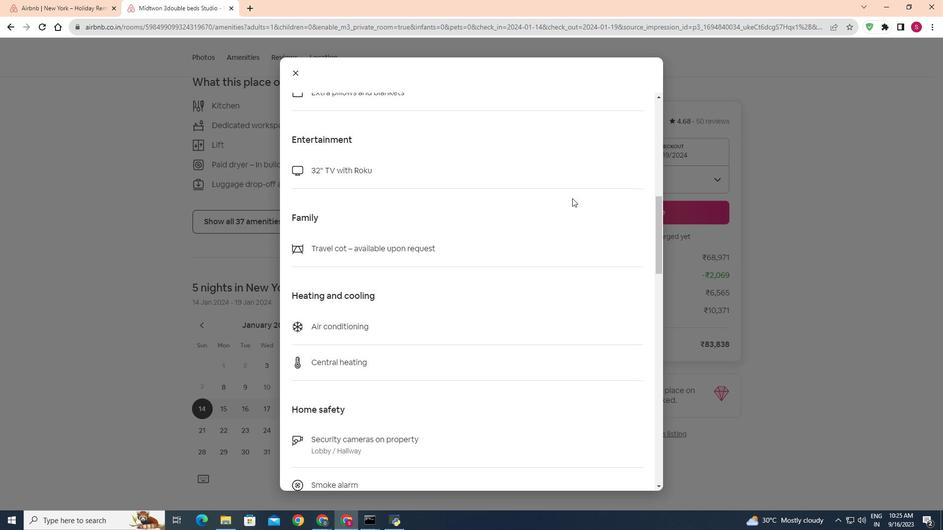 
Action: Mouse scrolled (572, 198) with delta (0, 0)
Screenshot: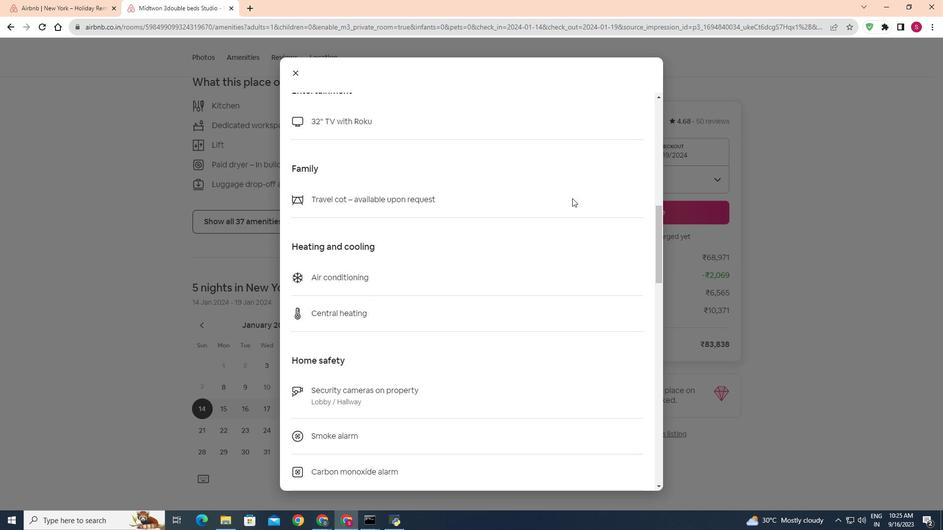 
Action: Mouse scrolled (572, 198) with delta (0, 0)
Screenshot: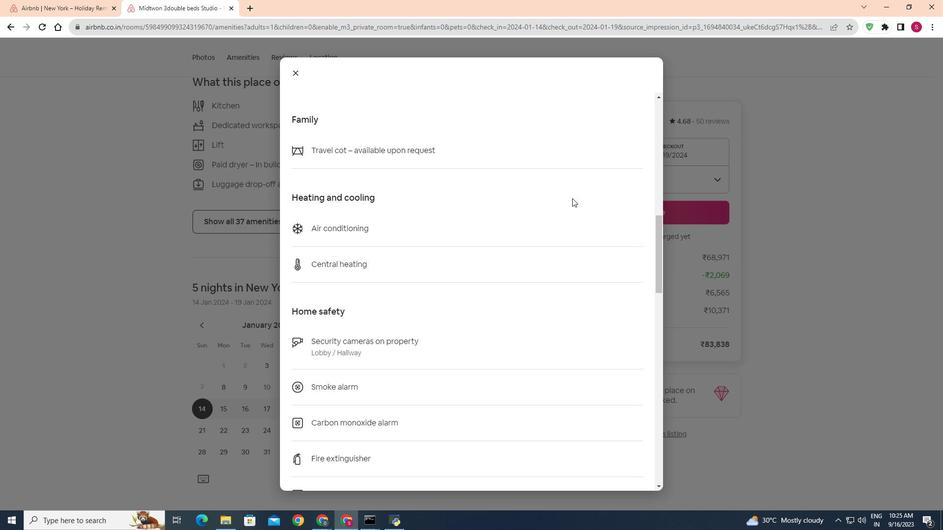 
Action: Mouse scrolled (572, 198) with delta (0, 0)
Screenshot: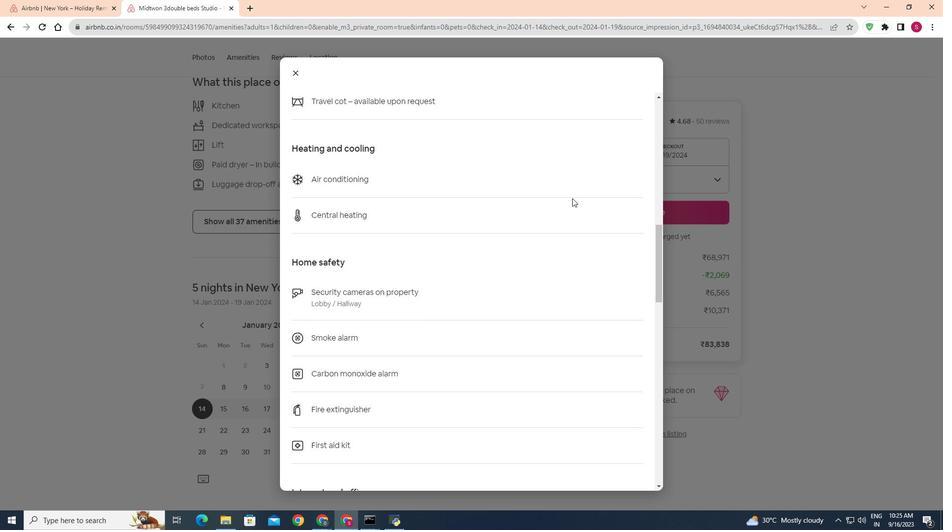
Action: Mouse scrolled (572, 198) with delta (0, 0)
Screenshot: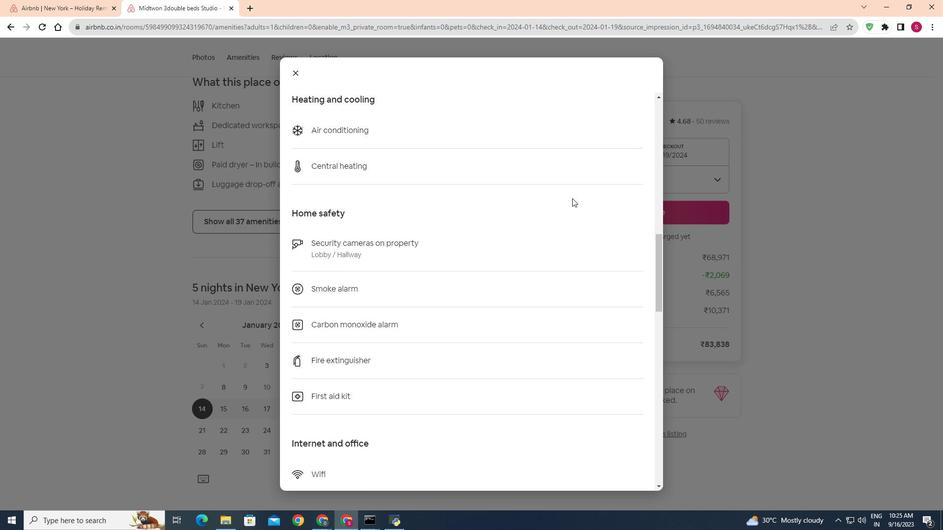 
Action: Mouse scrolled (572, 198) with delta (0, 0)
Screenshot: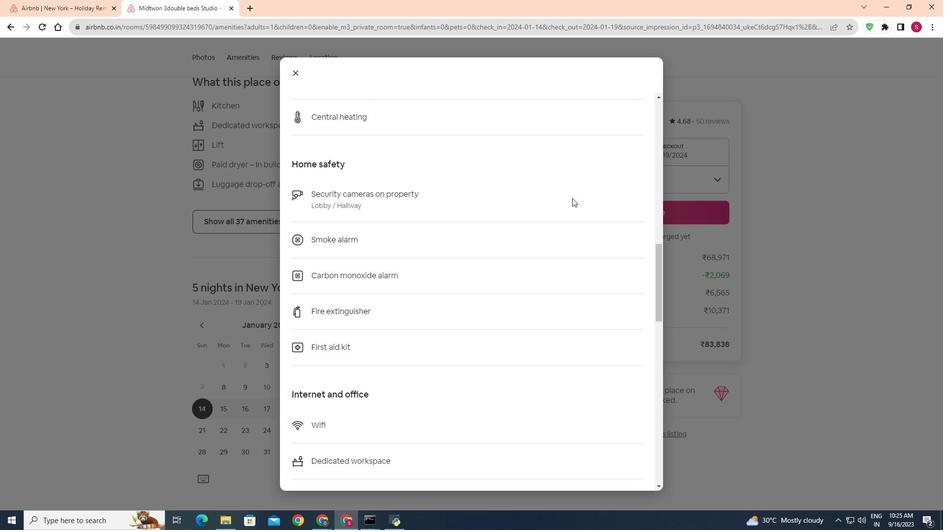 
Action: Mouse scrolled (572, 198) with delta (0, 0)
Screenshot: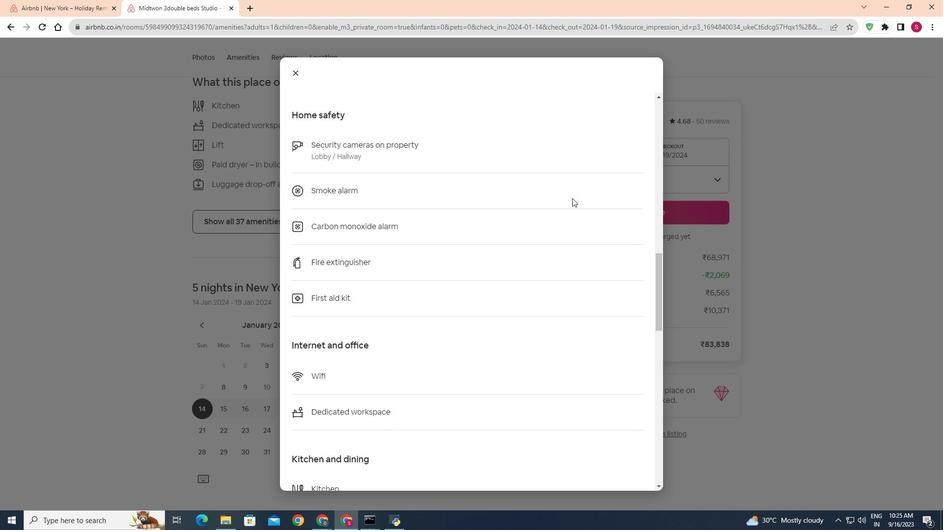 
Action: Mouse scrolled (572, 198) with delta (0, 0)
Screenshot: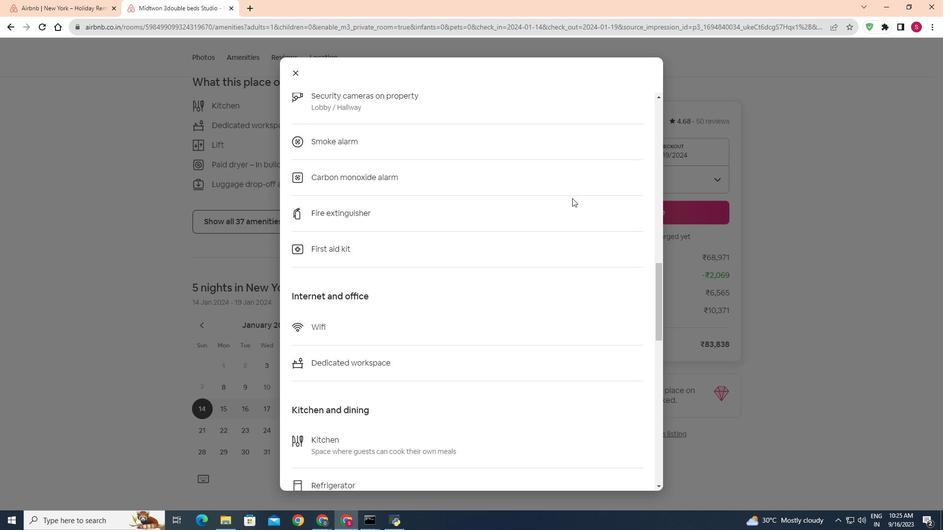 
Action: Mouse scrolled (572, 198) with delta (0, 0)
Screenshot: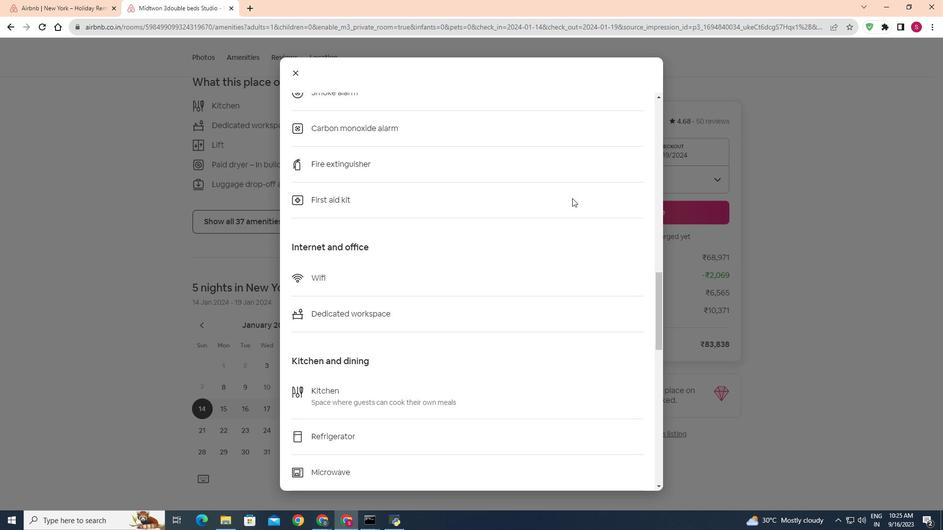 
Action: Mouse scrolled (572, 198) with delta (0, 0)
Screenshot: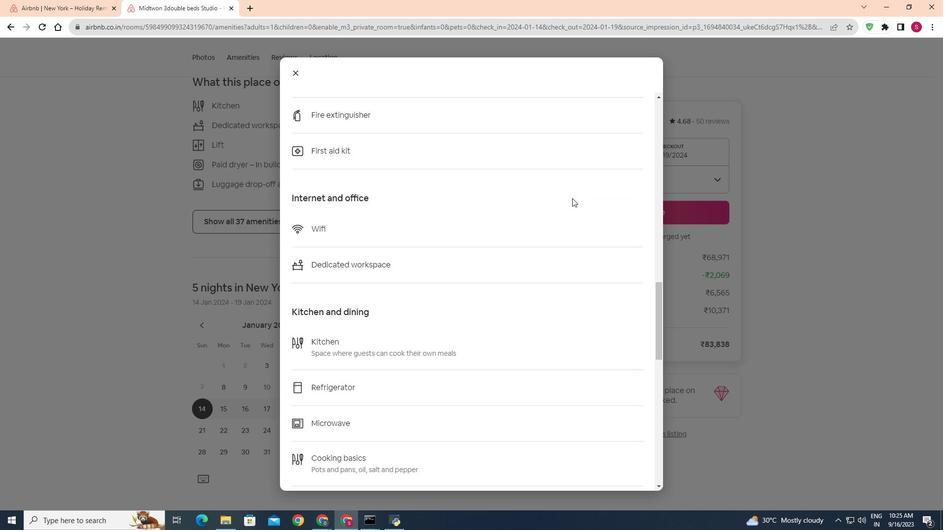 
Action: Mouse scrolled (572, 198) with delta (0, 0)
Screenshot: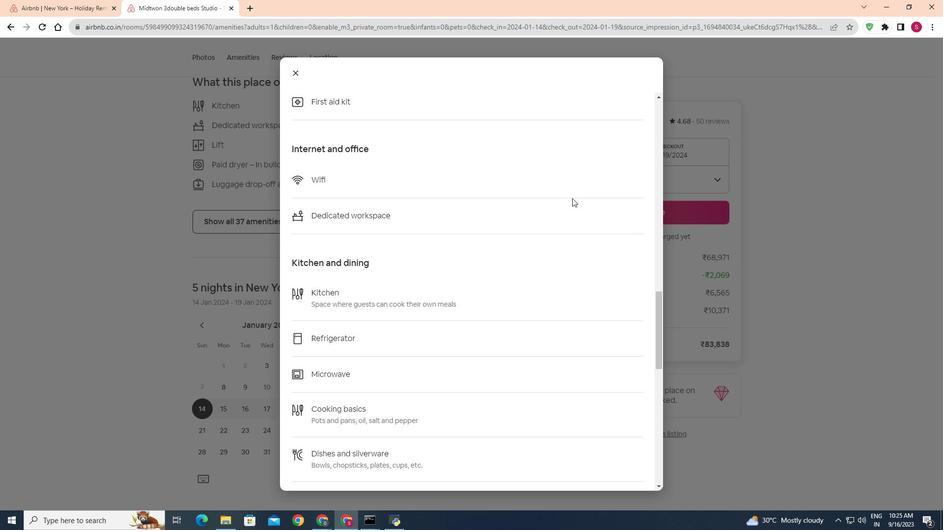 
Action: Mouse moved to (468, 230)
Screenshot: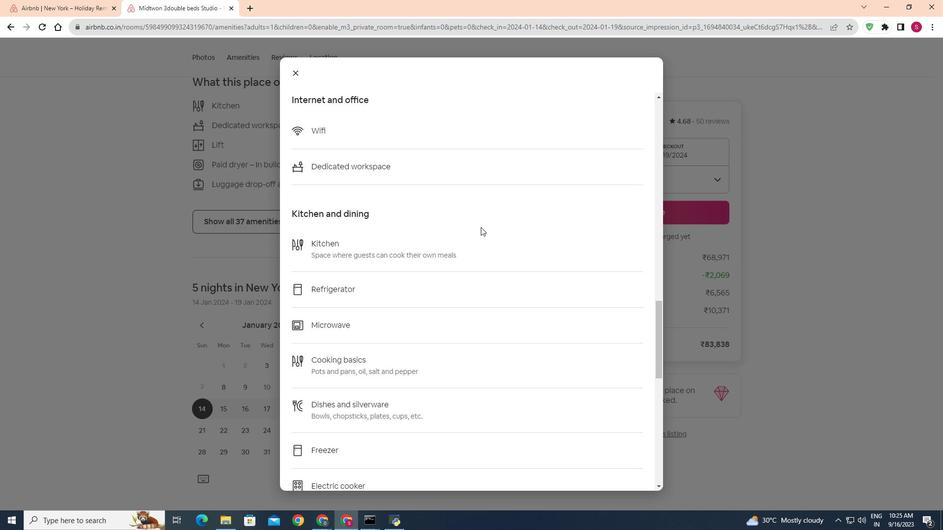 
Action: Mouse scrolled (468, 229) with delta (0, 0)
Screenshot: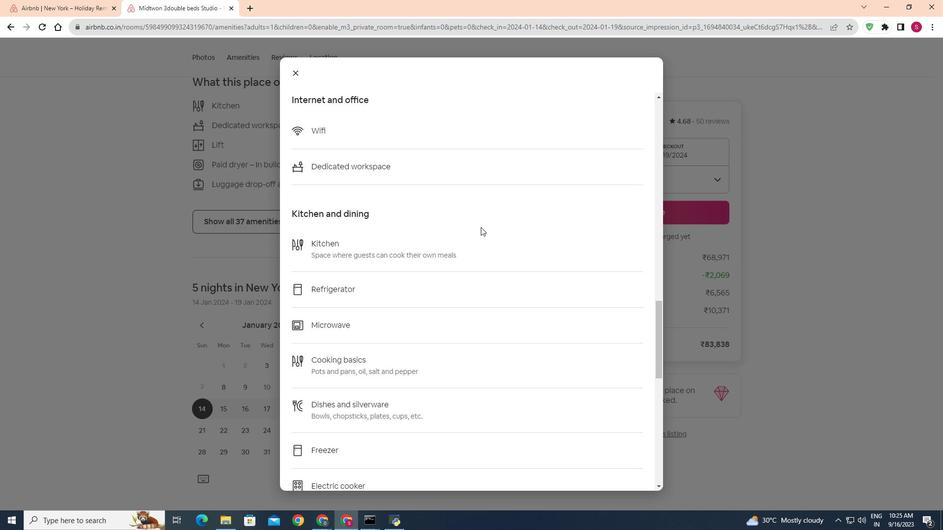 
Action: Mouse moved to (543, 237)
Screenshot: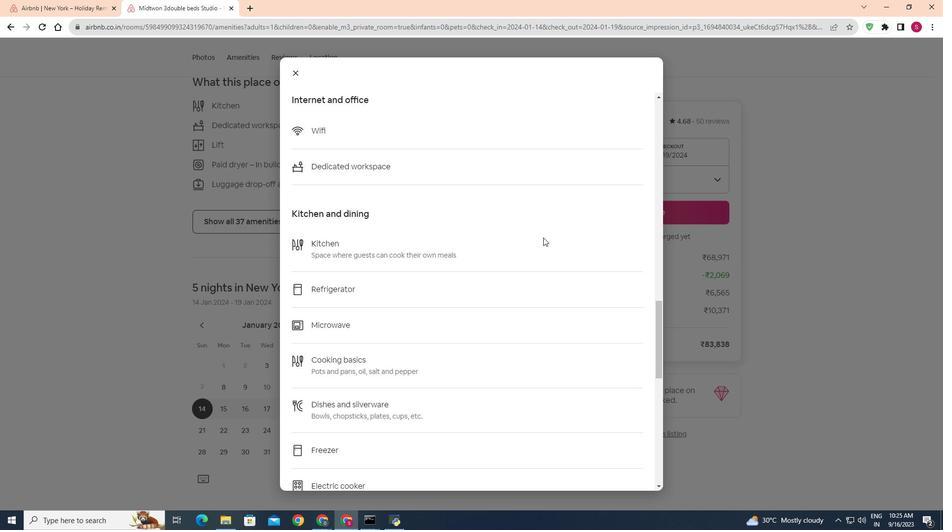 
Action: Mouse scrolled (543, 237) with delta (0, 0)
Screenshot: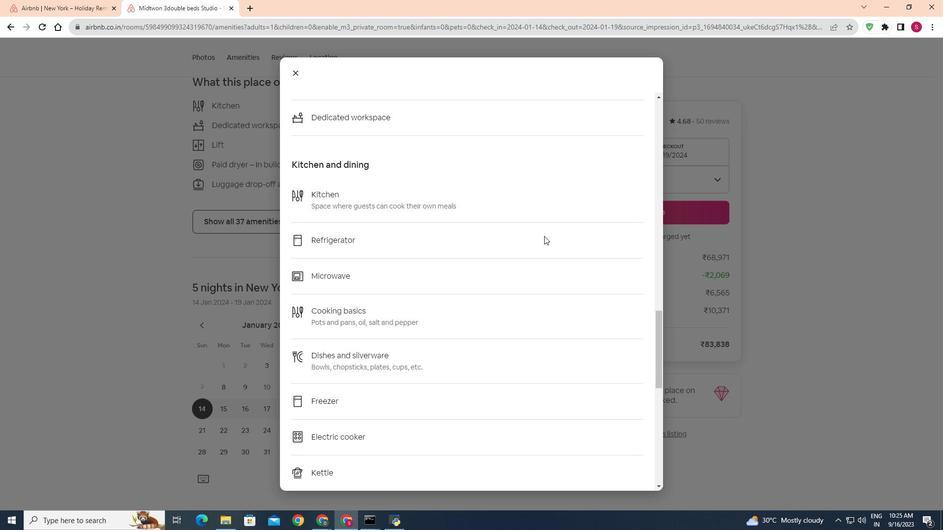 
Action: Mouse moved to (544, 236)
Screenshot: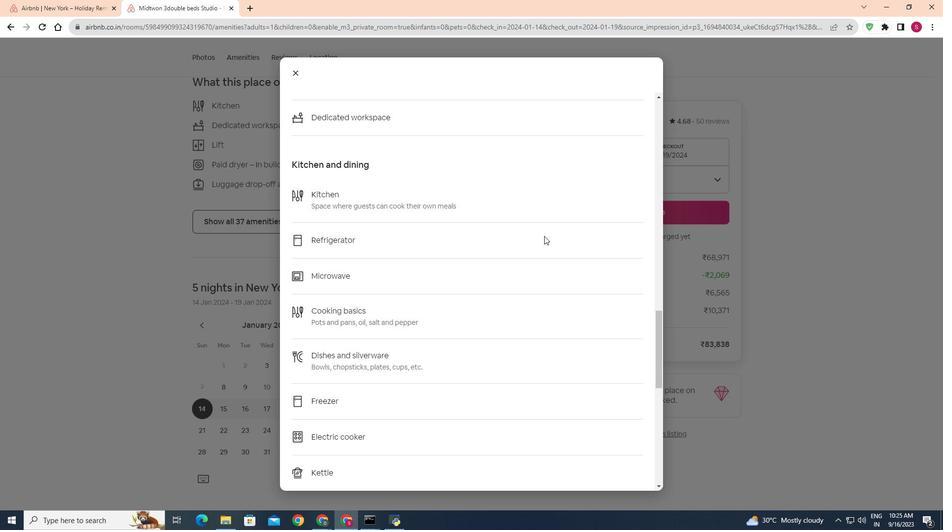 
Action: Mouse scrolled (544, 235) with delta (0, 0)
Screenshot: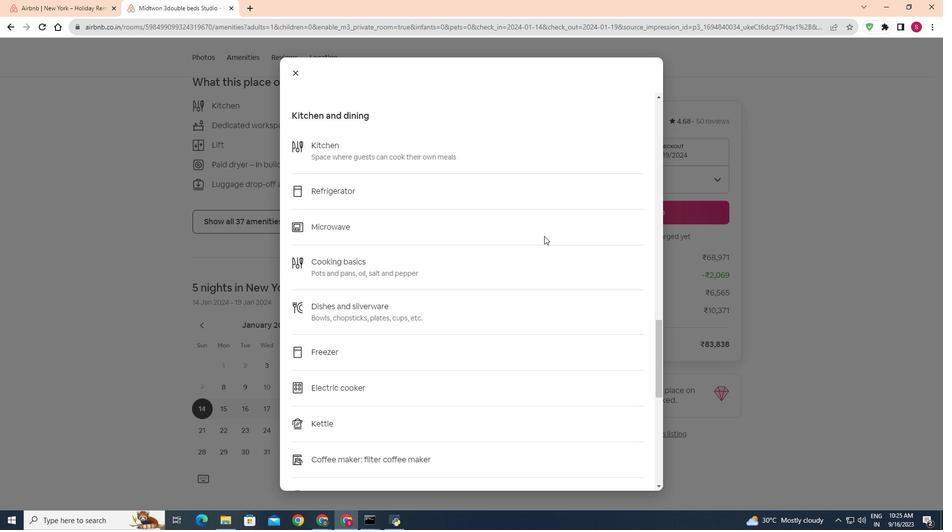 
Action: Mouse scrolled (544, 235) with delta (0, 0)
Screenshot: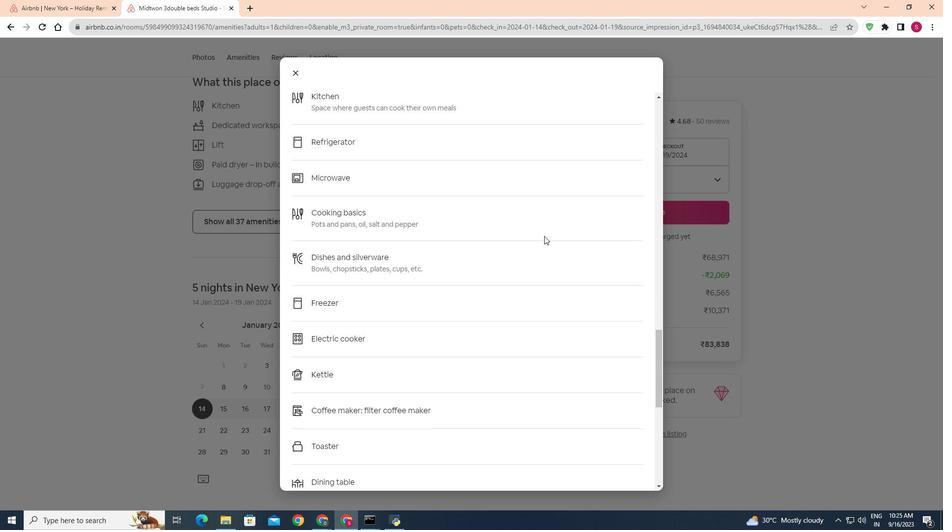 
Action: Mouse scrolled (544, 235) with delta (0, 0)
Screenshot: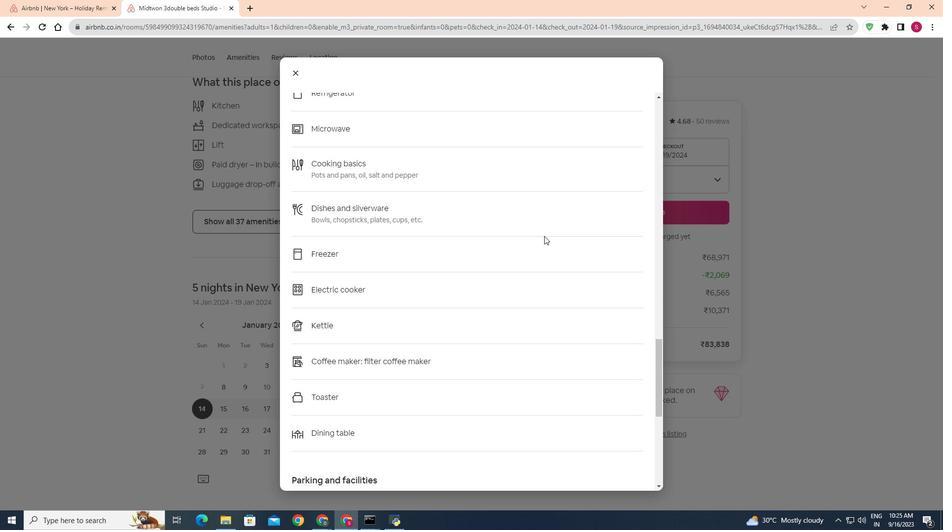 
Action: Mouse scrolled (544, 235) with delta (0, 0)
Screenshot: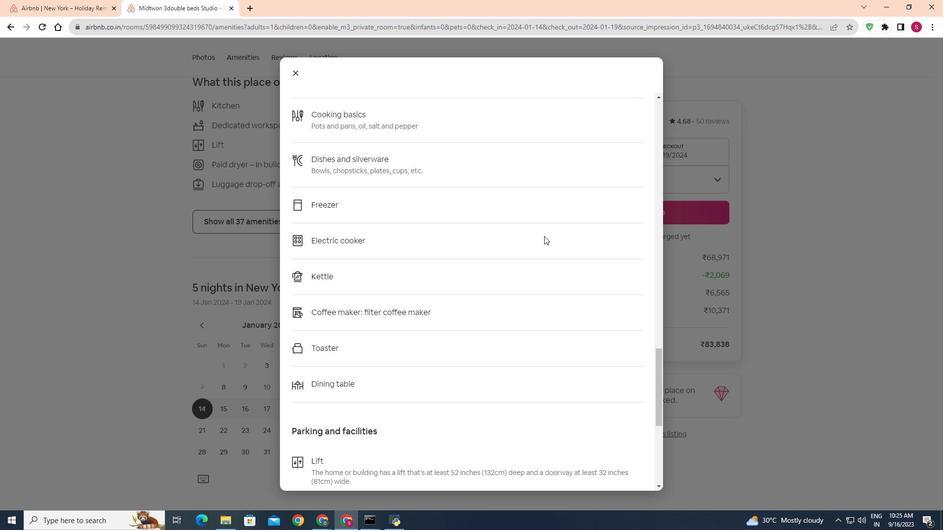 
Action: Mouse scrolled (544, 235) with delta (0, 0)
Screenshot: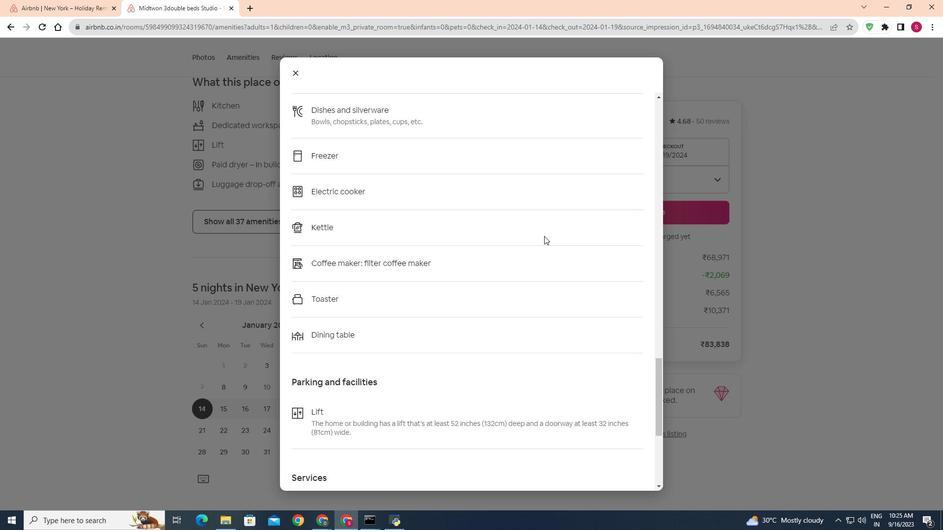 
Action: Mouse scrolled (544, 235) with delta (0, 0)
Screenshot: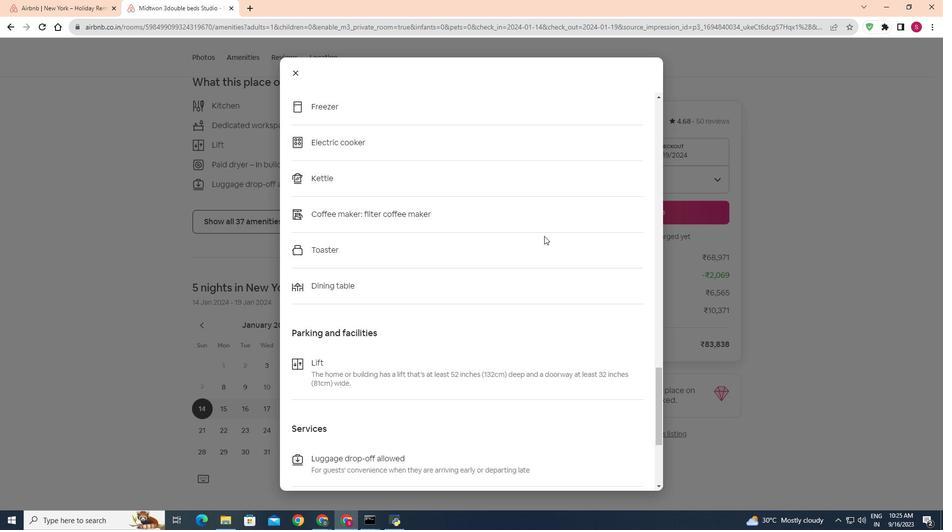 
Action: Mouse scrolled (544, 235) with delta (0, 0)
Screenshot: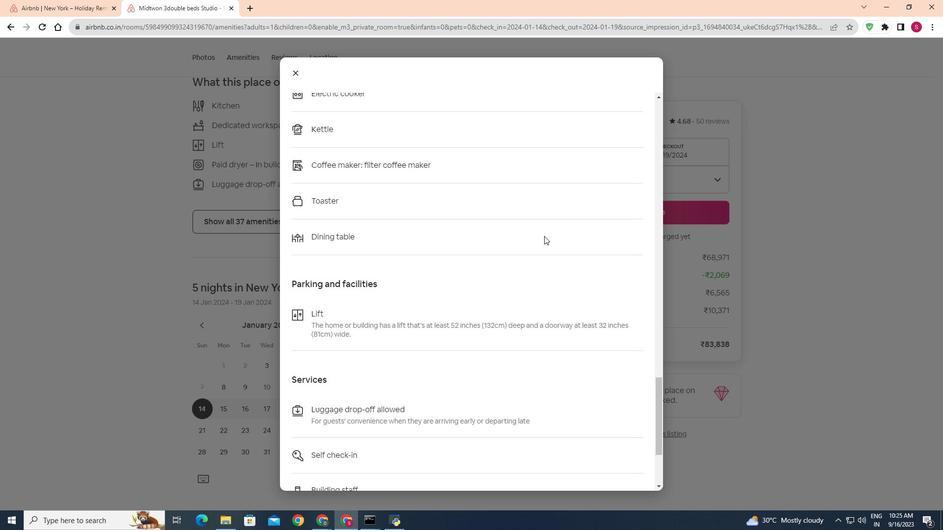 
Action: Mouse scrolled (544, 235) with delta (0, 0)
Screenshot: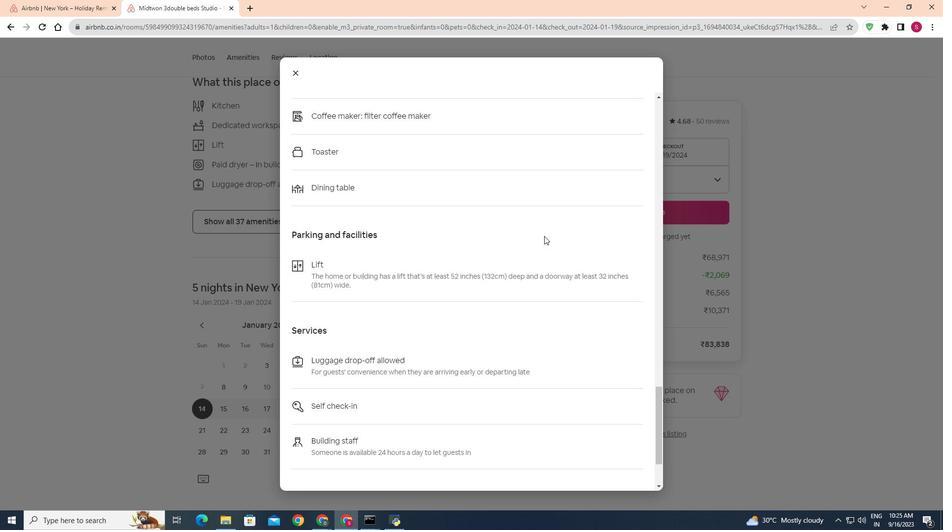 
Action: Mouse scrolled (544, 235) with delta (0, 0)
Screenshot: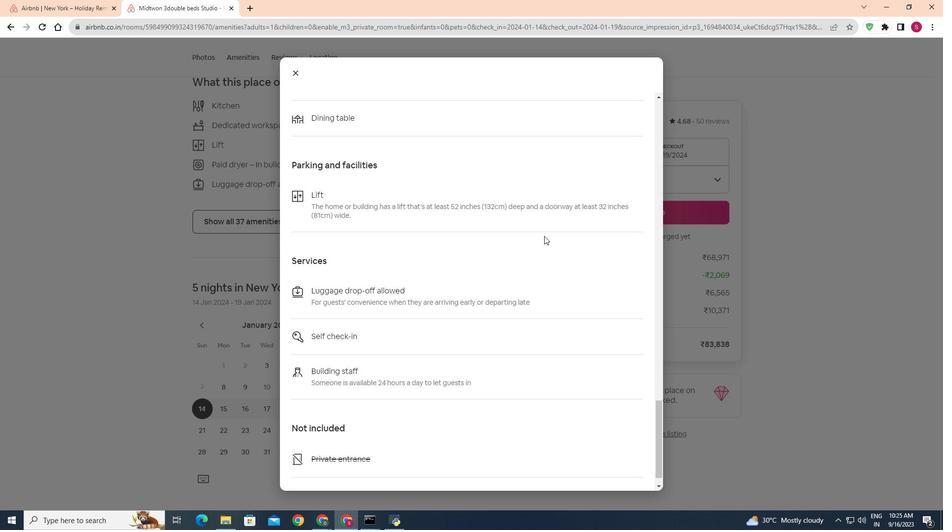 
Action: Mouse scrolled (544, 235) with delta (0, 0)
Screenshot: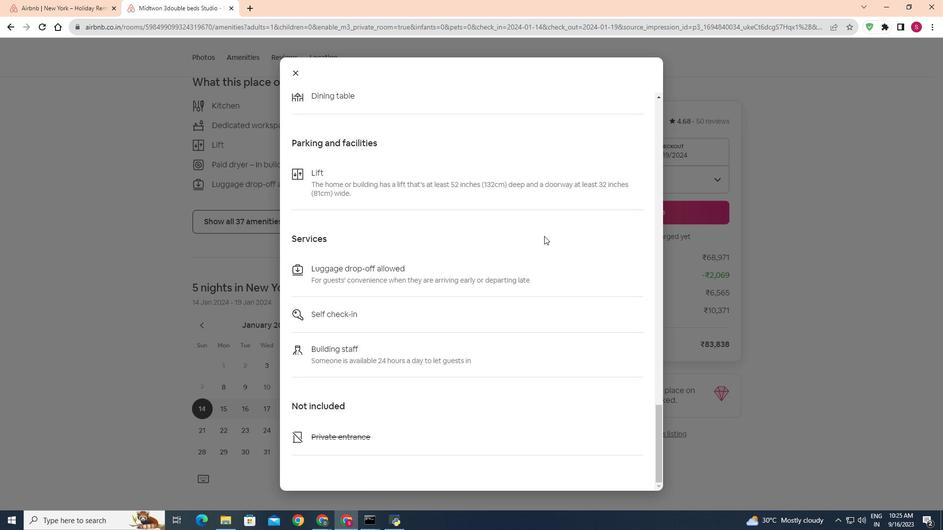 
Action: Mouse scrolled (544, 235) with delta (0, 0)
Screenshot: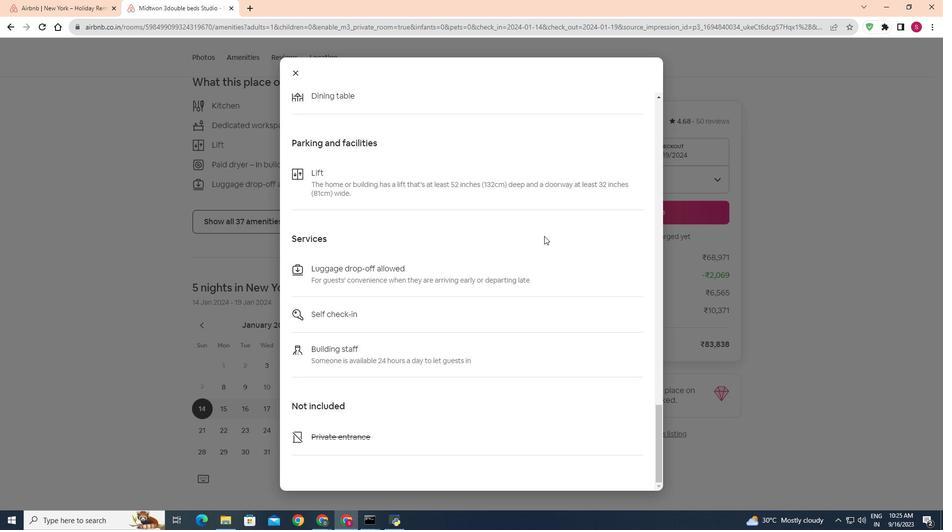 
Action: Mouse scrolled (544, 235) with delta (0, 0)
Screenshot: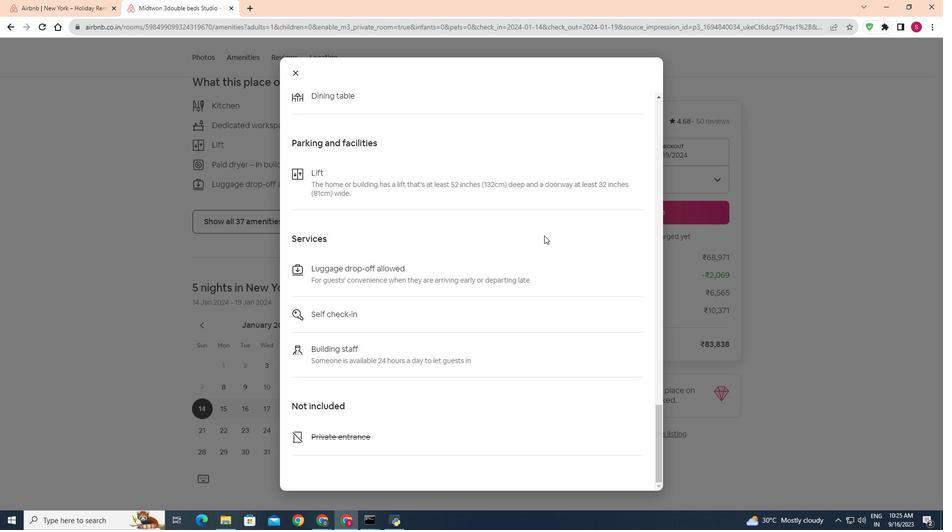 
Action: Mouse scrolled (544, 235) with delta (0, 0)
Screenshot: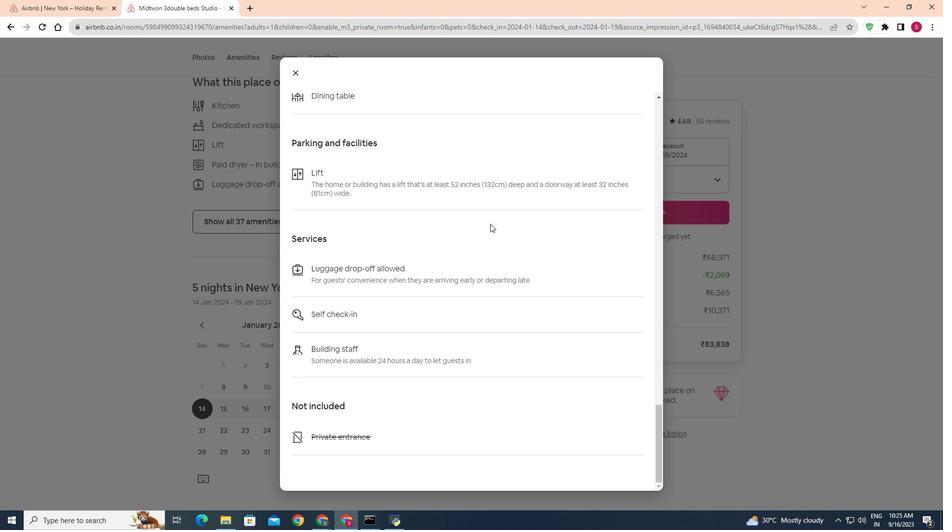 
Action: Mouse moved to (294, 74)
Screenshot: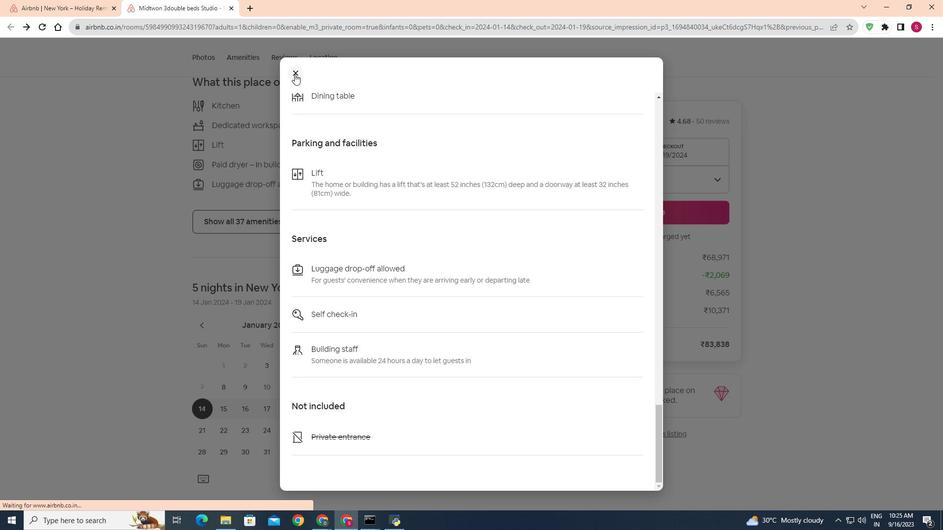 
Action: Mouse pressed left at (294, 74)
Screenshot: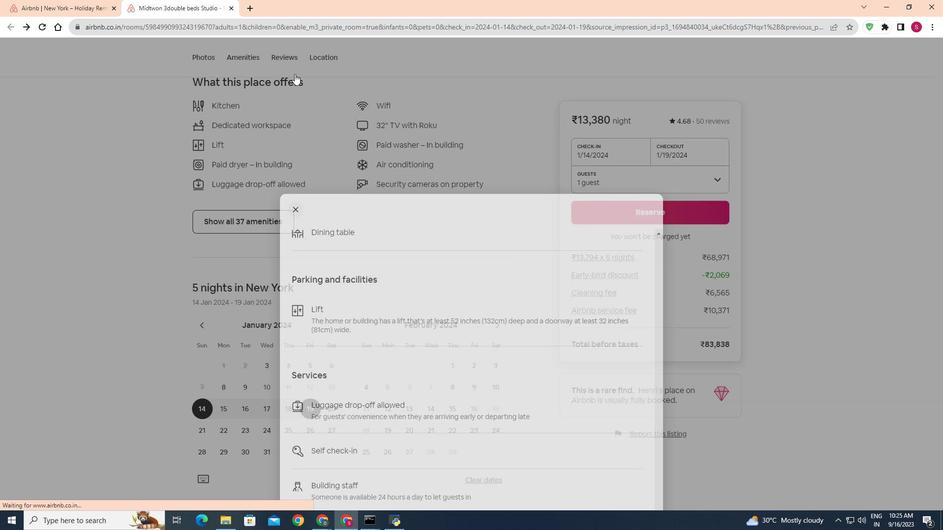 
Action: Mouse moved to (537, 267)
Screenshot: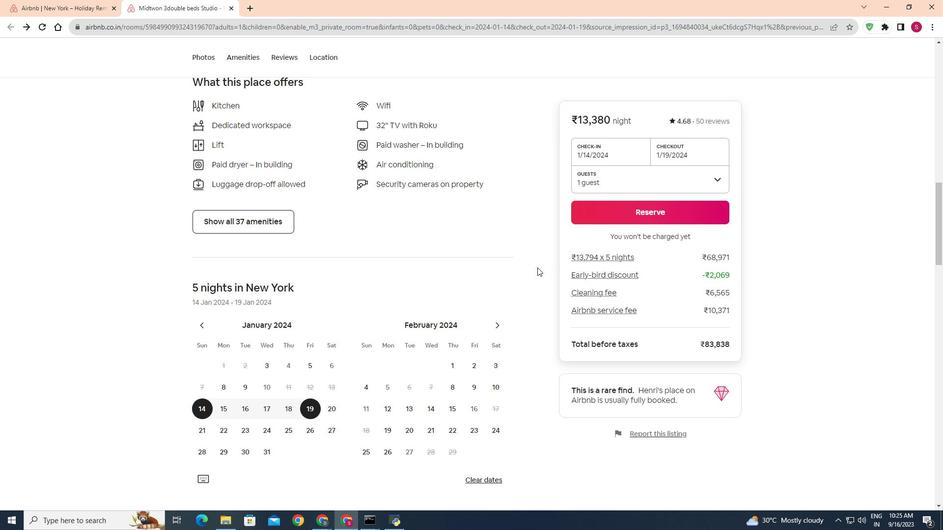 
Action: Mouse scrolled (537, 267) with delta (0, 0)
Screenshot: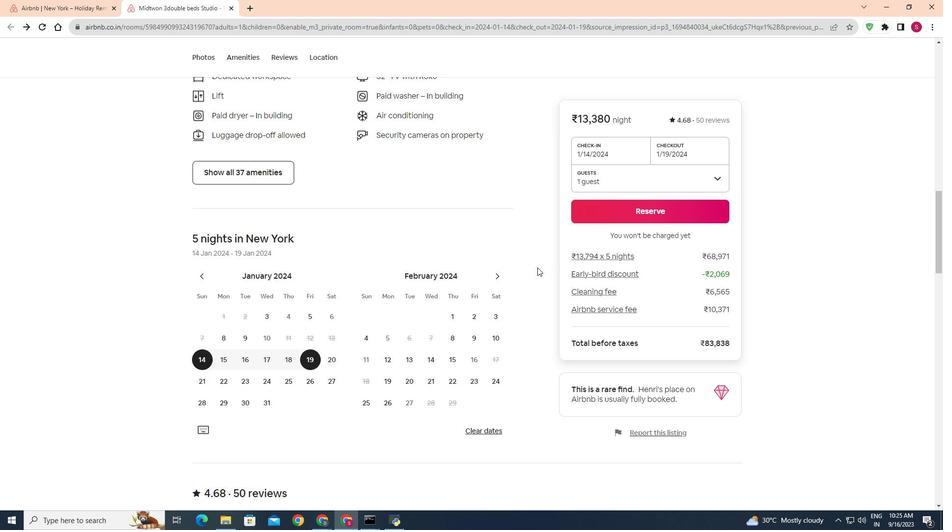 
Action: Mouse scrolled (537, 267) with delta (0, 0)
Screenshot: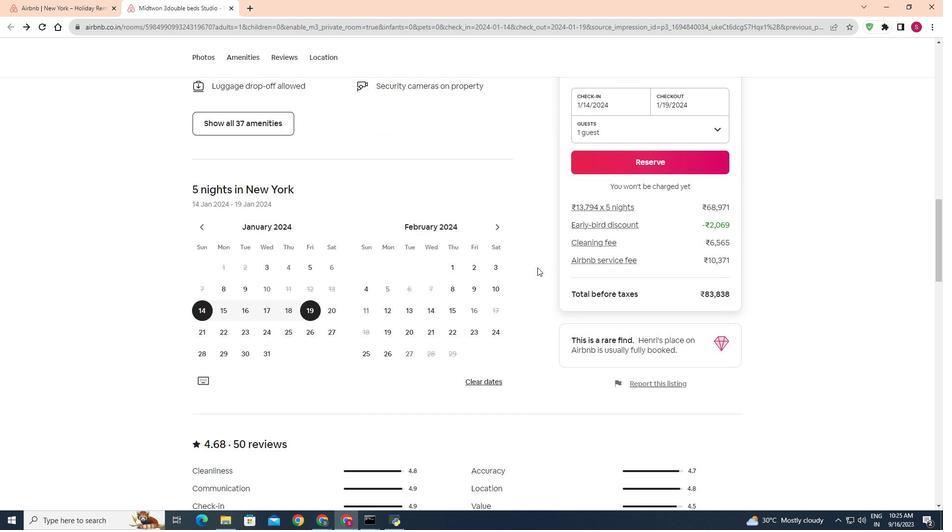 
Action: Mouse moved to (539, 258)
Screenshot: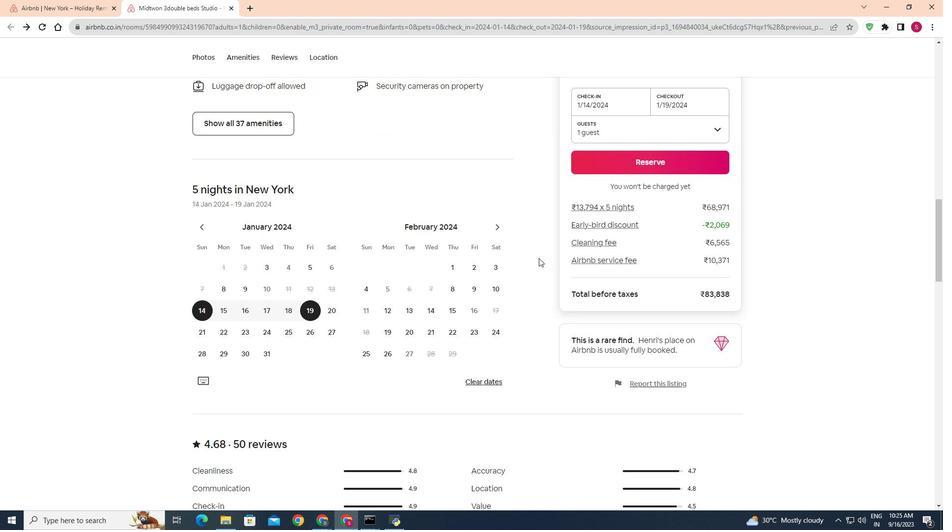 
Action: Mouse scrolled (539, 258) with delta (0, 0)
Screenshot: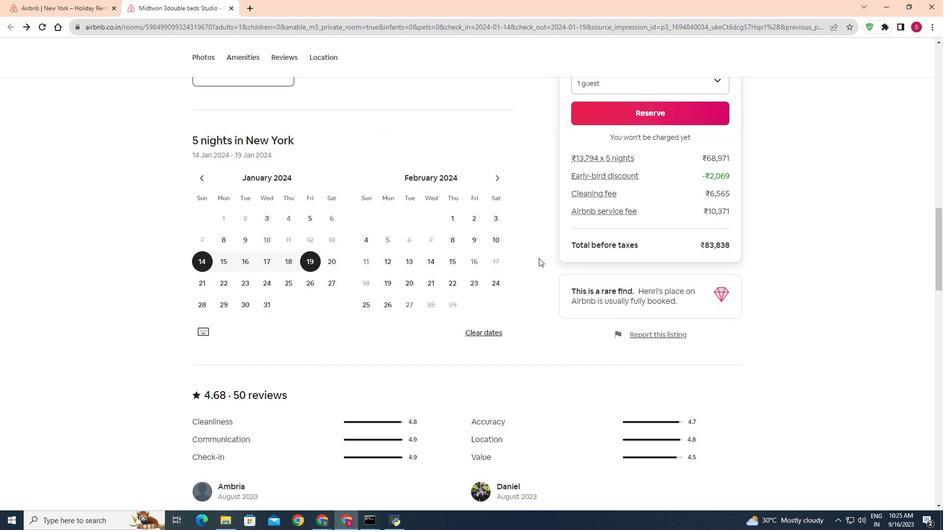 
Action: Mouse moved to (539, 261)
Screenshot: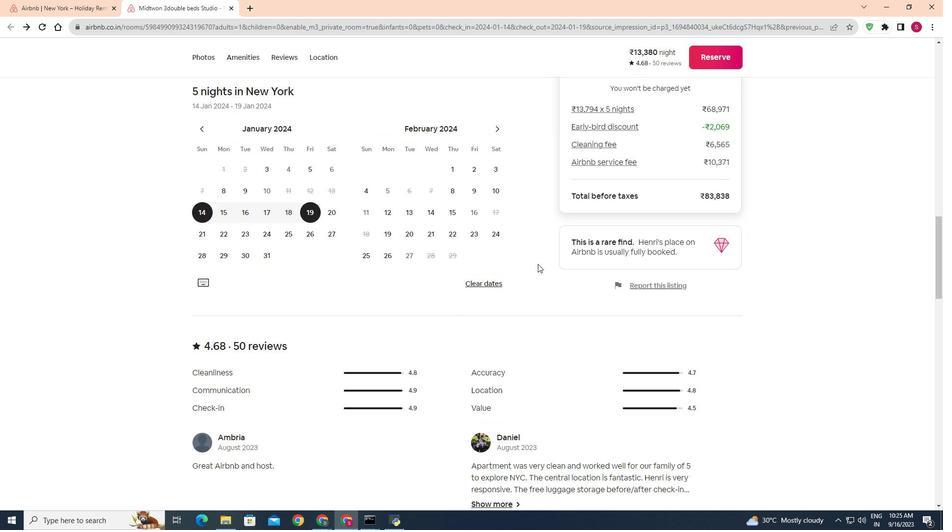 
Action: Mouse scrolled (539, 261) with delta (0, 0)
Screenshot: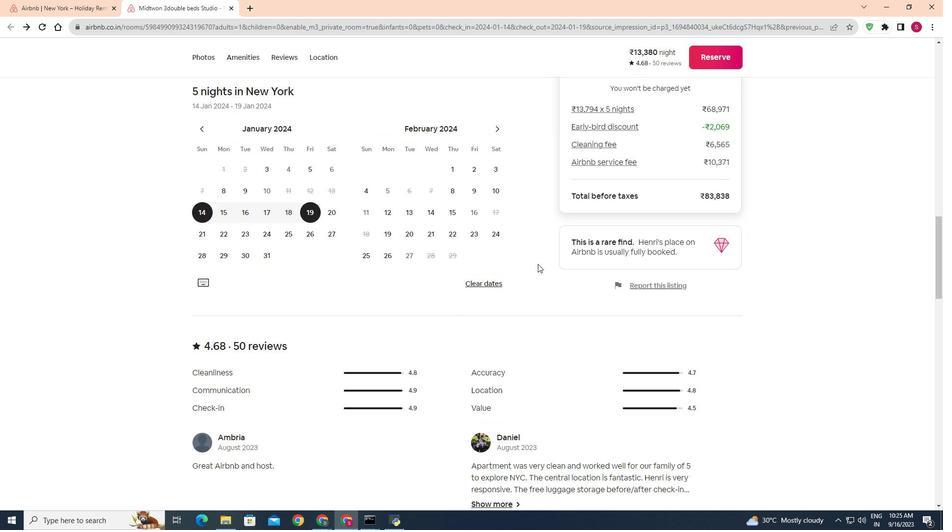 
Action: Mouse moved to (538, 269)
Screenshot: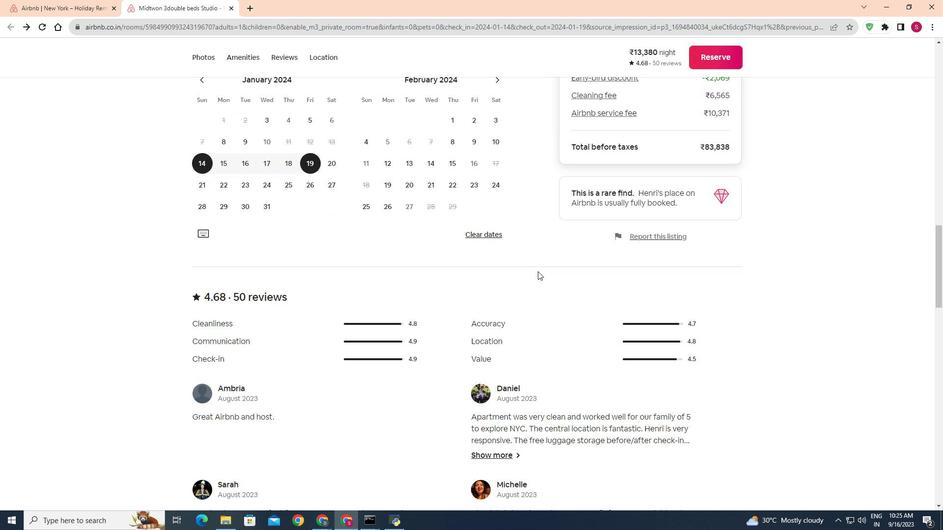 
Action: Mouse scrolled (538, 268) with delta (0, 0)
Screenshot: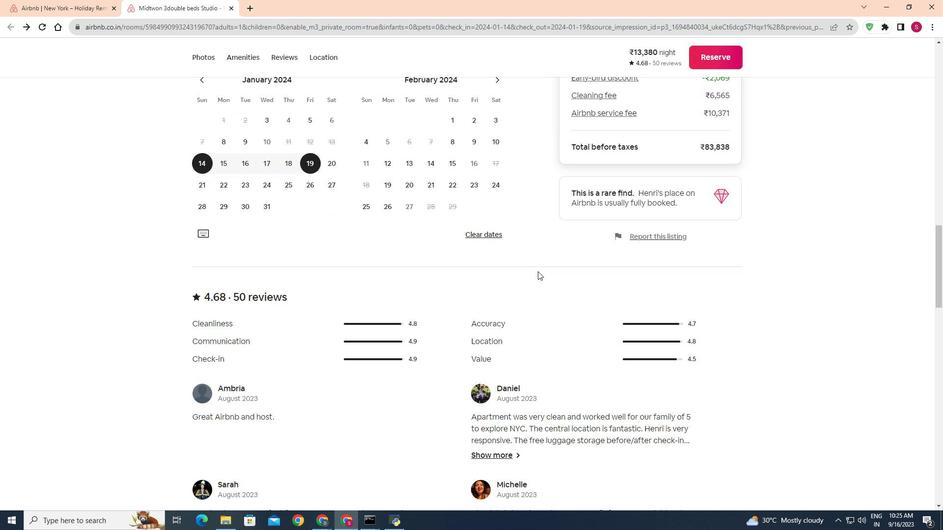
Action: Mouse moved to (538, 271)
Screenshot: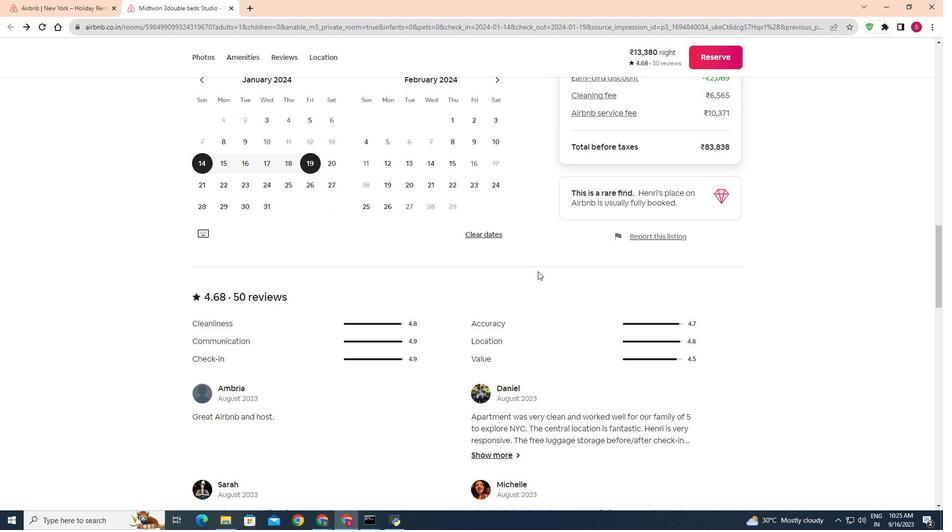 
Action: Mouse scrolled (538, 271) with delta (0, 0)
Screenshot: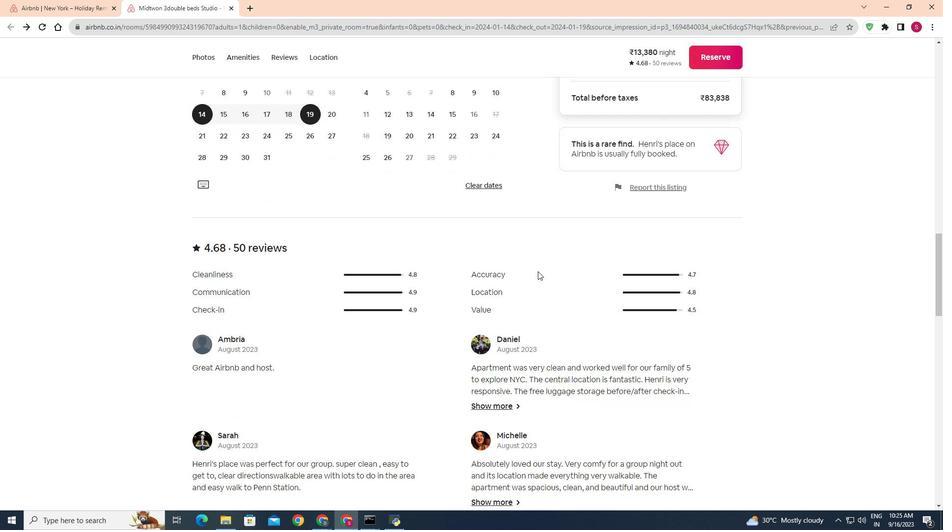 
Action: Mouse scrolled (538, 271) with delta (0, 0)
Screenshot: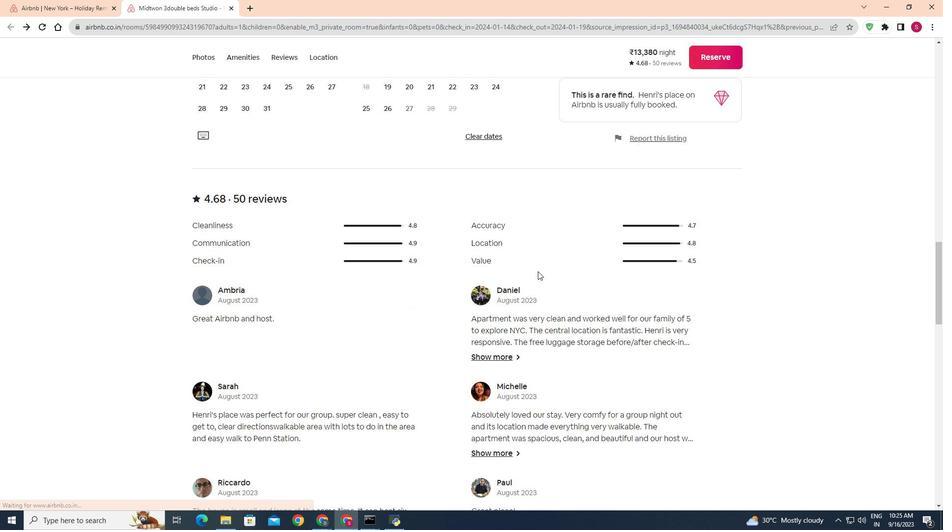 
Action: Mouse scrolled (538, 271) with delta (0, 0)
Screenshot: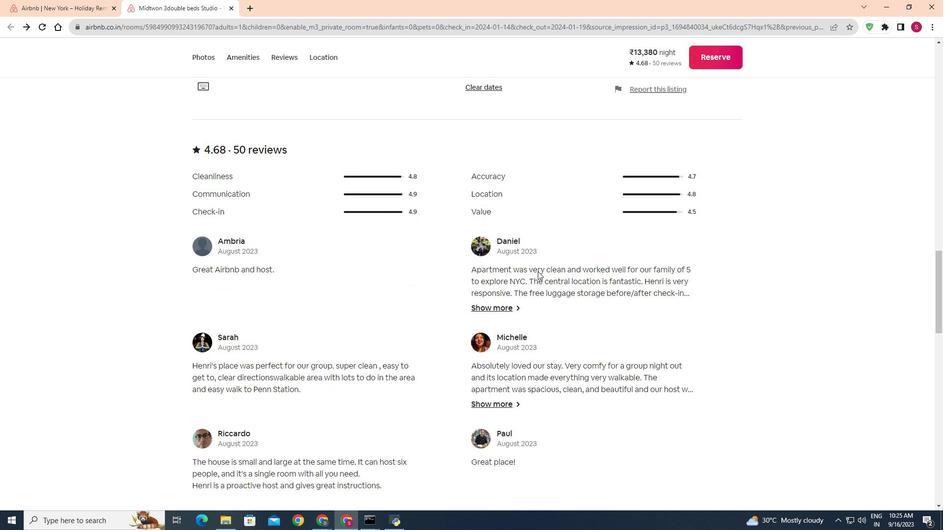 
Action: Mouse scrolled (538, 271) with delta (0, 0)
Screenshot: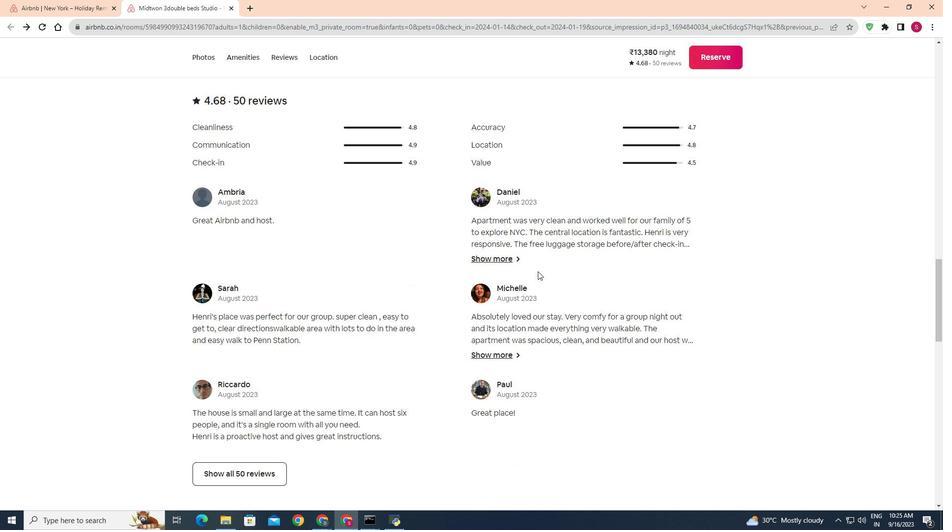 
Action: Mouse scrolled (538, 271) with delta (0, 0)
Screenshot: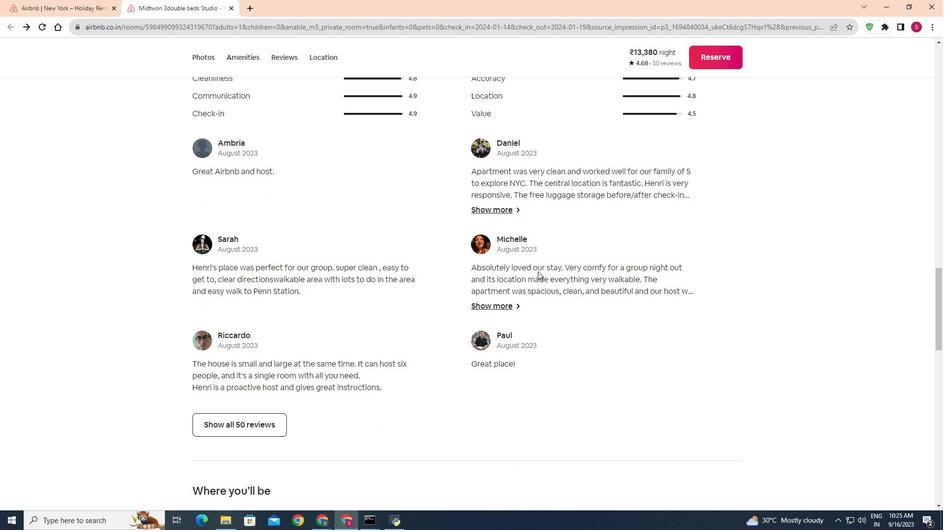 
Action: Mouse moved to (535, 274)
Screenshot: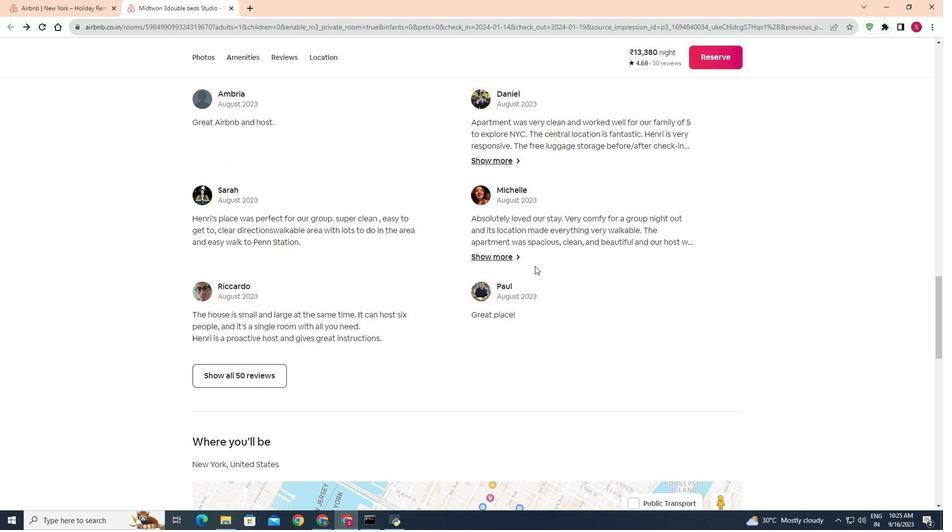 
Action: Mouse scrolled (535, 274) with delta (0, 0)
Screenshot: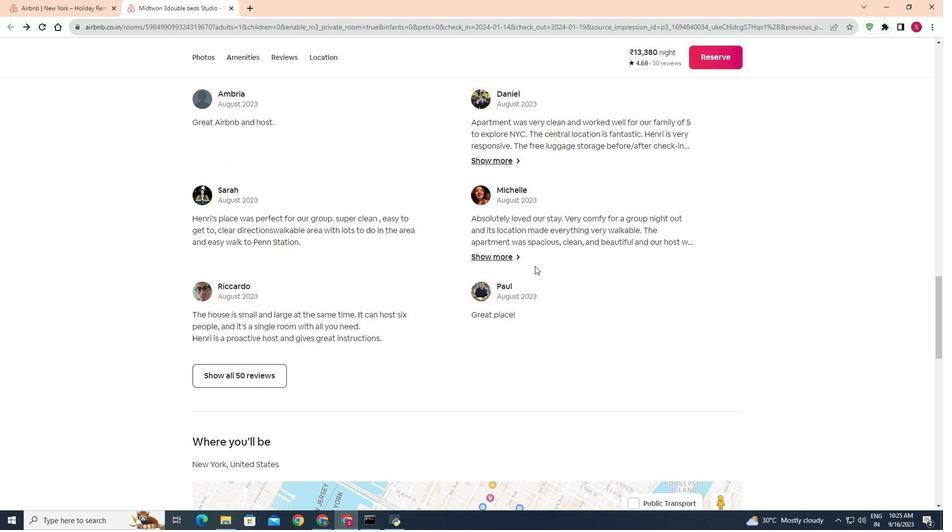 
Action: Mouse moved to (263, 375)
Screenshot: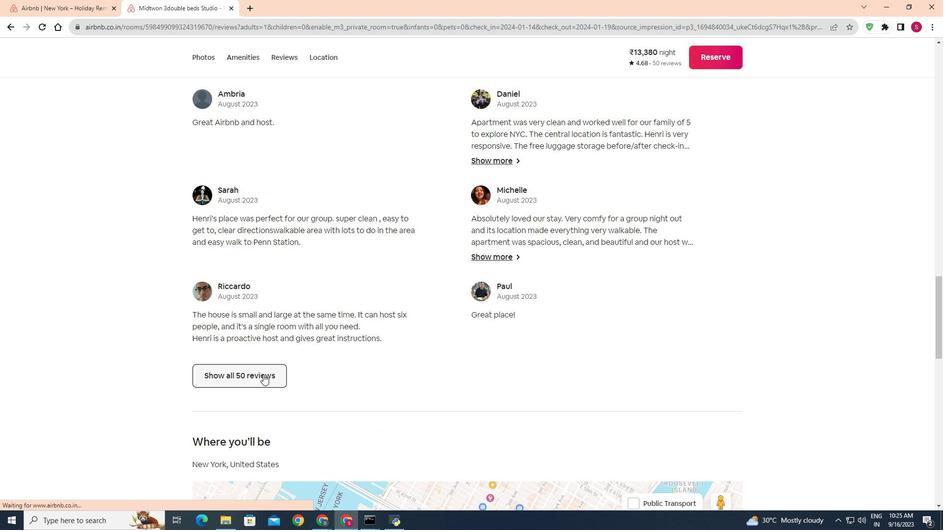 
Action: Mouse pressed left at (263, 375)
Screenshot: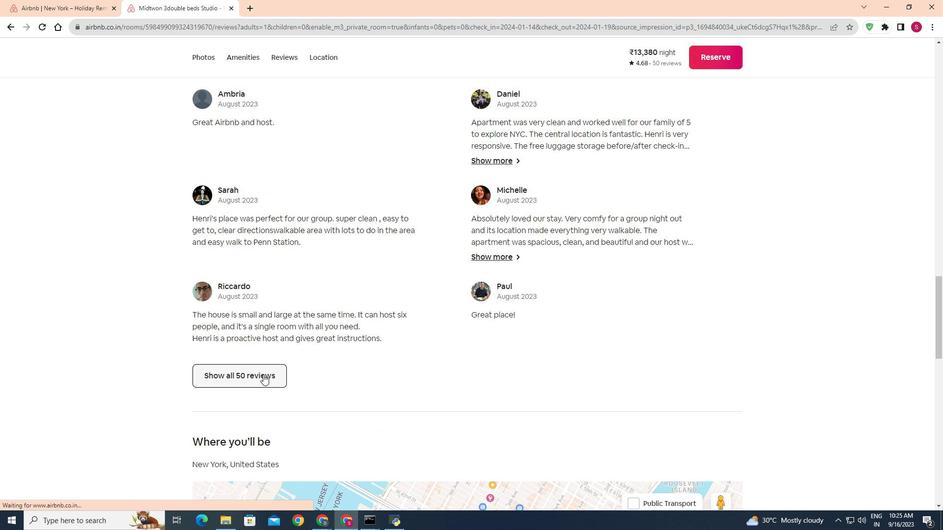 
Action: Mouse moved to (690, 219)
Screenshot: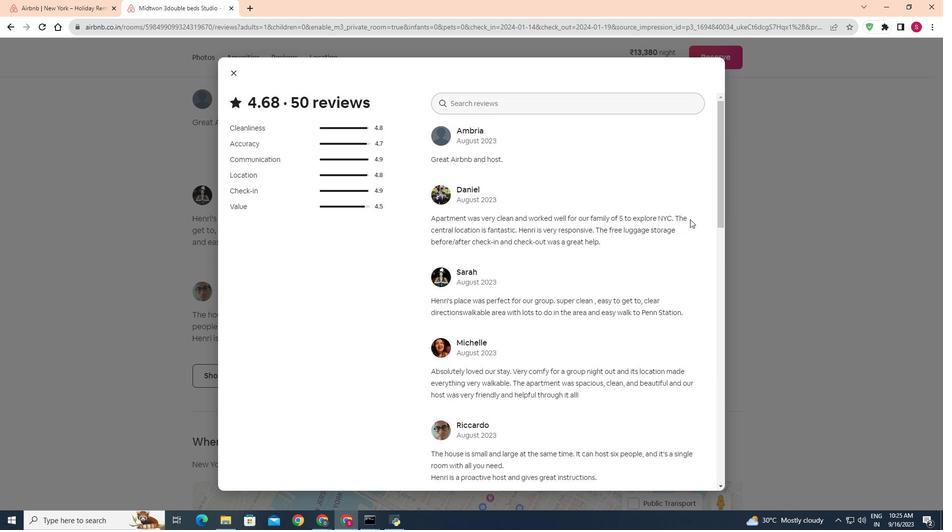 
Action: Mouse scrolled (690, 219) with delta (0, 0)
Screenshot: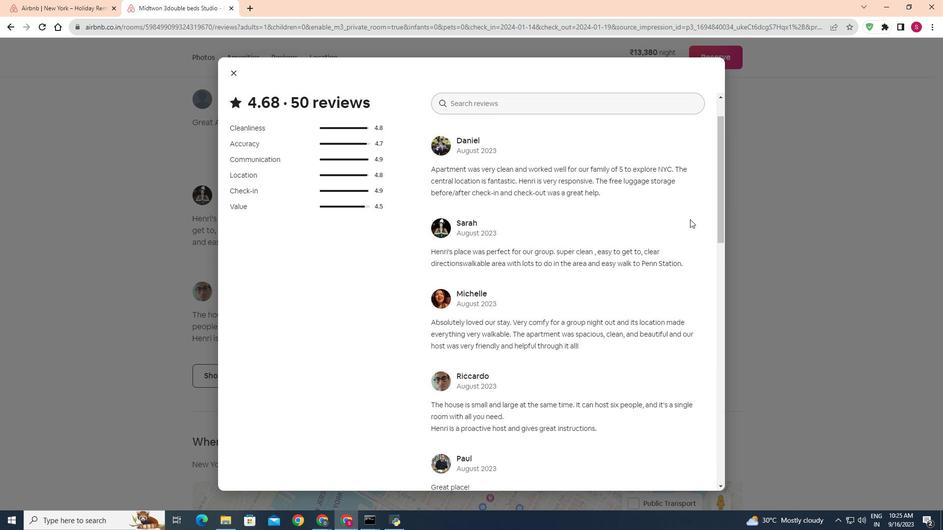 
Action: Mouse scrolled (690, 219) with delta (0, 0)
Screenshot: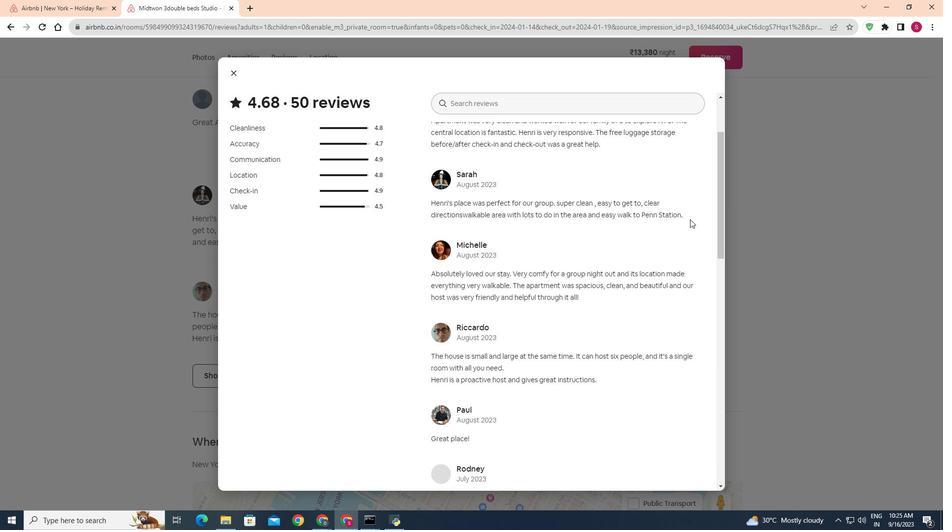 
Action: Mouse scrolled (690, 219) with delta (0, 0)
Screenshot: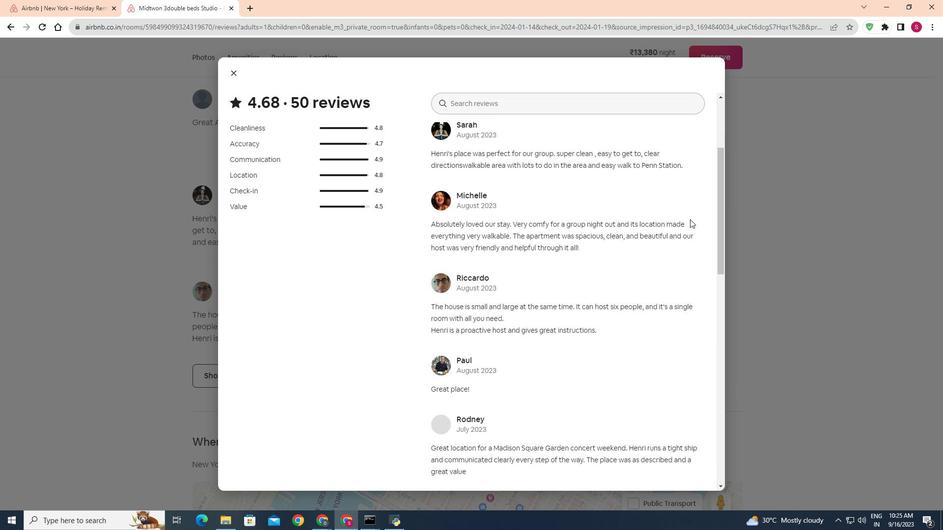 
Action: Mouse scrolled (690, 219) with delta (0, 0)
Screenshot: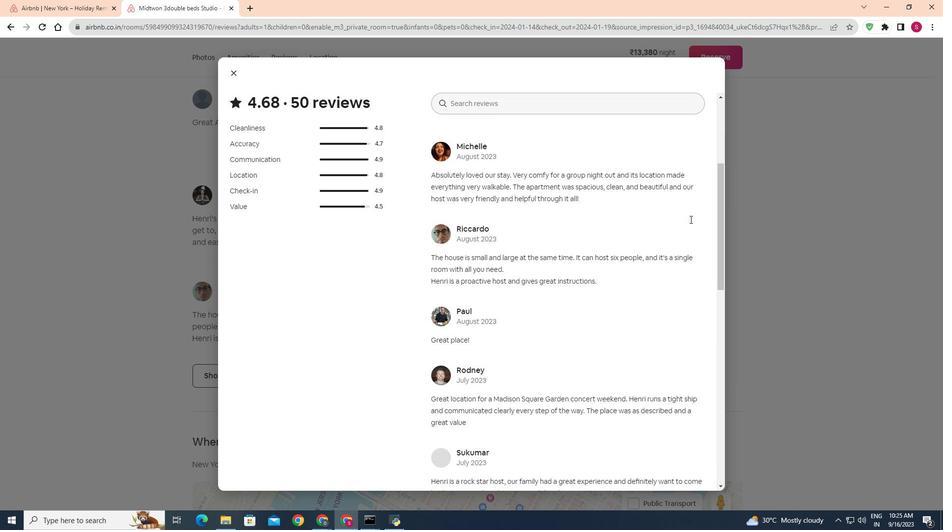 
Action: Mouse scrolled (690, 219) with delta (0, 0)
Screenshot: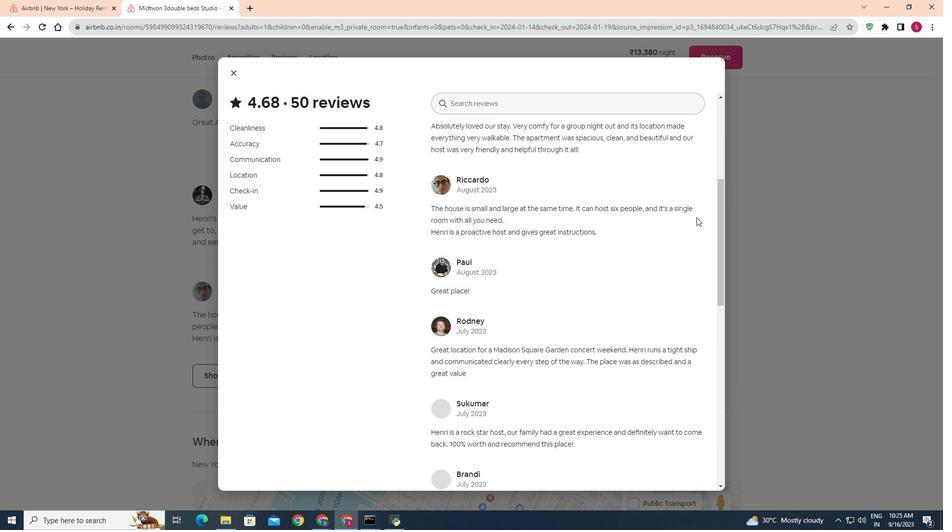 
Action: Mouse moved to (701, 215)
Screenshot: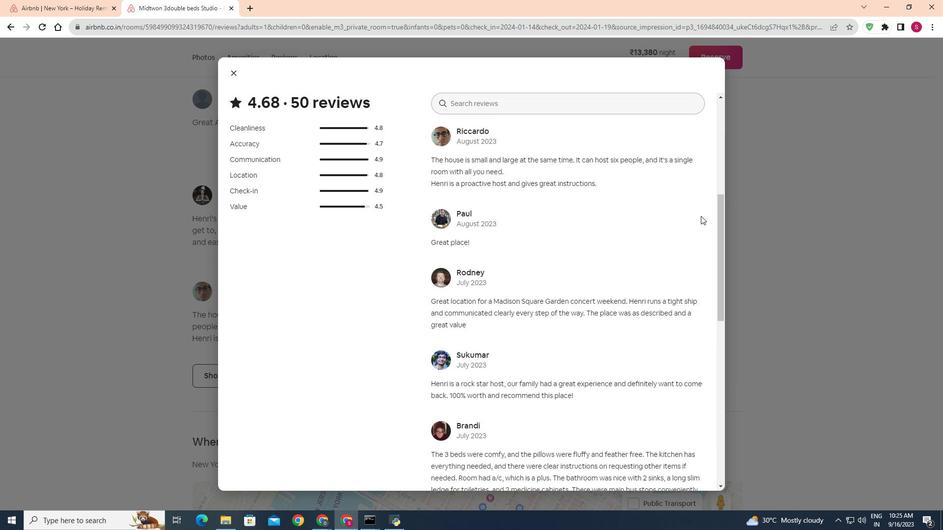 
Action: Mouse scrolled (701, 215) with delta (0, 0)
Screenshot: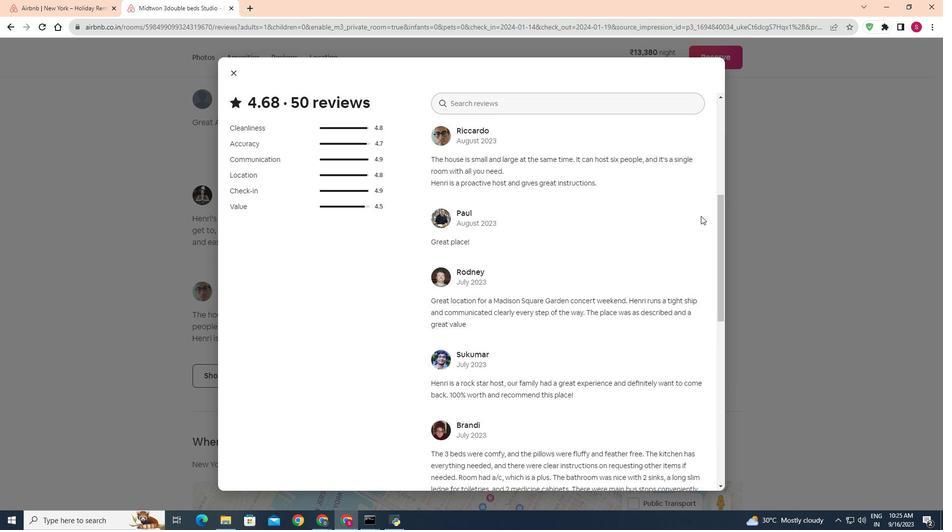 
Action: Mouse moved to (701, 216)
Screenshot: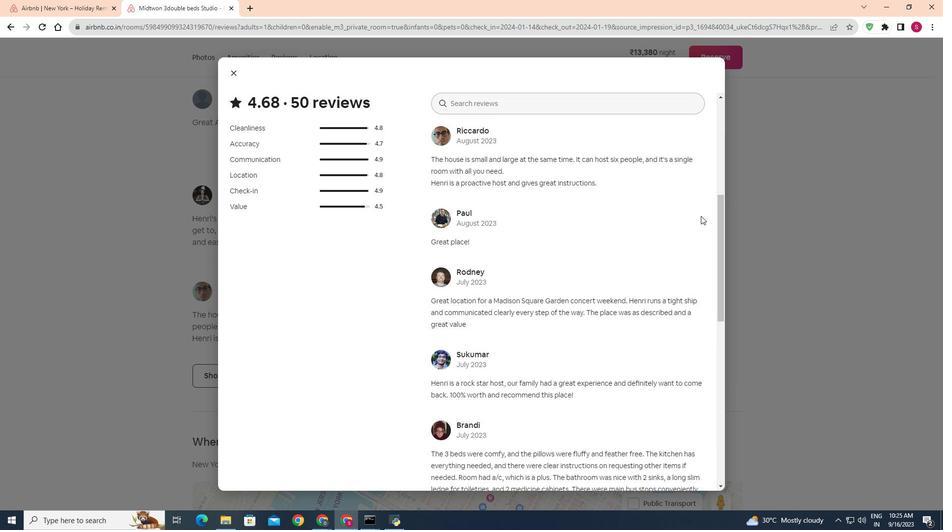 
Action: Mouse scrolled (701, 215) with delta (0, 0)
Screenshot: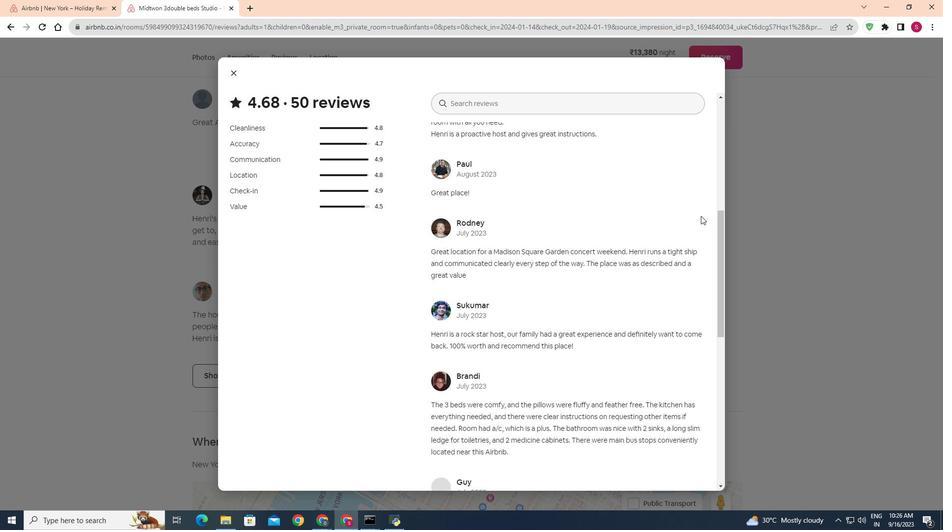 
Action: Mouse scrolled (701, 215) with delta (0, 0)
Screenshot: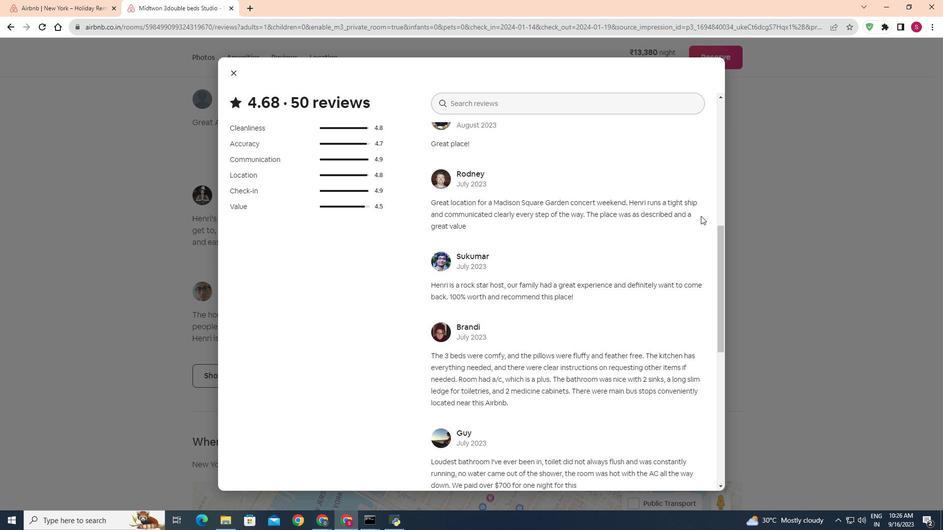 
Action: Mouse scrolled (701, 215) with delta (0, 0)
Screenshot: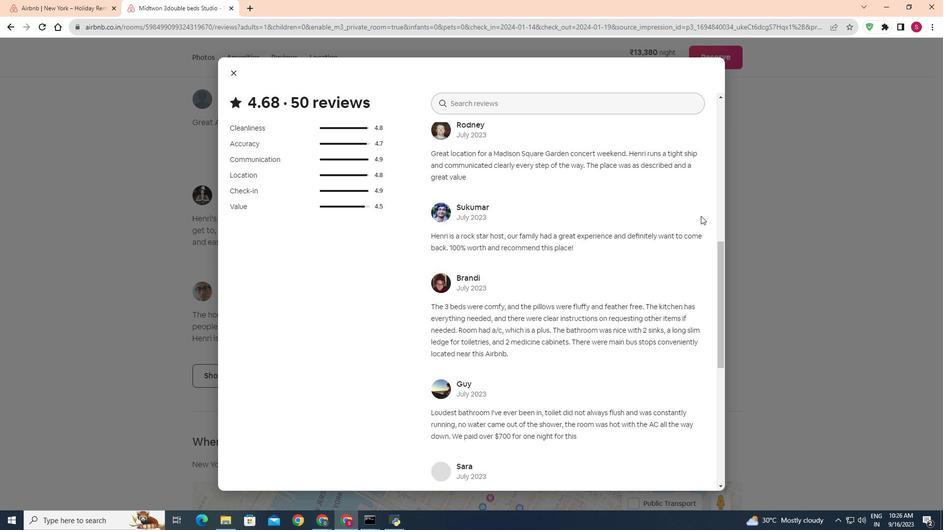 
Action: Mouse scrolled (701, 215) with delta (0, 0)
Screenshot: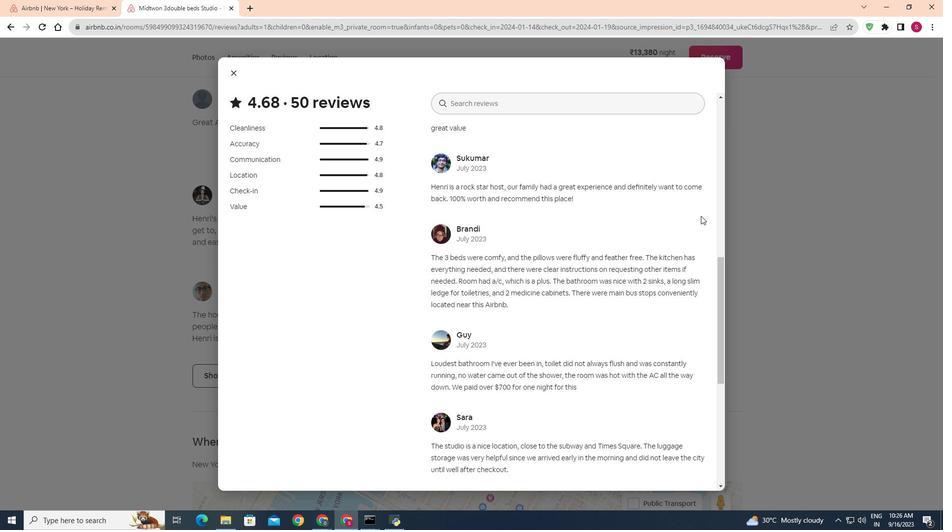 
Action: Mouse scrolled (701, 215) with delta (0, 0)
Screenshot: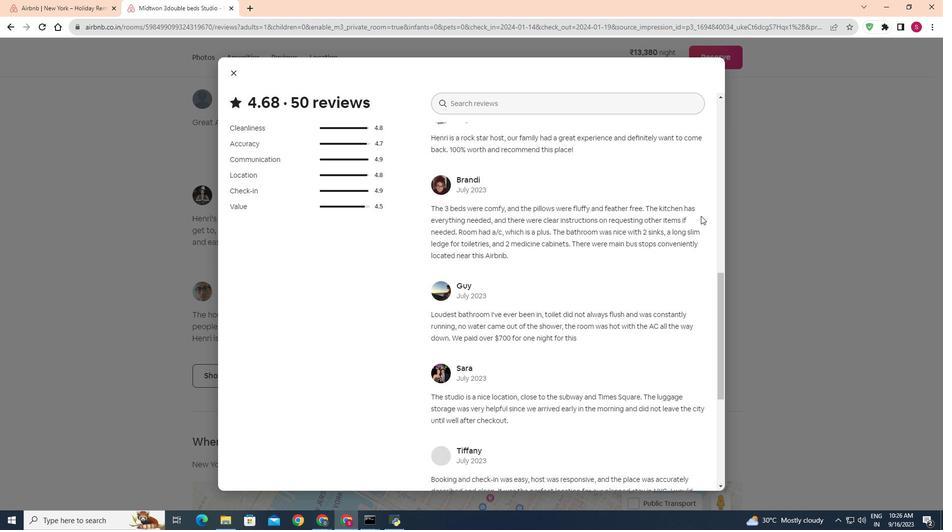 
Action: Mouse scrolled (701, 215) with delta (0, 0)
Screenshot: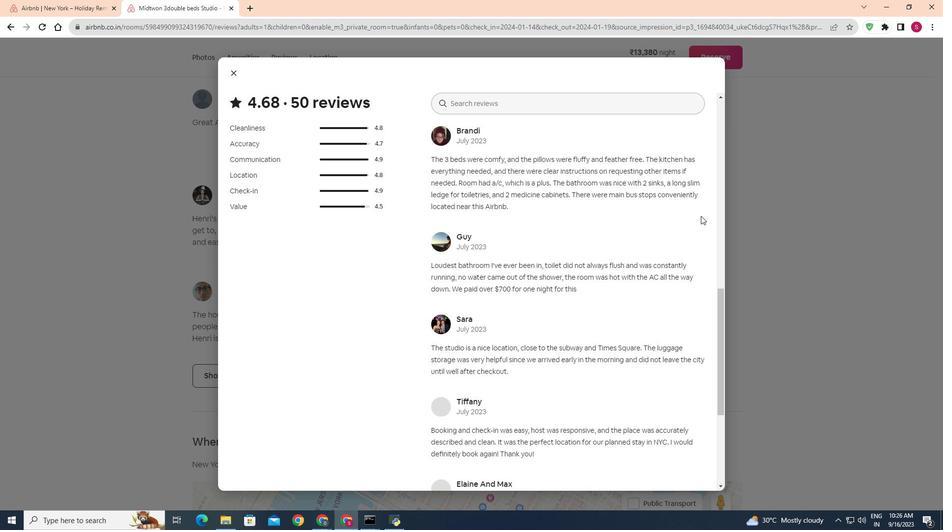 
Action: Mouse scrolled (701, 215) with delta (0, 0)
Screenshot: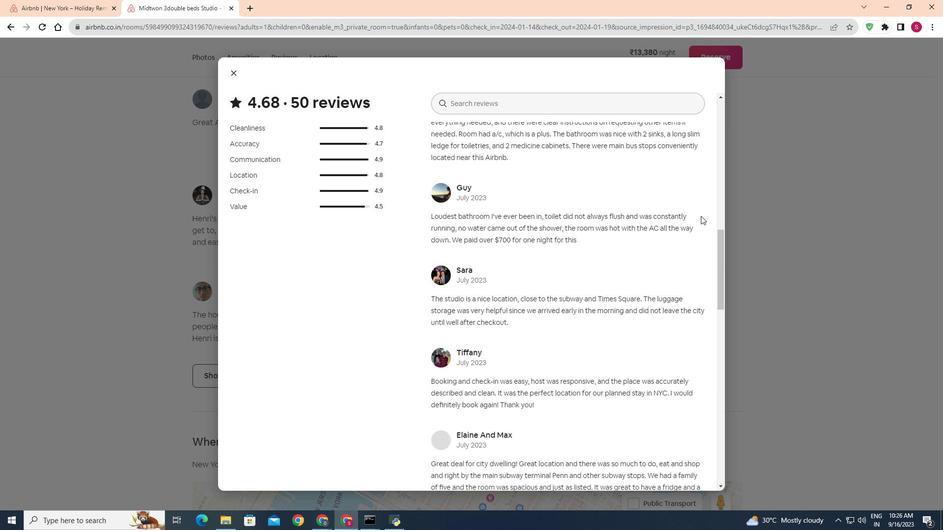 
Action: Mouse scrolled (701, 215) with delta (0, 0)
Screenshot: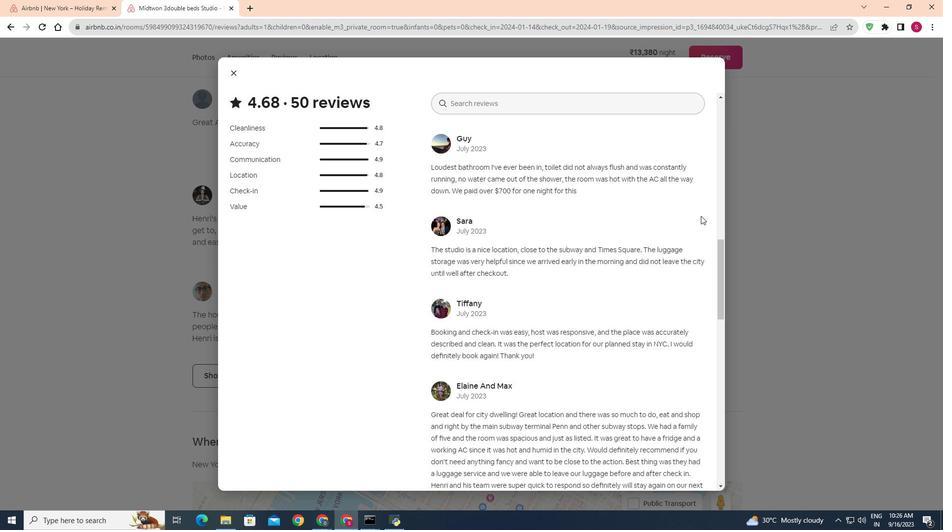 
Action: Mouse moved to (711, 212)
Screenshot: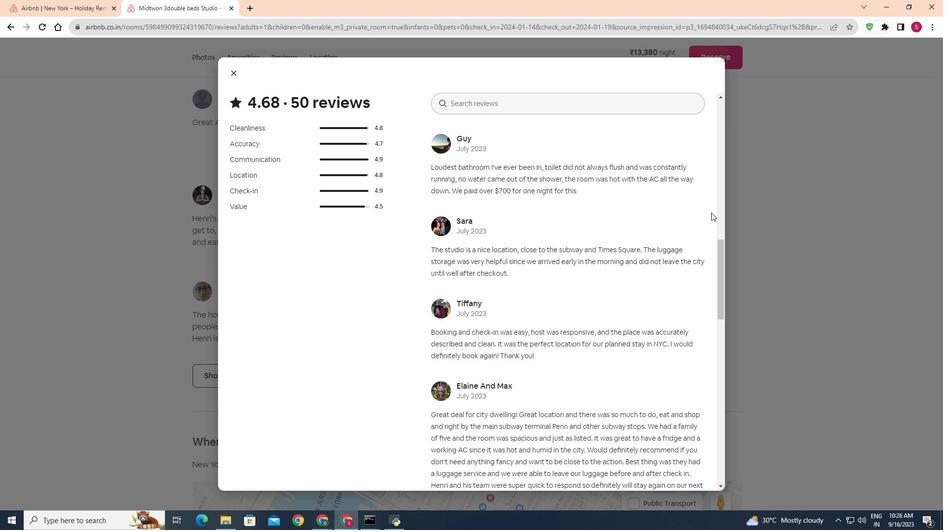 
Action: Mouse scrolled (711, 212) with delta (0, 0)
Screenshot: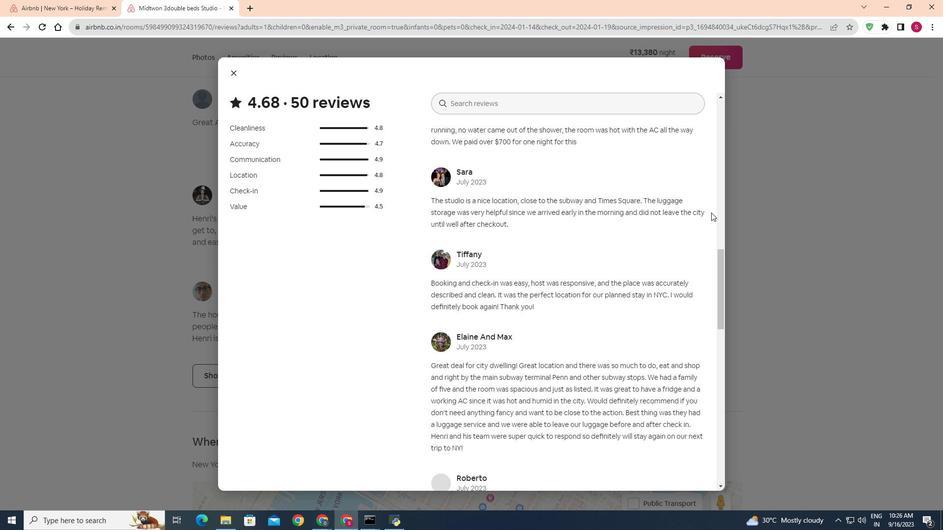 
Action: Mouse moved to (710, 214)
Screenshot: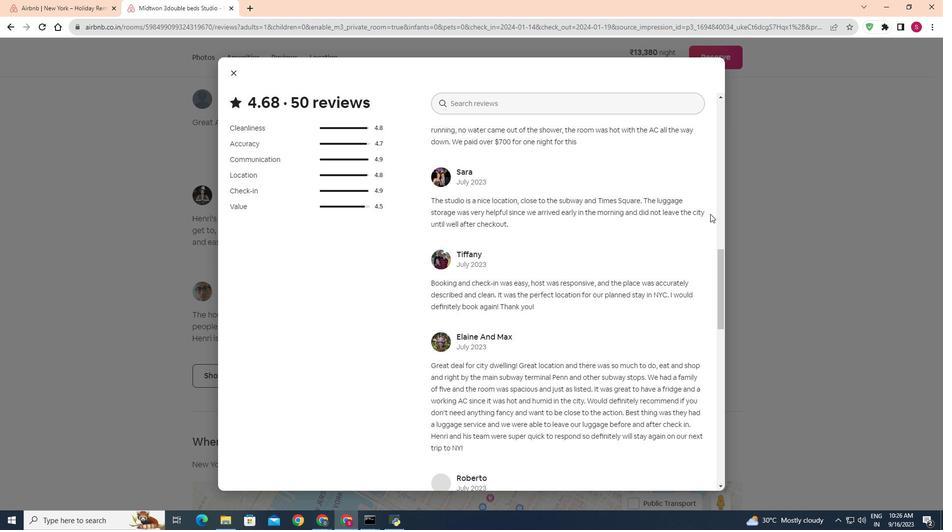 
Action: Mouse scrolled (710, 213) with delta (0, 0)
Screenshot: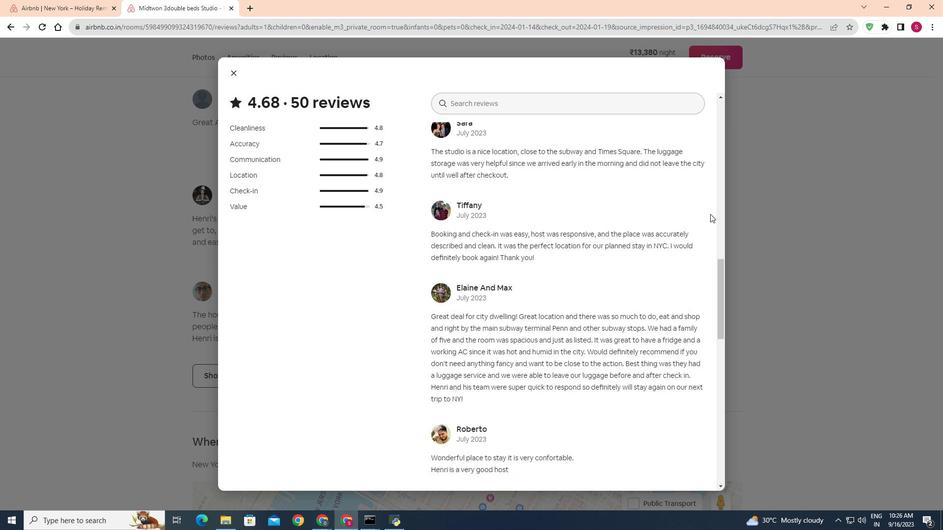 
Action: Mouse scrolled (710, 213) with delta (0, 0)
Screenshot: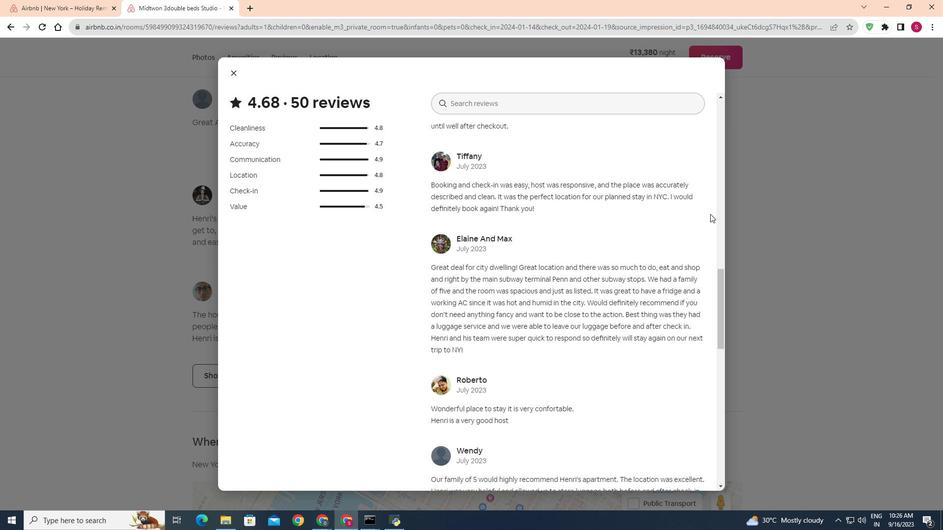 
Action: Mouse scrolled (710, 213) with delta (0, 0)
Screenshot: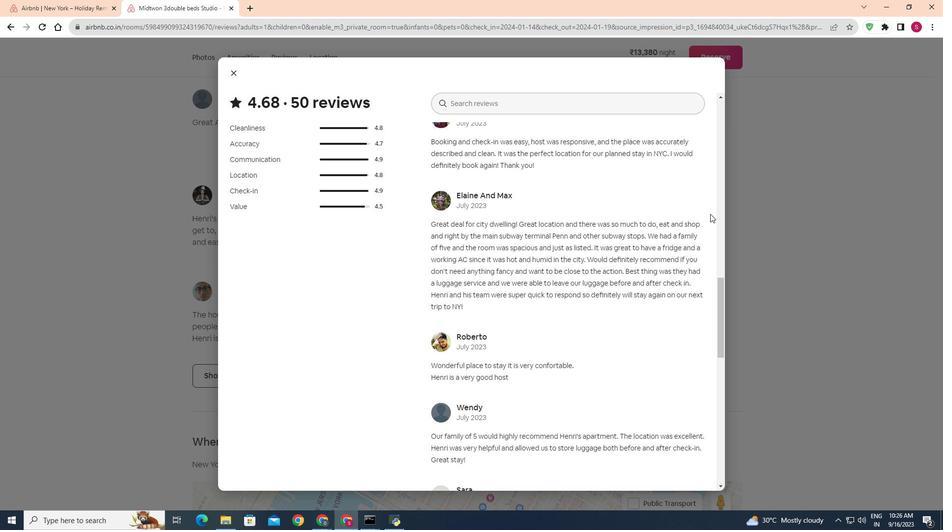 
Action: Mouse scrolled (710, 213) with delta (0, 0)
Screenshot: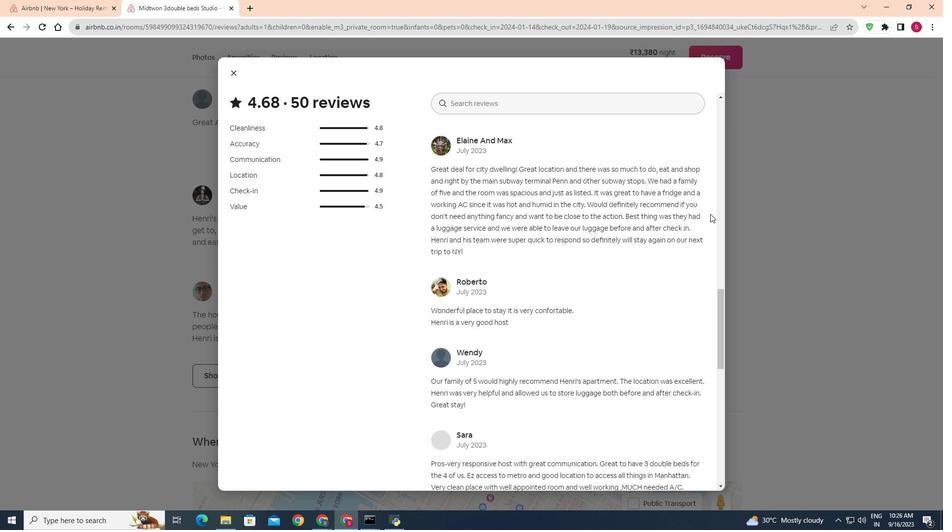 
Action: Mouse scrolled (710, 213) with delta (0, 0)
Screenshot: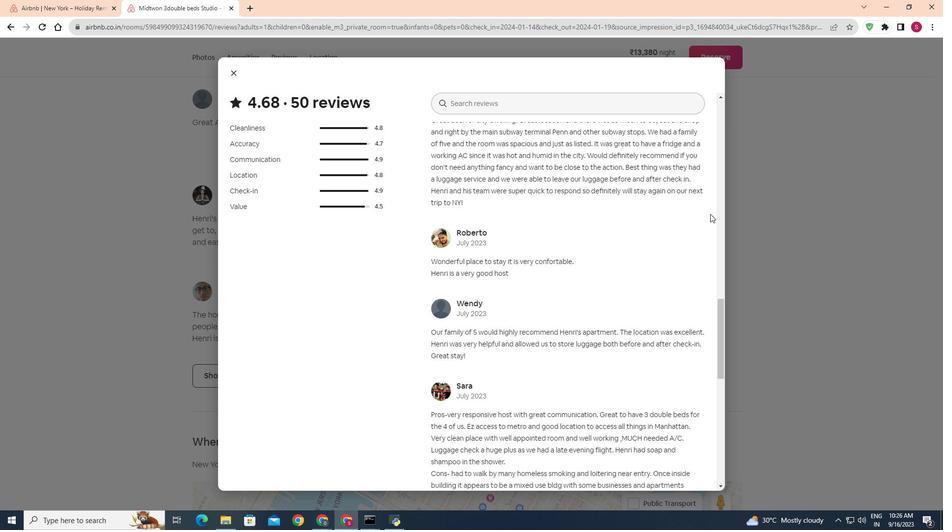 
Action: Mouse scrolled (710, 213) with delta (0, 0)
Screenshot: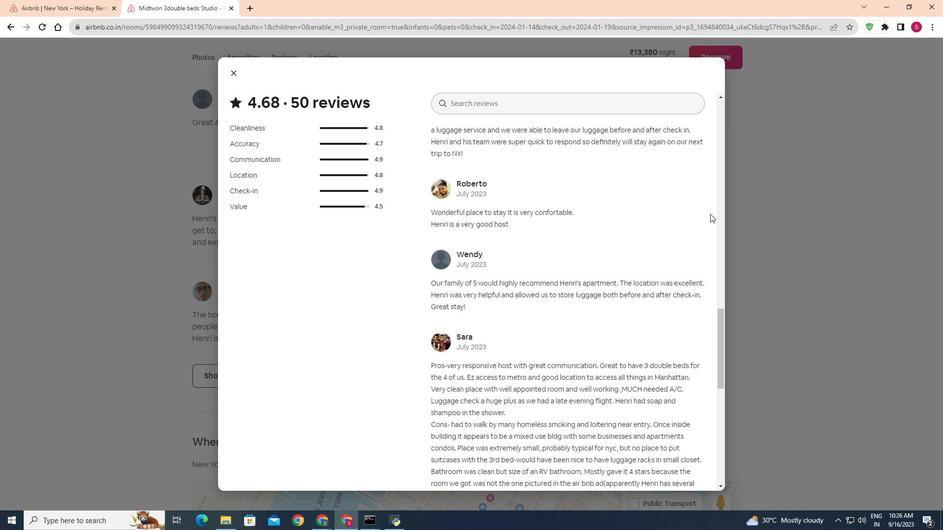 
Action: Mouse scrolled (710, 213) with delta (0, 0)
Screenshot: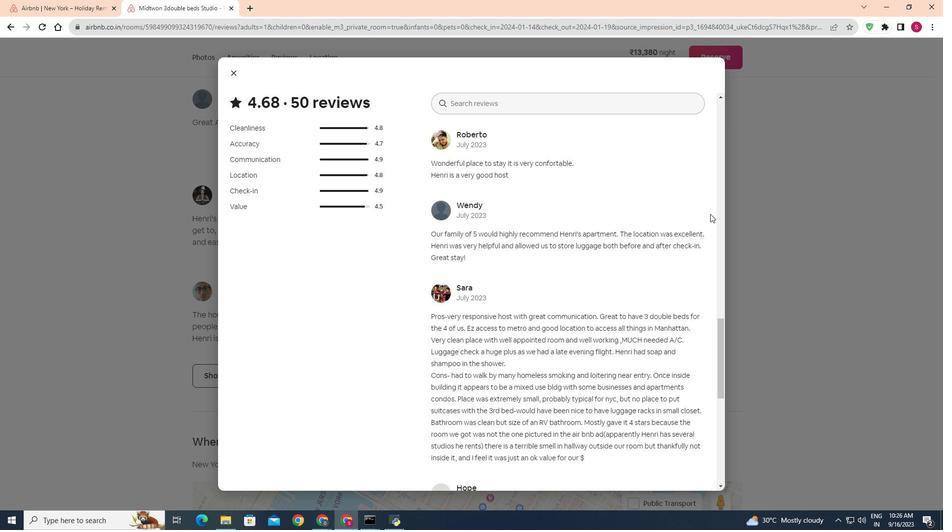 
Action: Mouse scrolled (710, 213) with delta (0, 0)
Screenshot: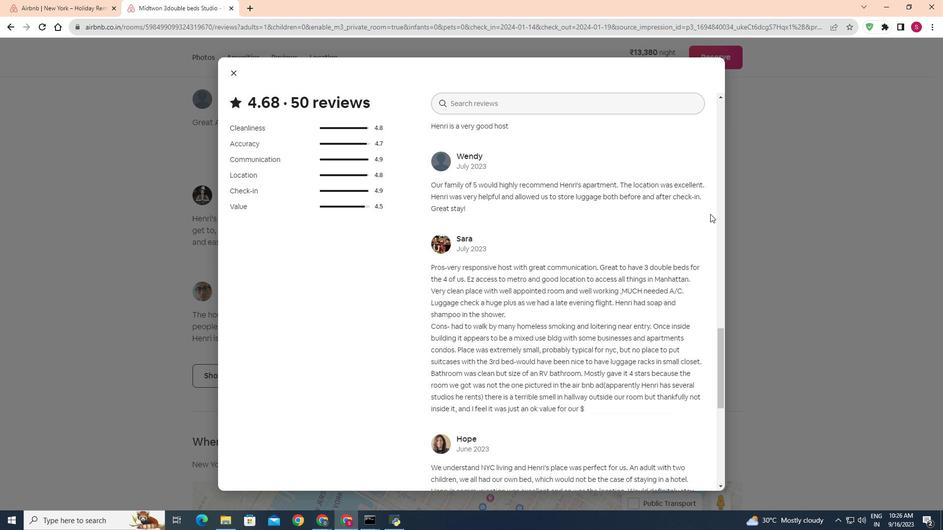 
Action: Mouse scrolled (710, 213) with delta (0, 0)
Screenshot: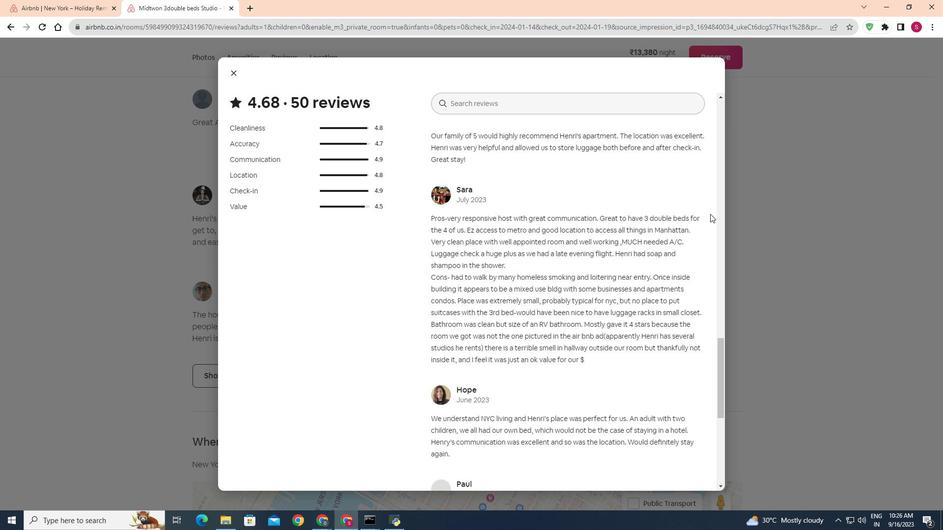 
Action: Mouse scrolled (710, 213) with delta (0, 0)
Screenshot: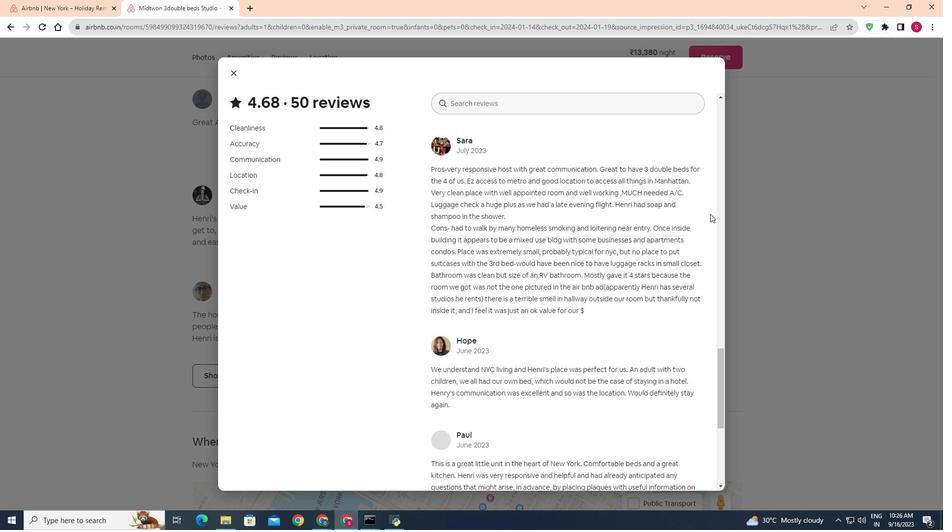 
Action: Mouse scrolled (710, 213) with delta (0, 0)
Screenshot: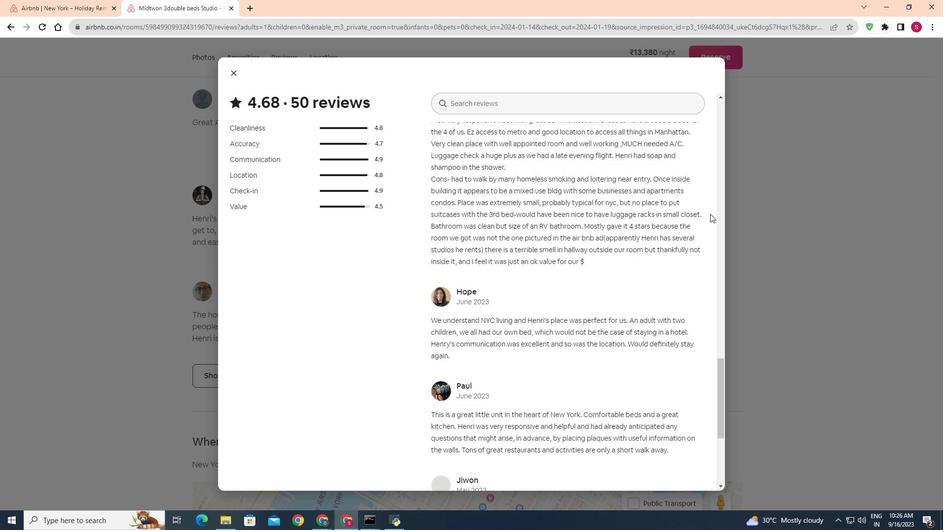 
Action: Mouse scrolled (710, 213) with delta (0, 0)
Screenshot: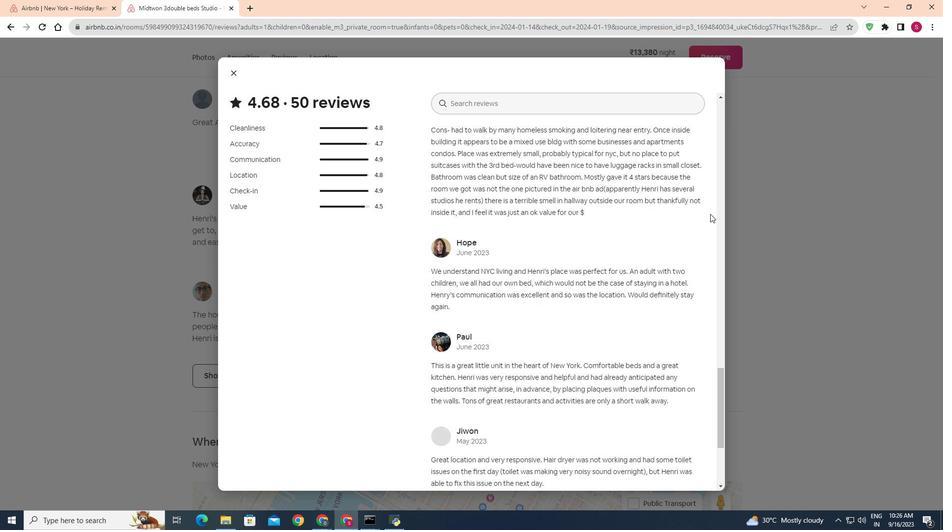 
Action: Mouse scrolled (710, 213) with delta (0, 0)
Screenshot: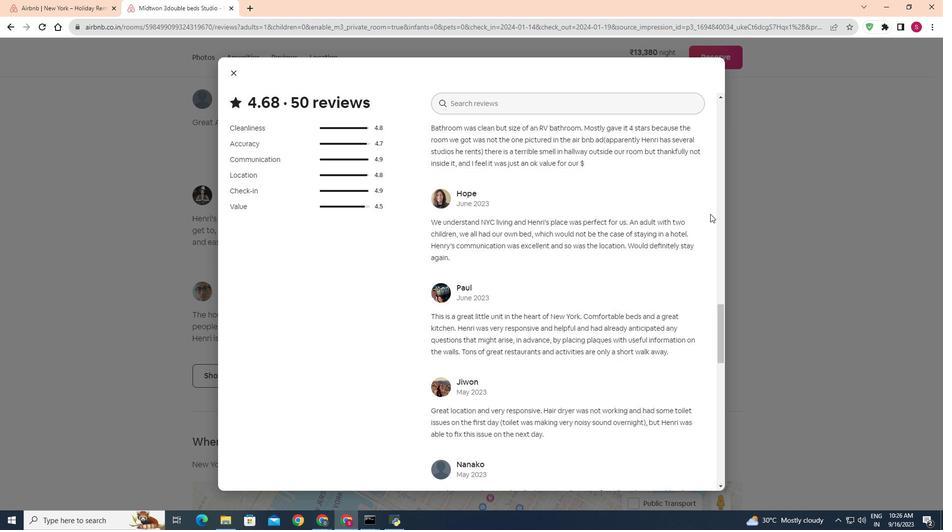 
Action: Mouse scrolled (710, 213) with delta (0, 0)
Screenshot: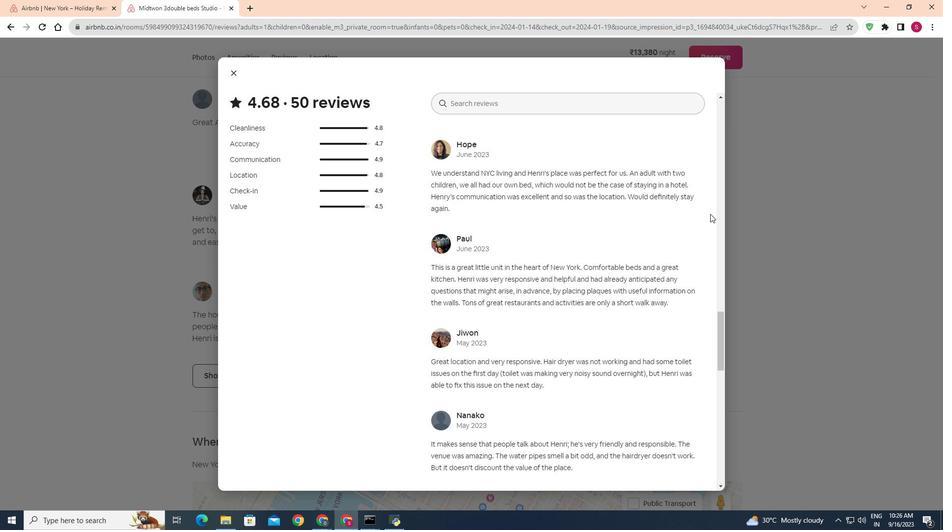 
Action: Mouse scrolled (710, 213) with delta (0, 0)
Screenshot: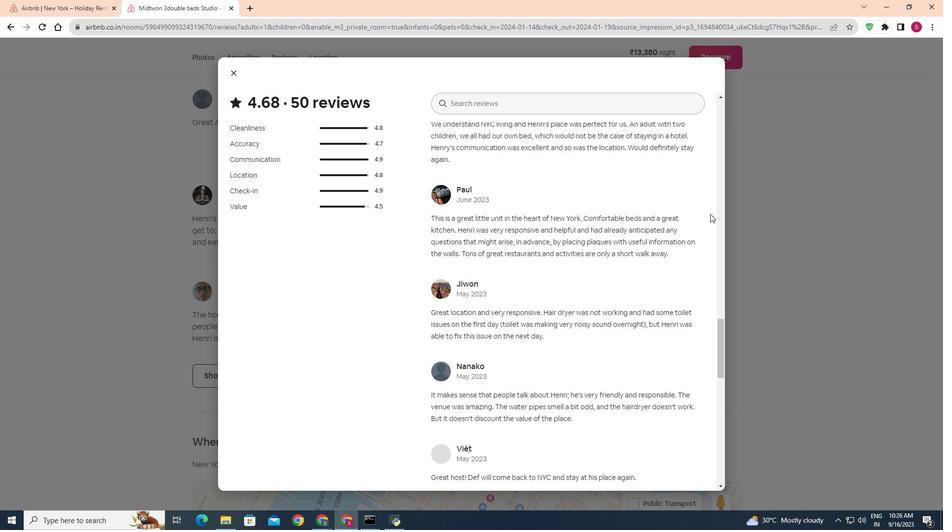 
Action: Mouse scrolled (710, 213) with delta (0, 0)
Screenshot: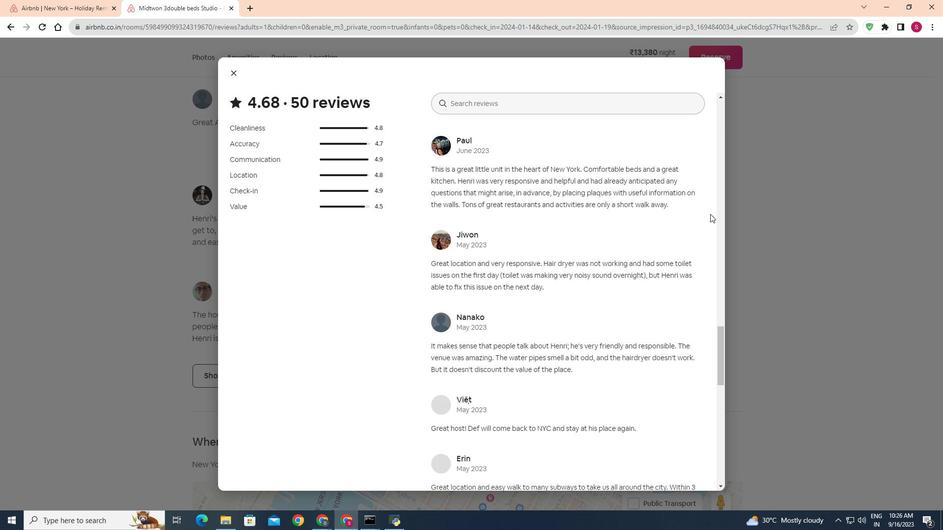 
Action: Mouse scrolled (710, 213) with delta (0, 0)
Screenshot: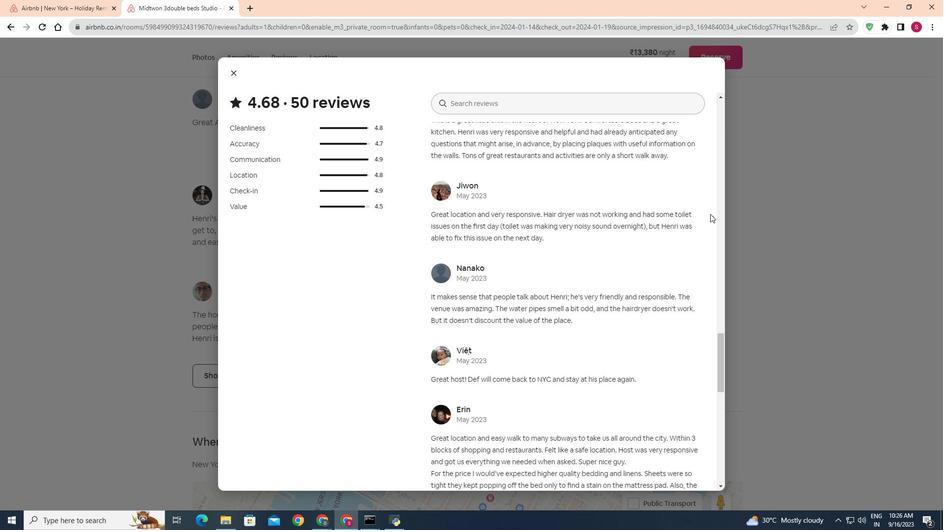 
Action: Mouse scrolled (710, 213) with delta (0, 0)
Screenshot: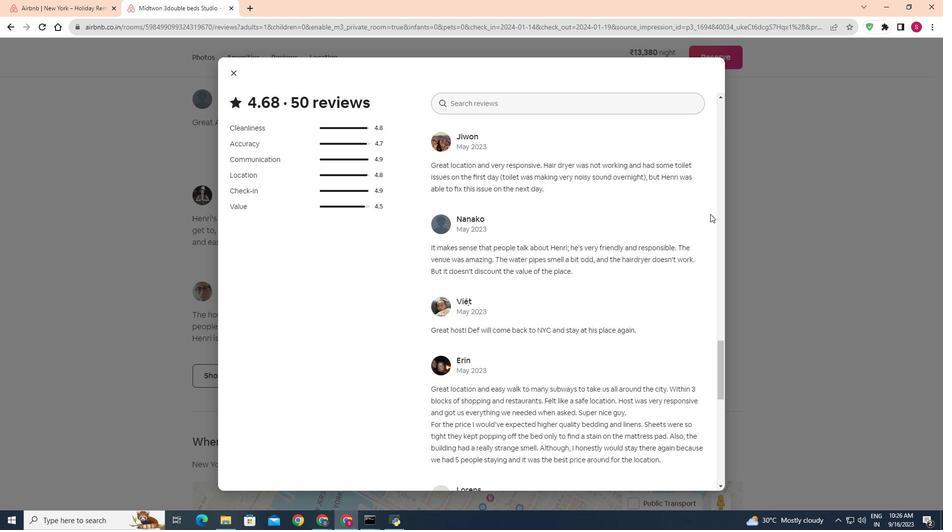 
Action: Mouse scrolled (710, 213) with delta (0, 0)
Screenshot: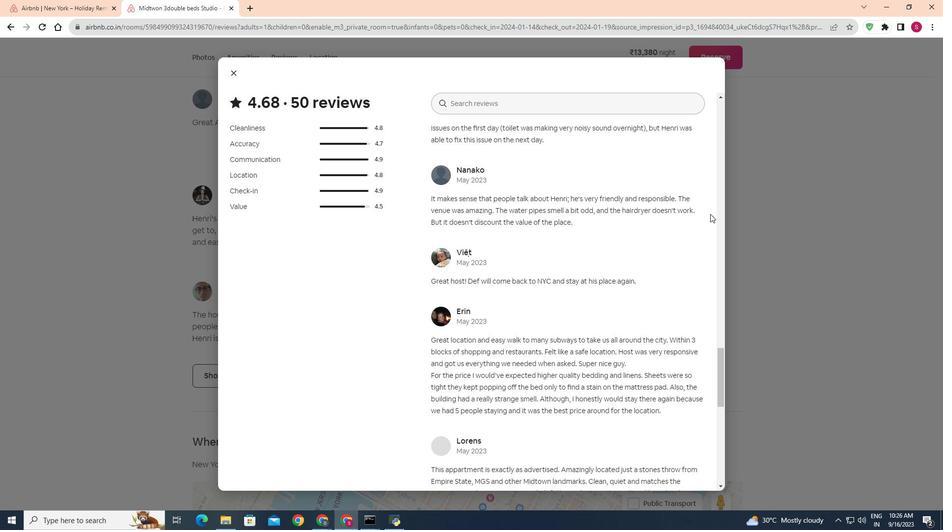 
Action: Mouse scrolled (710, 213) with delta (0, 0)
Screenshot: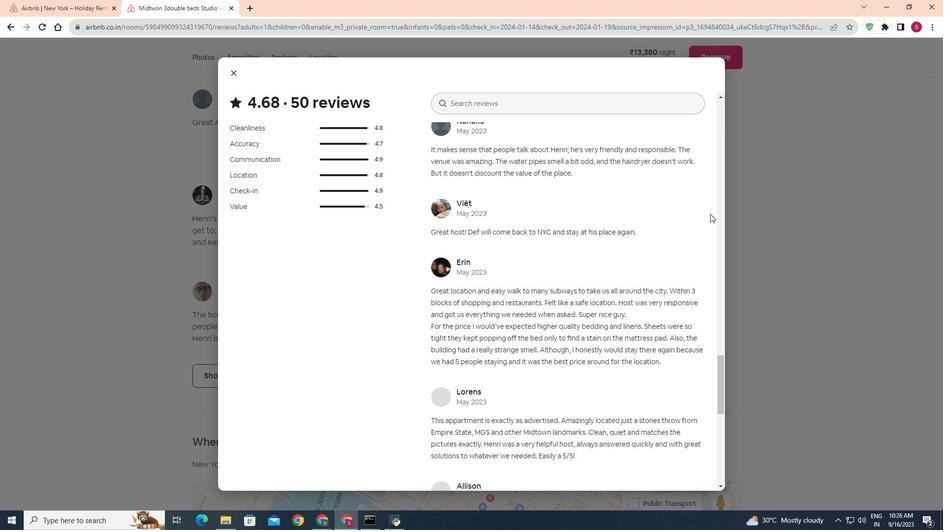 
Action: Mouse scrolled (710, 213) with delta (0, 0)
Screenshot: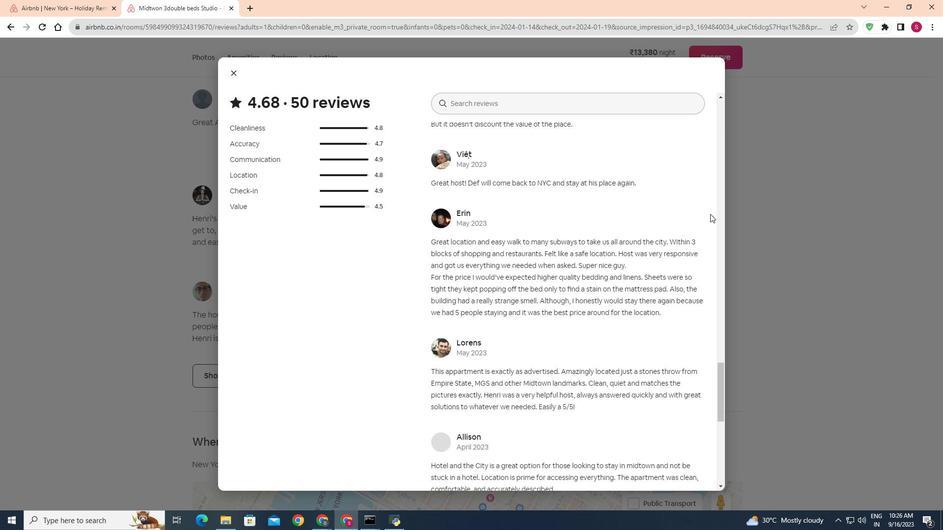 
Action: Mouse scrolled (710, 213) with delta (0, 0)
Screenshot: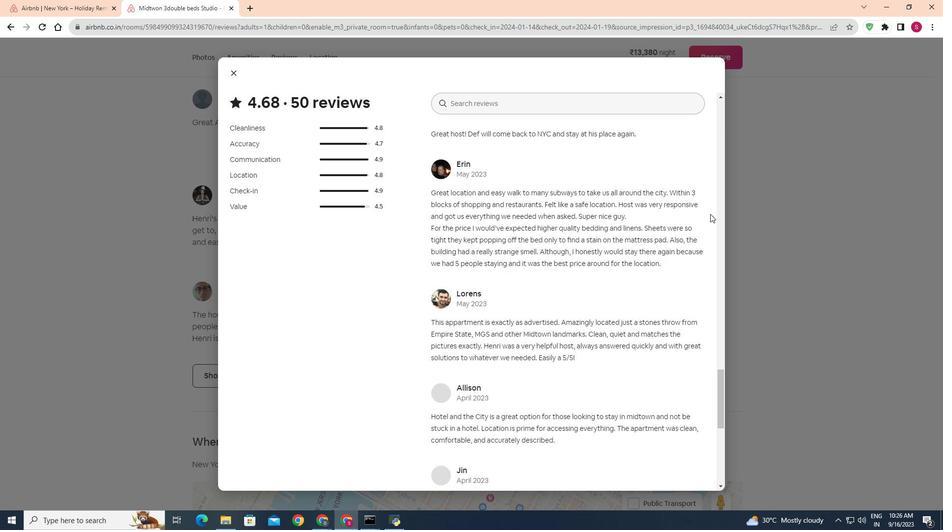 
Action: Mouse scrolled (710, 213) with delta (0, 0)
Screenshot: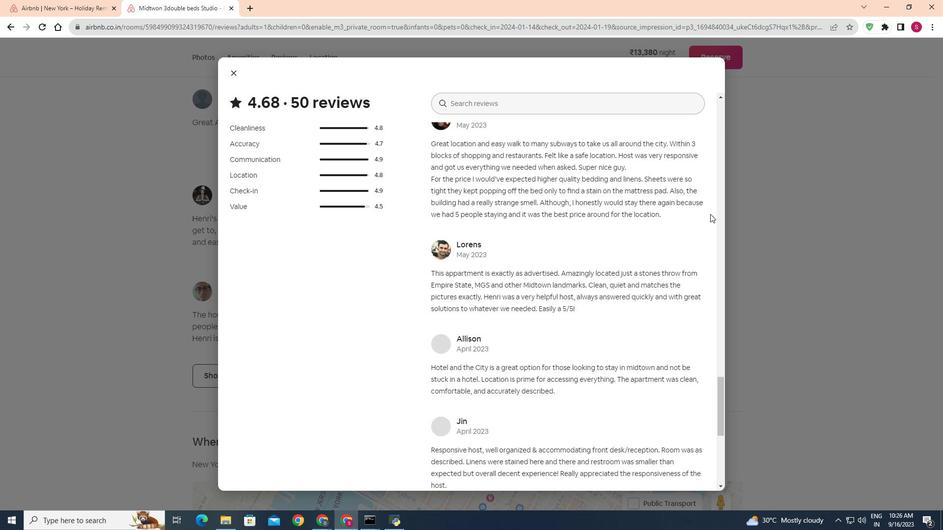 
Action: Mouse scrolled (710, 213) with delta (0, 0)
Screenshot: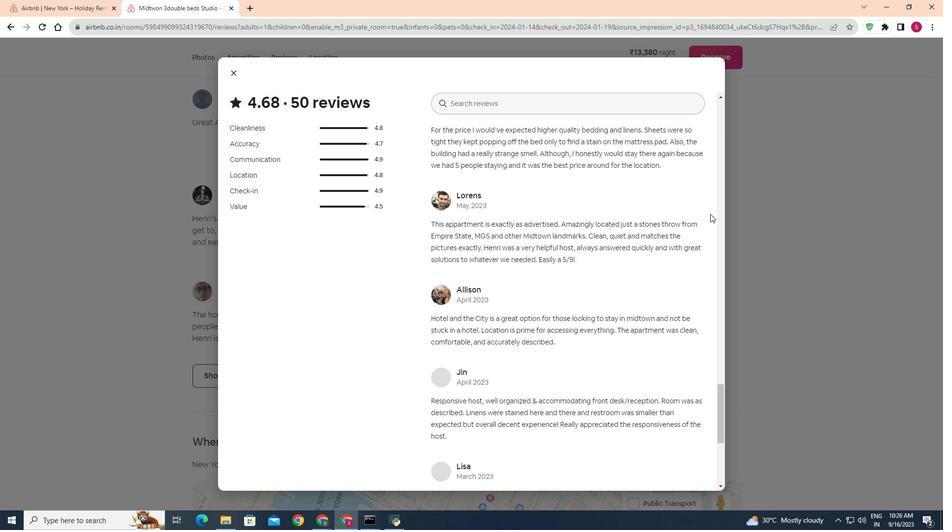 
Action: Mouse scrolled (710, 213) with delta (0, 0)
Screenshot: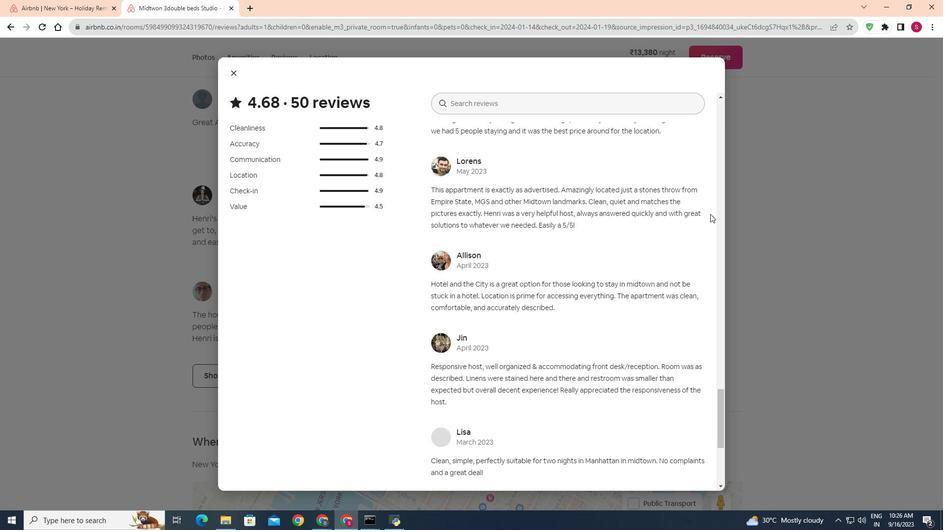 
Action: Mouse scrolled (710, 213) with delta (0, 0)
Screenshot: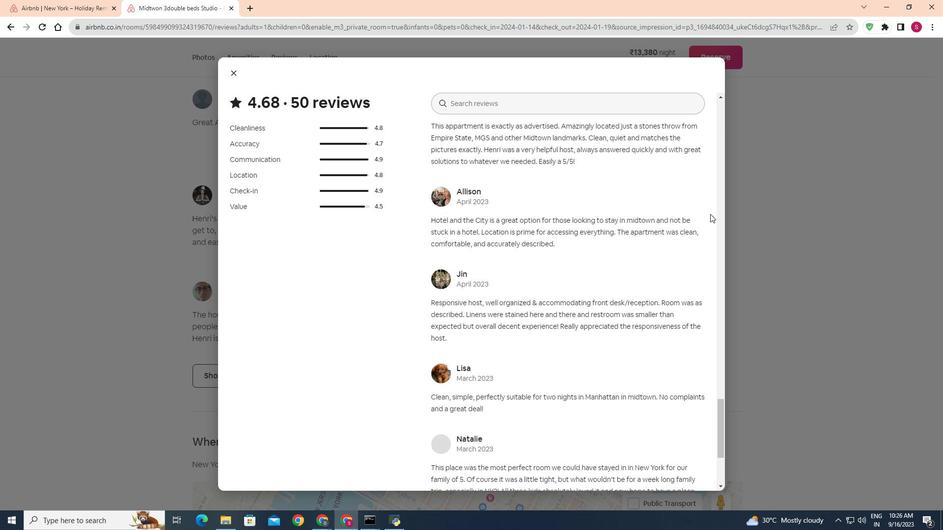 
Action: Mouse scrolled (710, 213) with delta (0, 0)
Screenshot: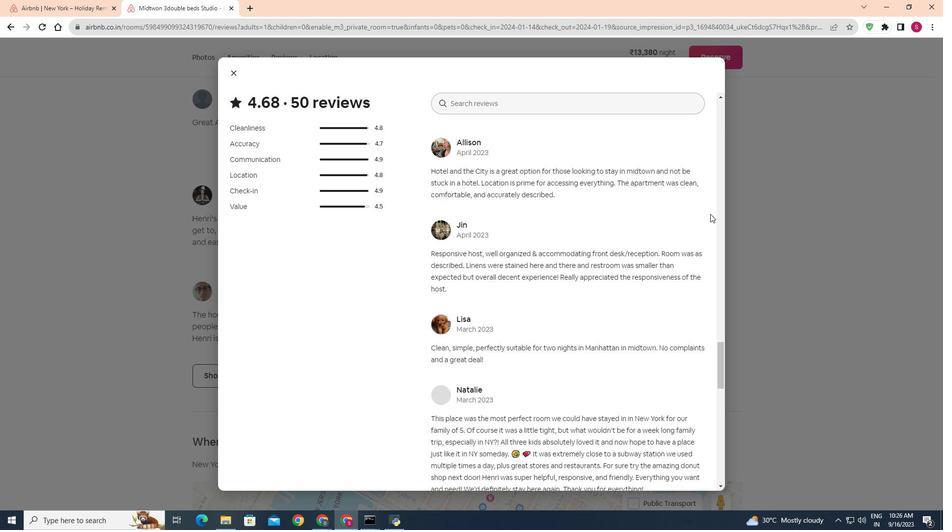 
Action: Mouse scrolled (710, 213) with delta (0, 0)
Screenshot: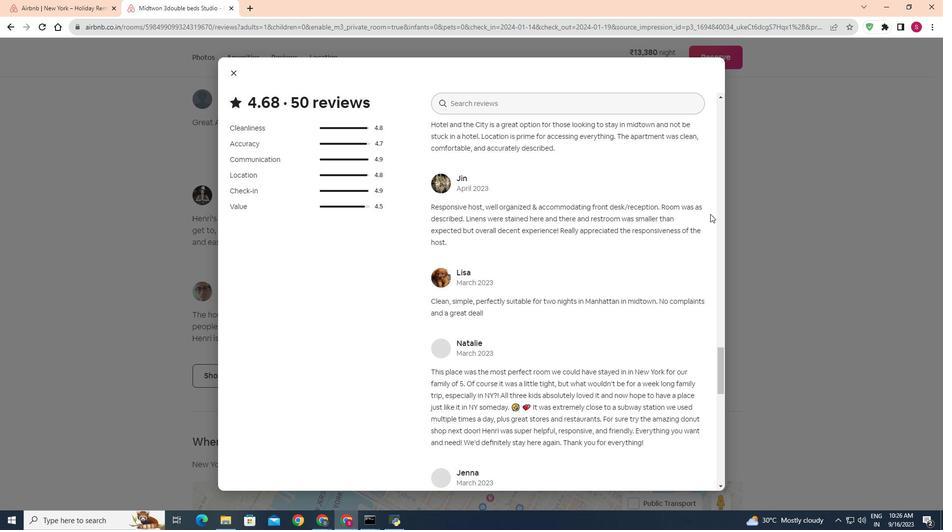 
Action: Mouse scrolled (710, 213) with delta (0, 0)
Screenshot: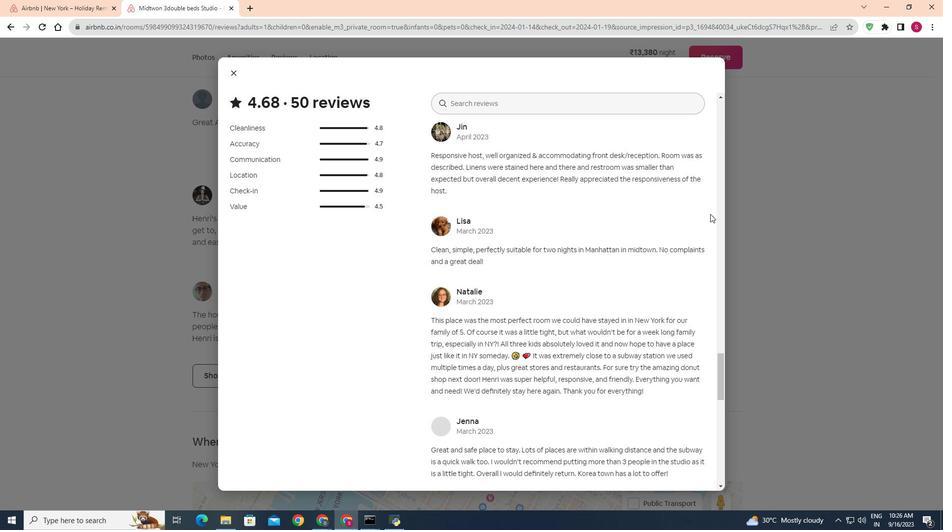 
Action: Mouse scrolled (710, 213) with delta (0, 0)
Screenshot: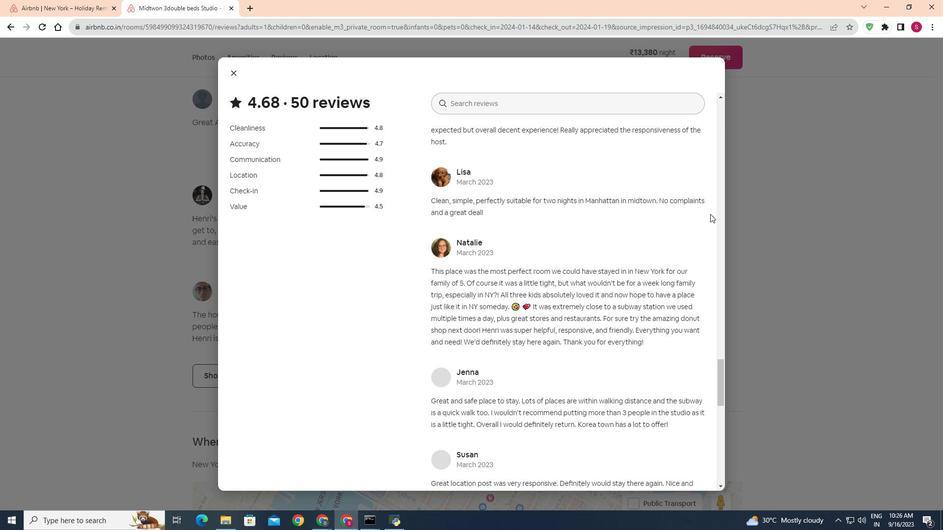 
Action: Mouse scrolled (710, 213) with delta (0, 0)
Screenshot: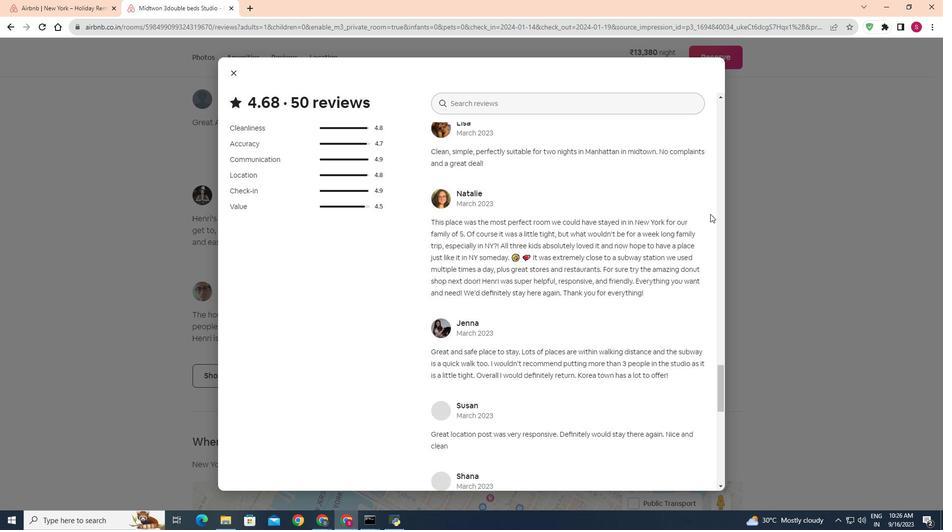 
Action: Mouse scrolled (710, 213) with delta (0, 0)
Screenshot: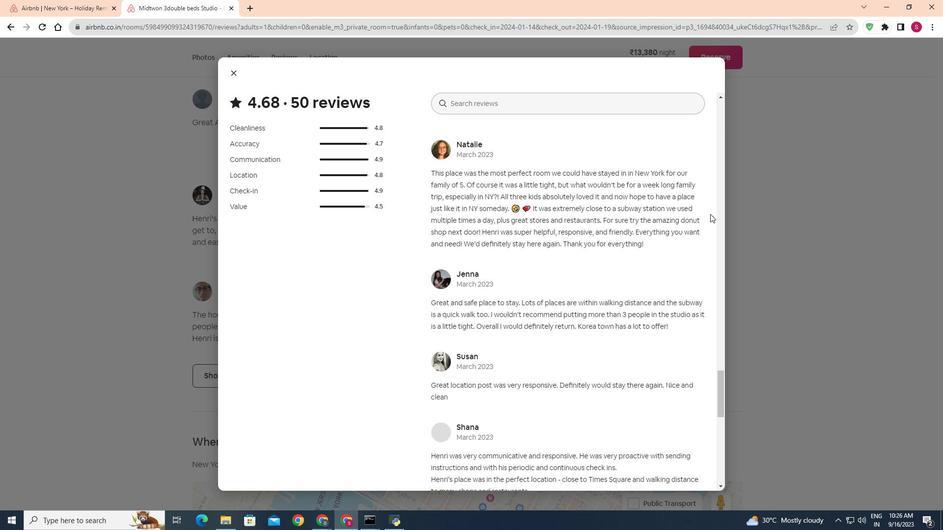 
Action: Mouse scrolled (710, 213) with delta (0, 0)
Screenshot: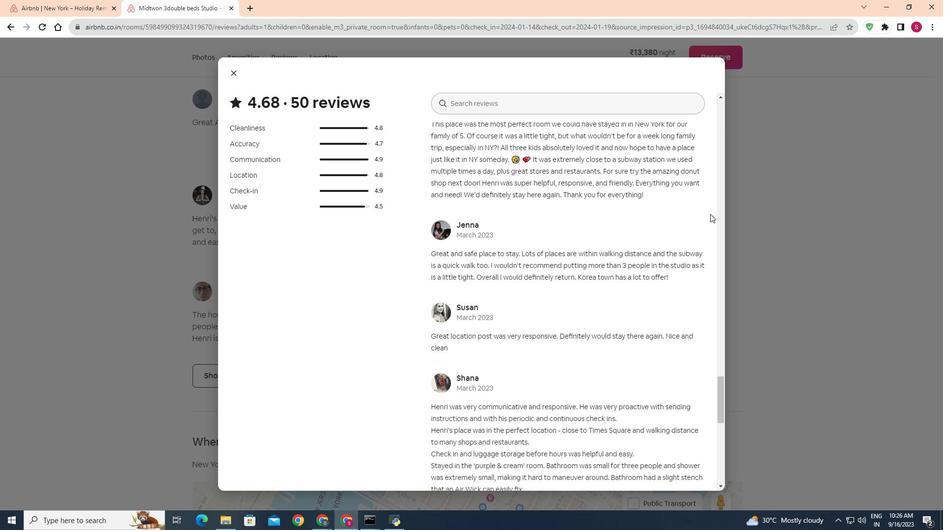 
Action: Mouse scrolled (710, 213) with delta (0, 0)
Screenshot: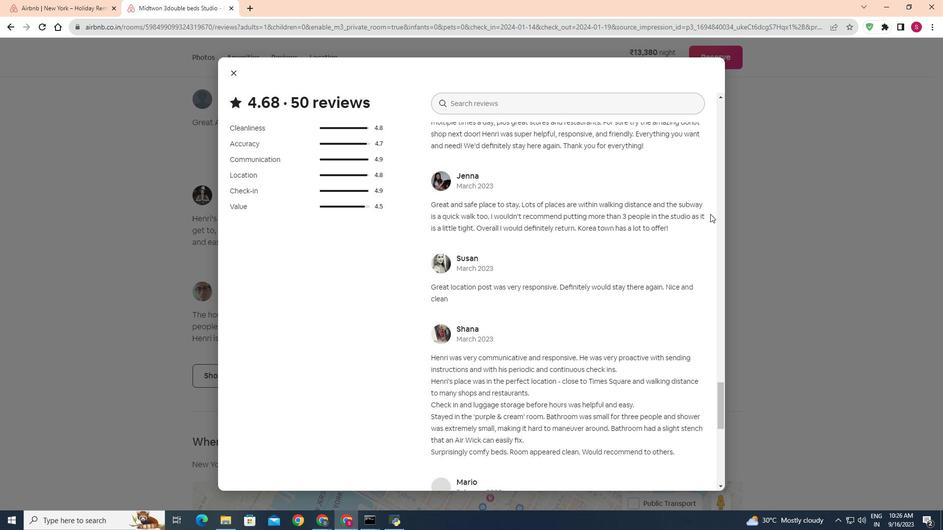 
Action: Mouse scrolled (710, 213) with delta (0, 0)
Screenshot: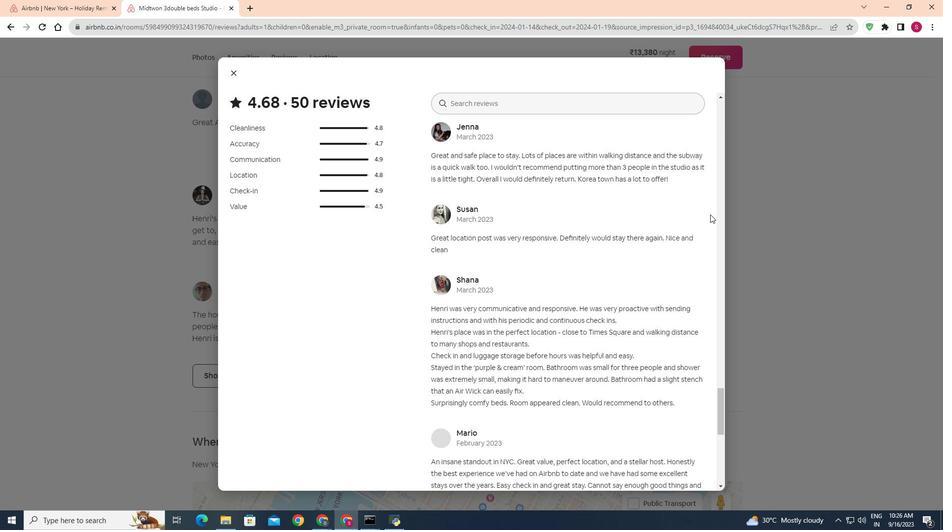 
Action: Mouse moved to (710, 214)
Screenshot: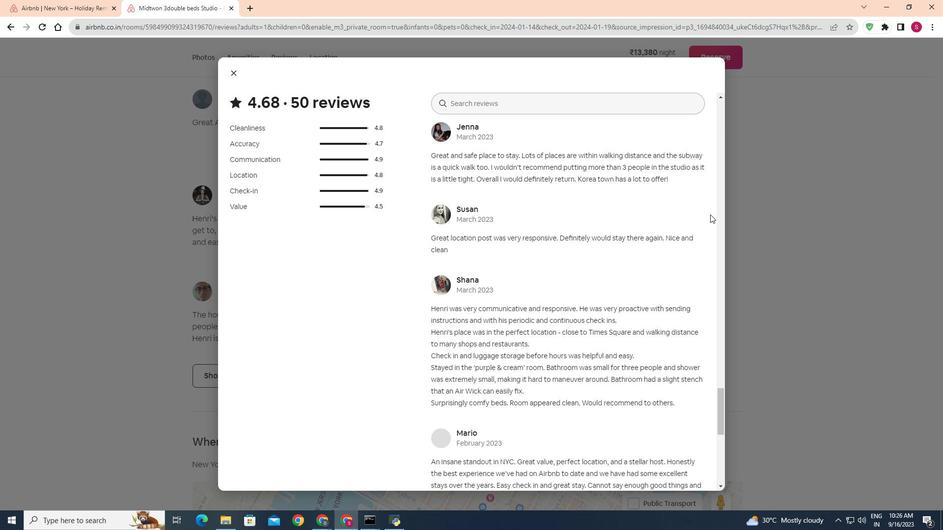 
Action: Mouse scrolled (710, 214) with delta (0, 0)
Screenshot: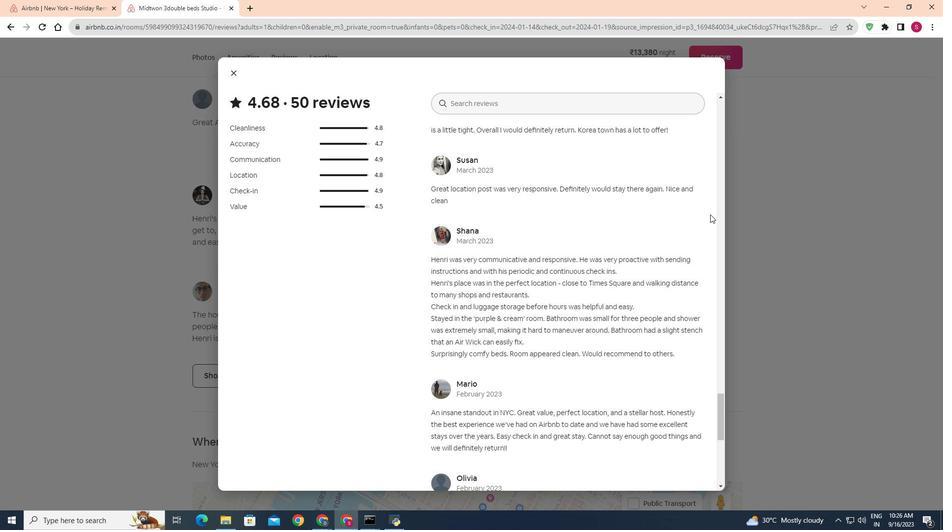 
Action: Mouse scrolled (710, 214) with delta (0, 0)
Screenshot: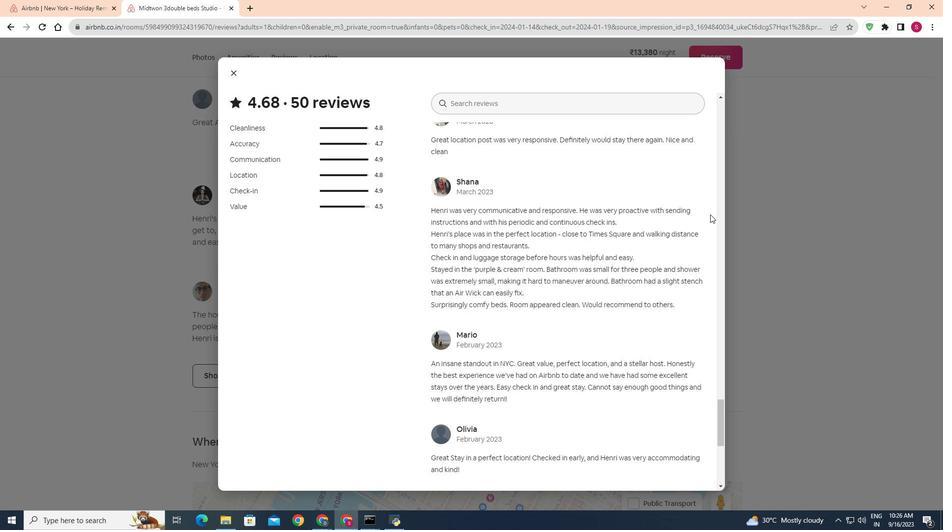 
Action: Mouse scrolled (710, 214) with delta (0, 0)
Screenshot: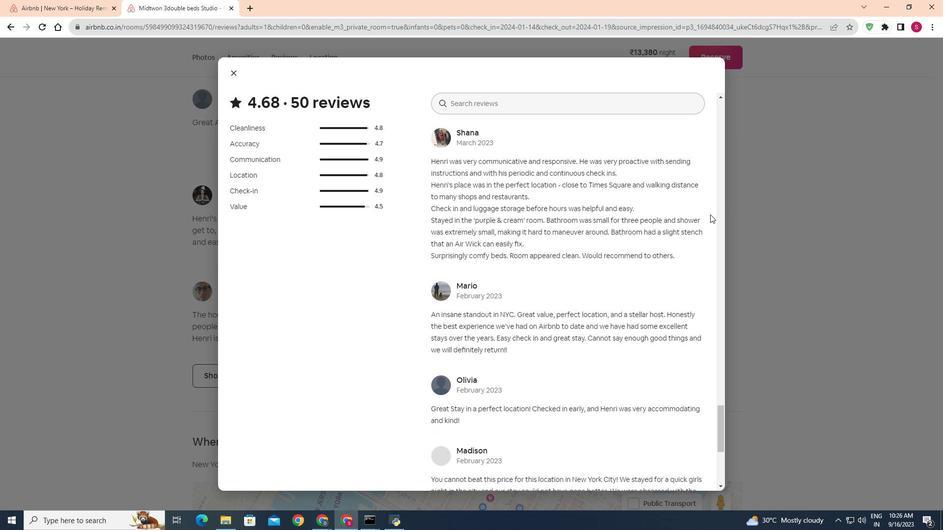 
Action: Mouse scrolled (710, 214) with delta (0, 0)
Screenshot: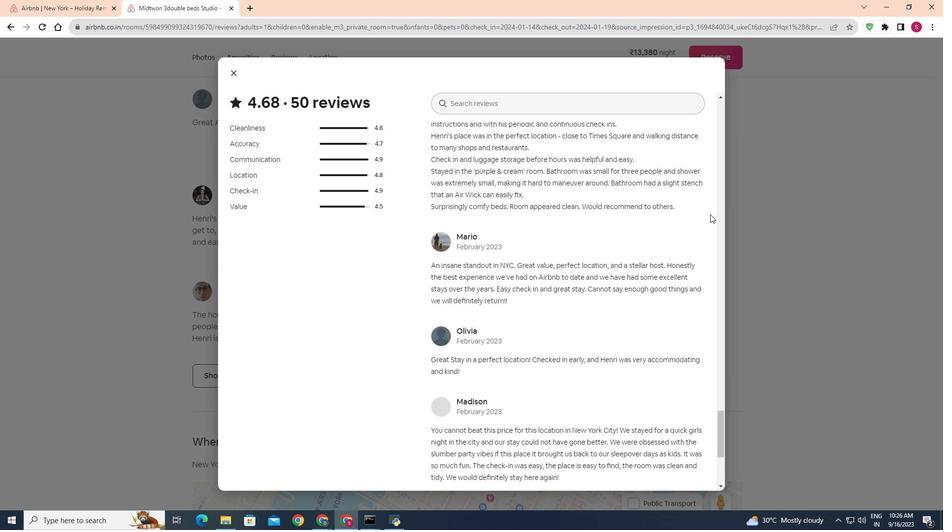 
Action: Mouse scrolled (710, 214) with delta (0, 0)
Screenshot: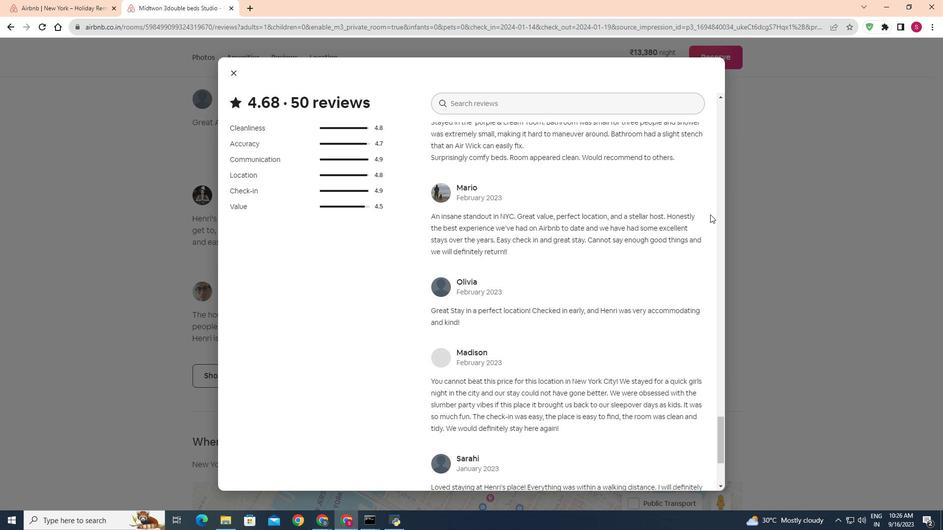 
Action: Mouse scrolled (710, 214) with delta (0, 0)
